 Task: Find a guest house in La Romana, Dominican Republic for 6 guests from September 6 to September 15, with a price range of ₹6000 to ₹12000, 6 bedrooms, 6 beds, 6 bathrooms, and amenities including Wifi, Free parking, TV, Gym, and Breakfast.
Action: Mouse moved to (467, 62)
Screenshot: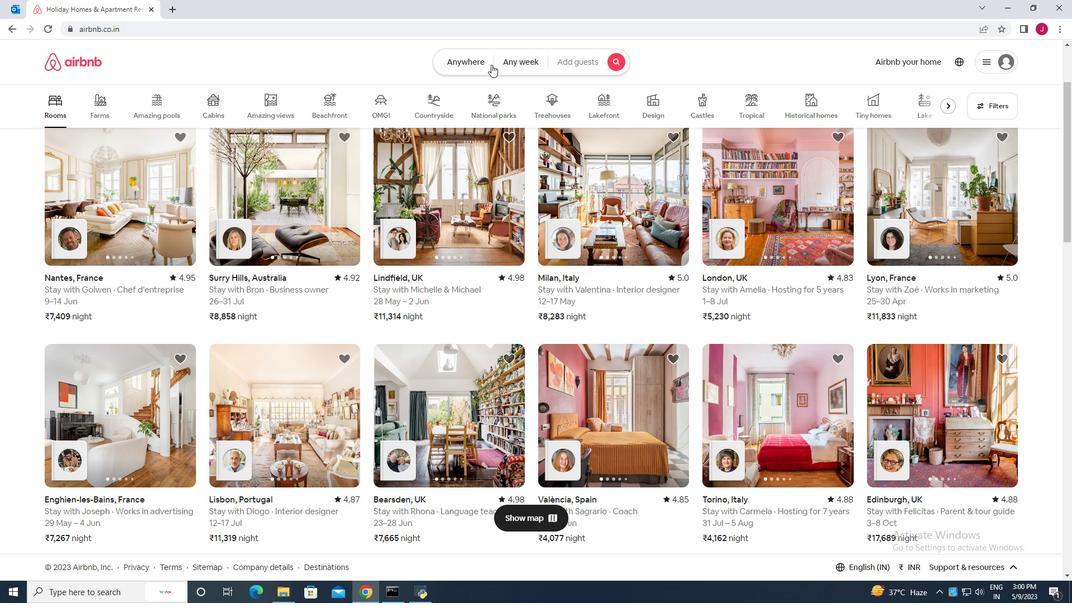 
Action: Mouse pressed left at (467, 62)
Screenshot: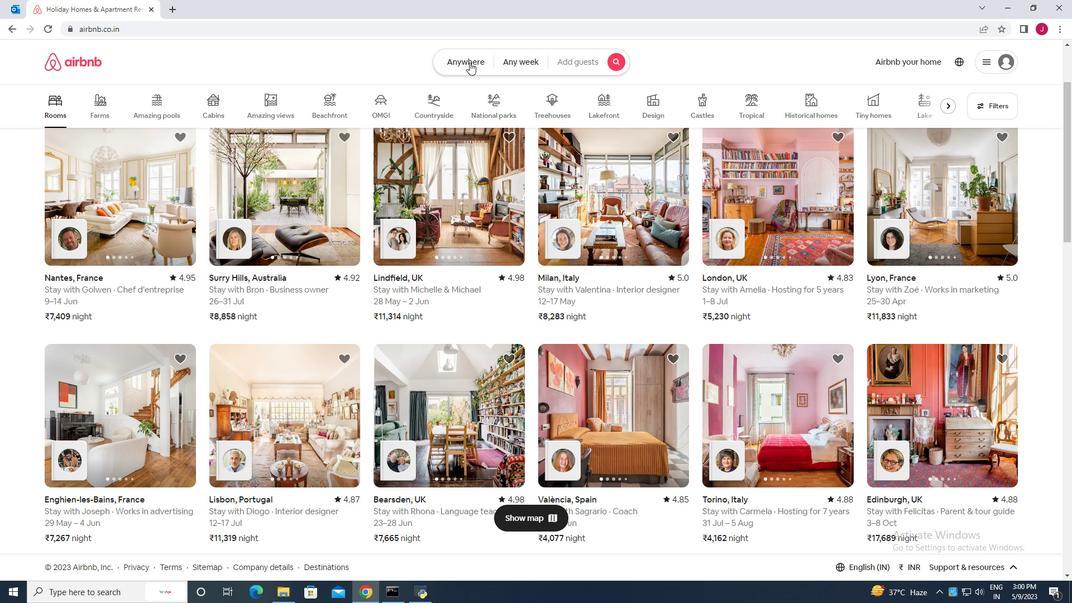 
Action: Mouse moved to (361, 108)
Screenshot: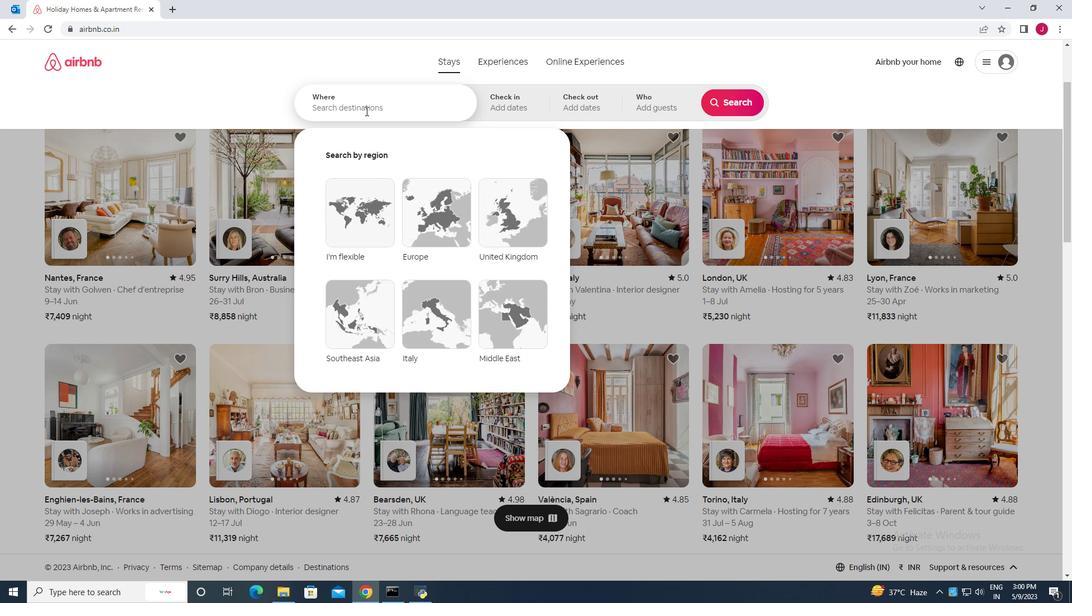 
Action: Mouse pressed left at (361, 108)
Screenshot: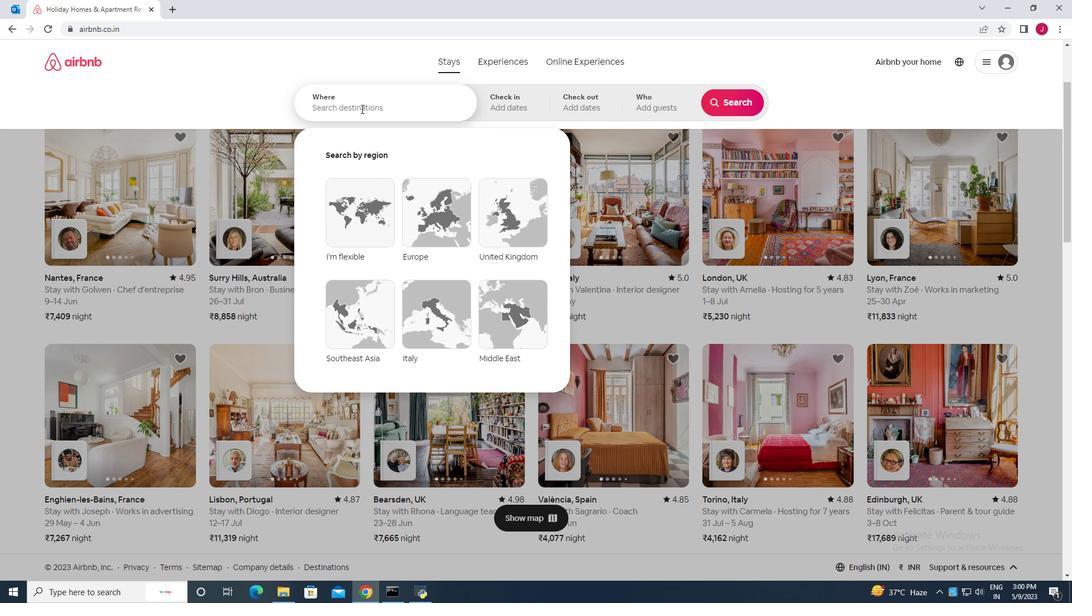 
Action: Key pressed la<Key.space>romana<Key.space>dominican<Key.space>
Screenshot: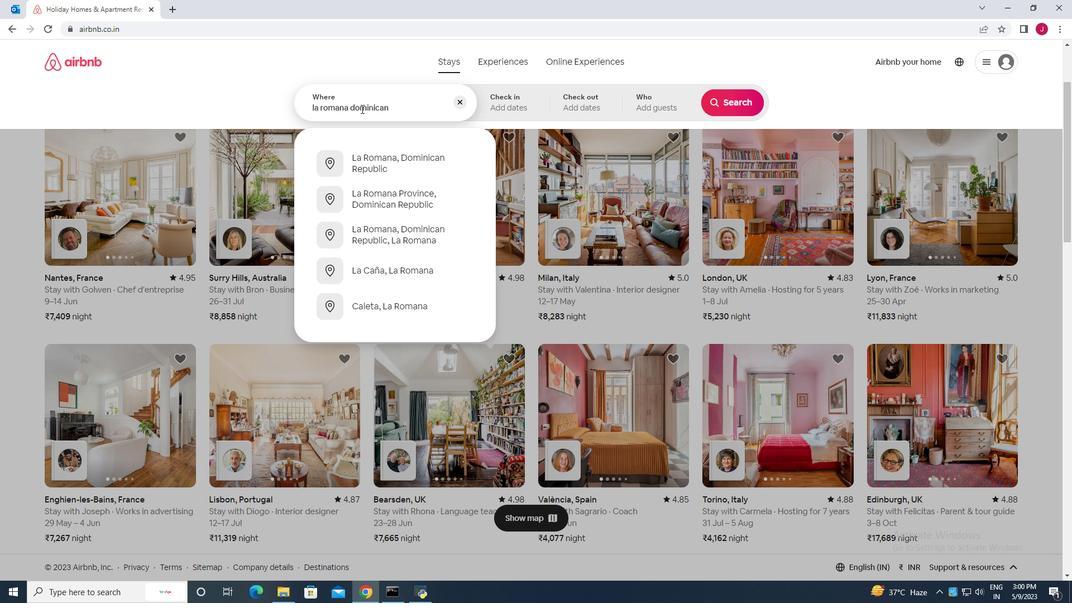 
Action: Mouse moved to (387, 166)
Screenshot: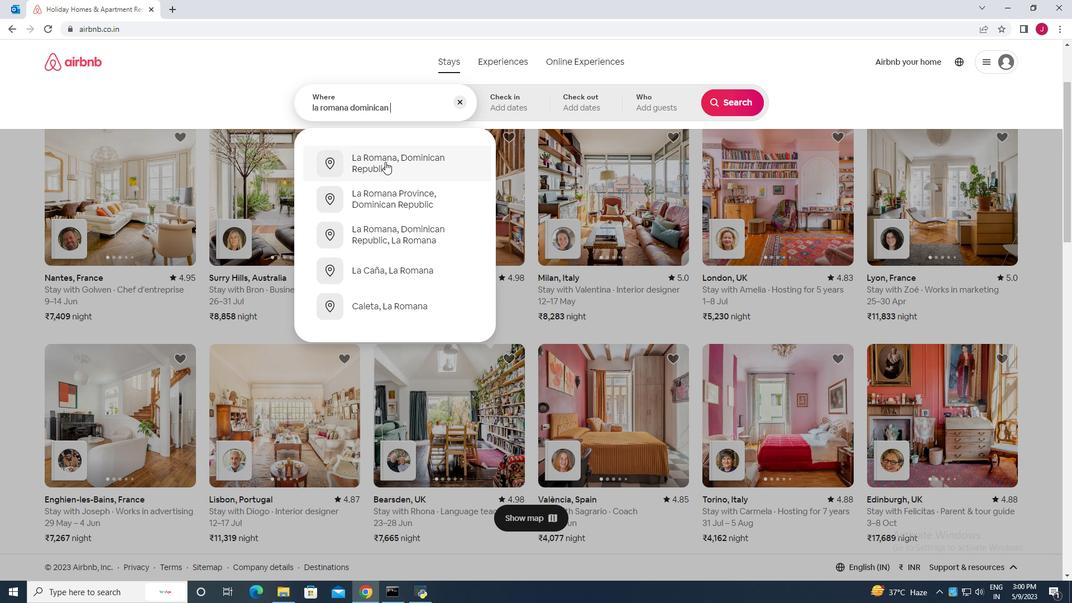 
Action: Mouse pressed left at (387, 166)
Screenshot: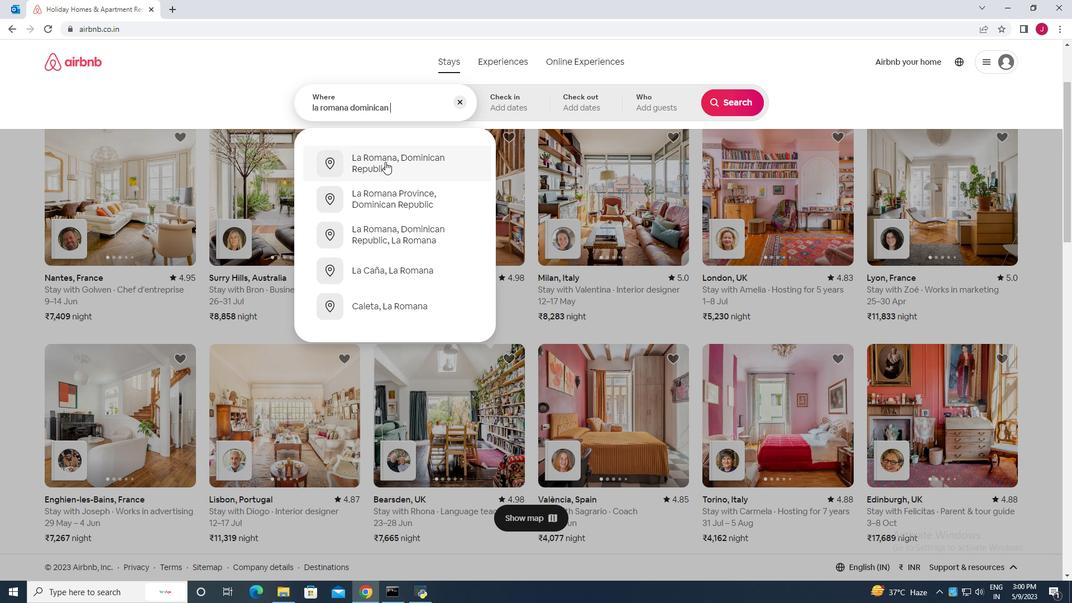 
Action: Mouse moved to (731, 192)
Screenshot: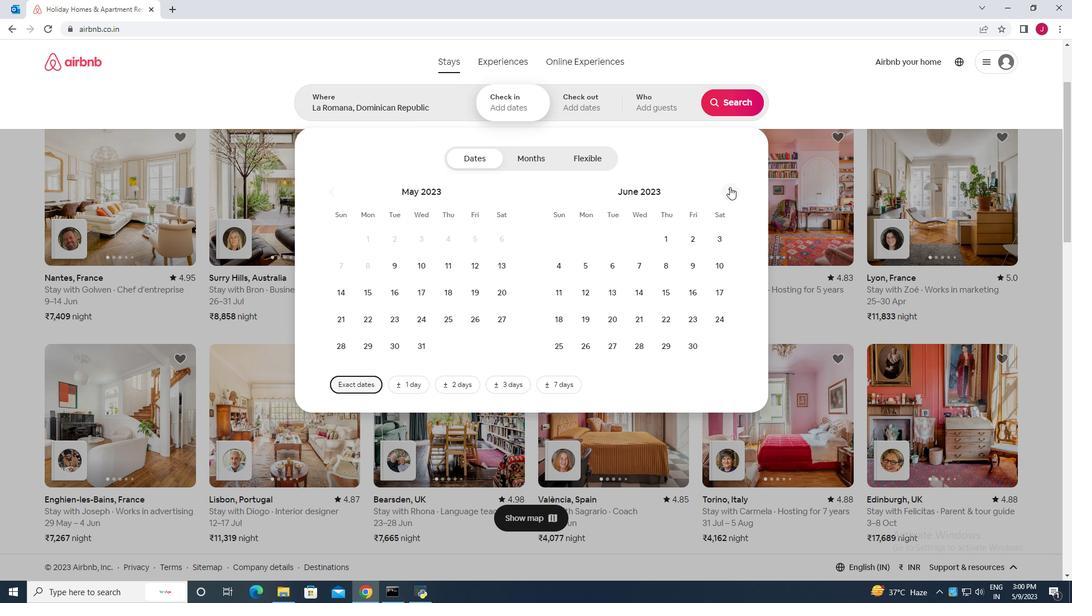 
Action: Mouse pressed left at (731, 192)
Screenshot: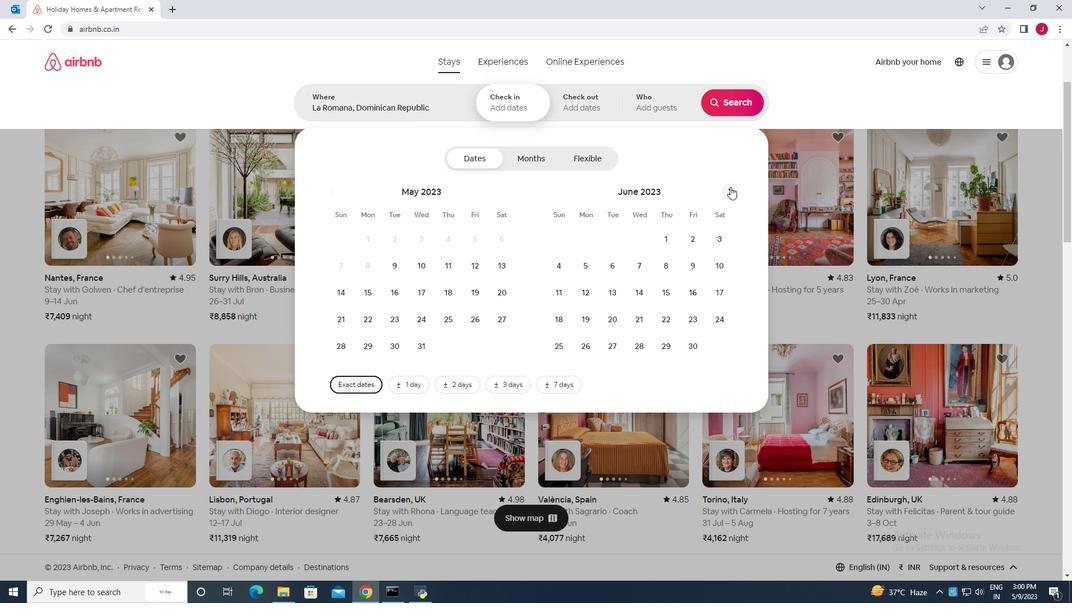 
Action: Mouse pressed left at (731, 192)
Screenshot: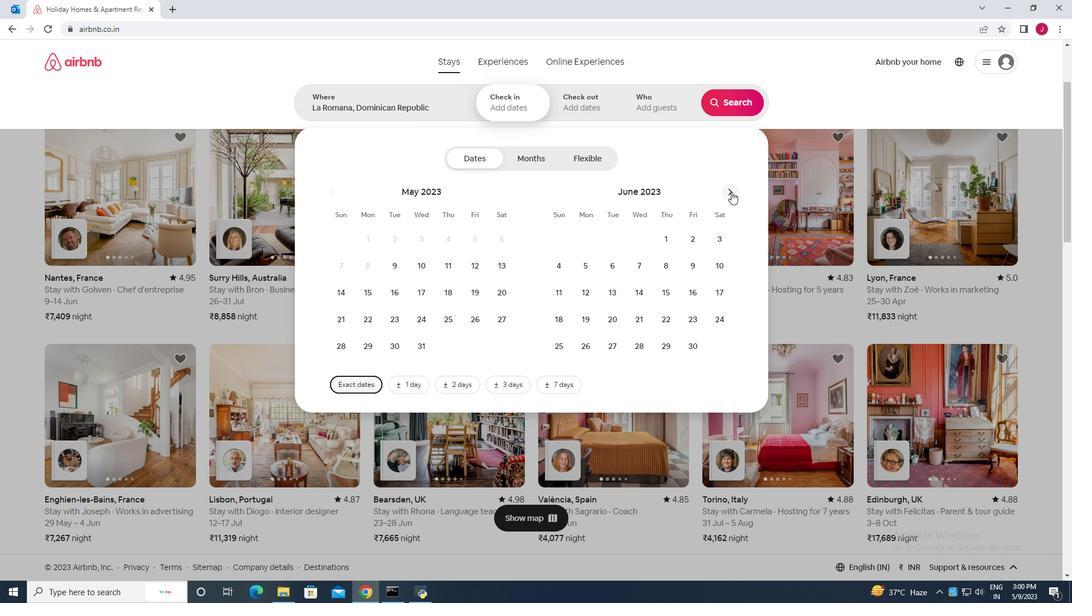 
Action: Mouse pressed left at (731, 192)
Screenshot: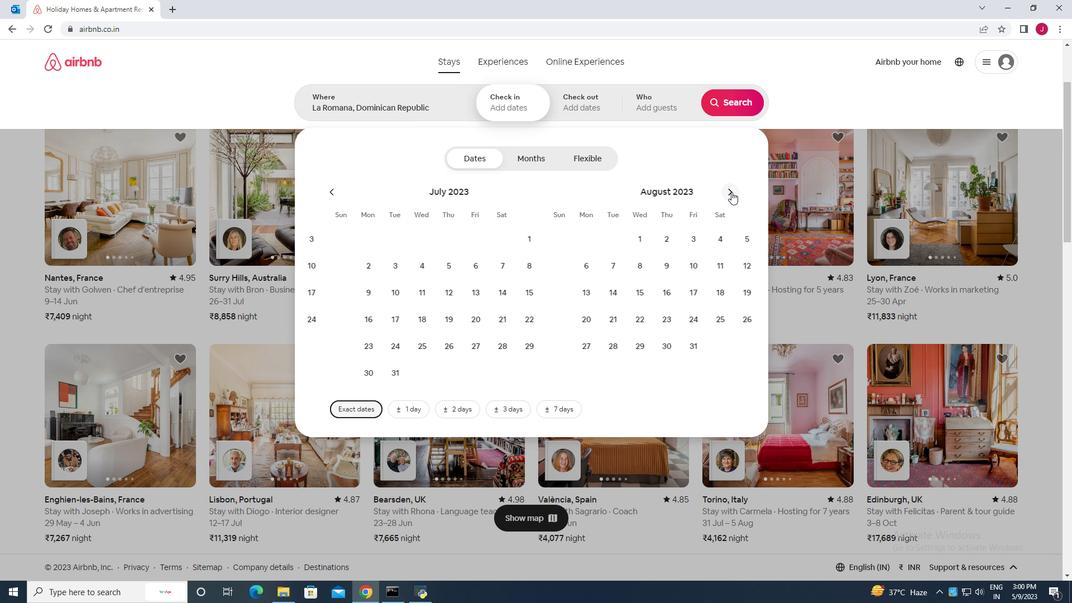 
Action: Mouse moved to (635, 267)
Screenshot: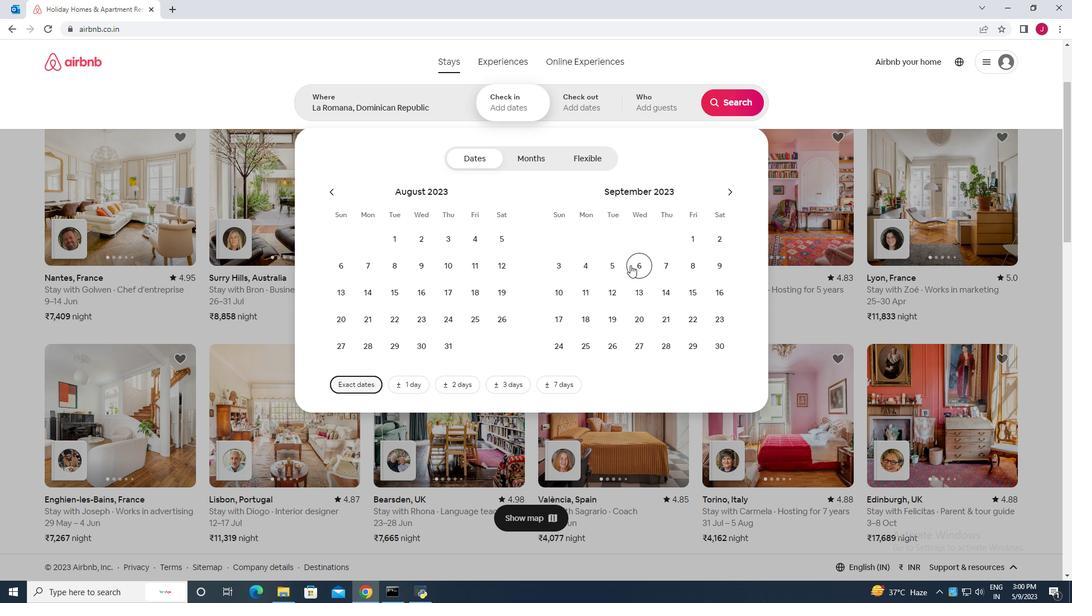 
Action: Mouse pressed left at (635, 267)
Screenshot: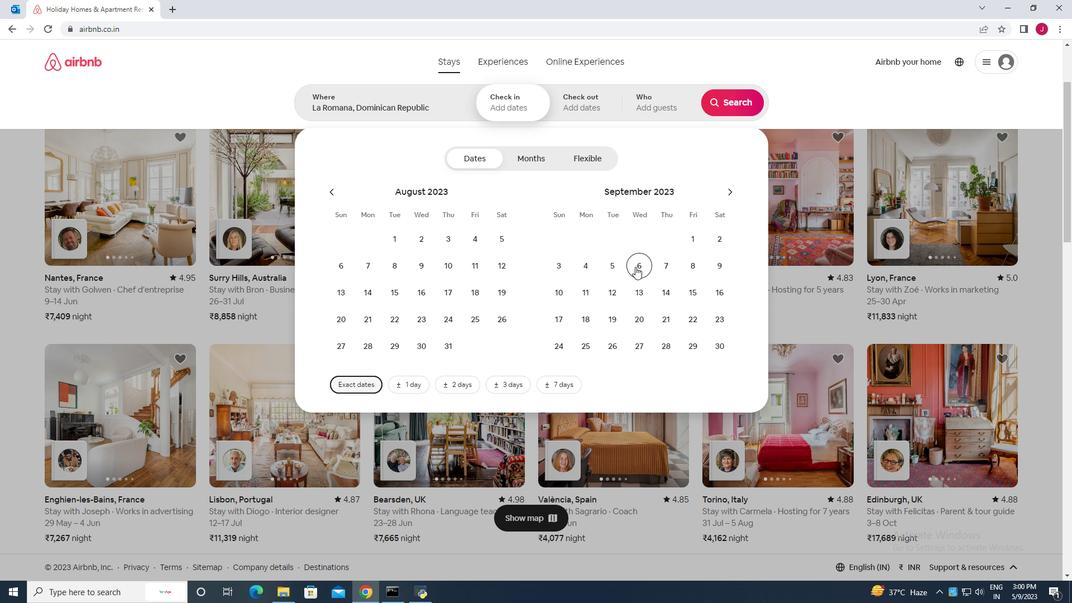 
Action: Mouse moved to (686, 289)
Screenshot: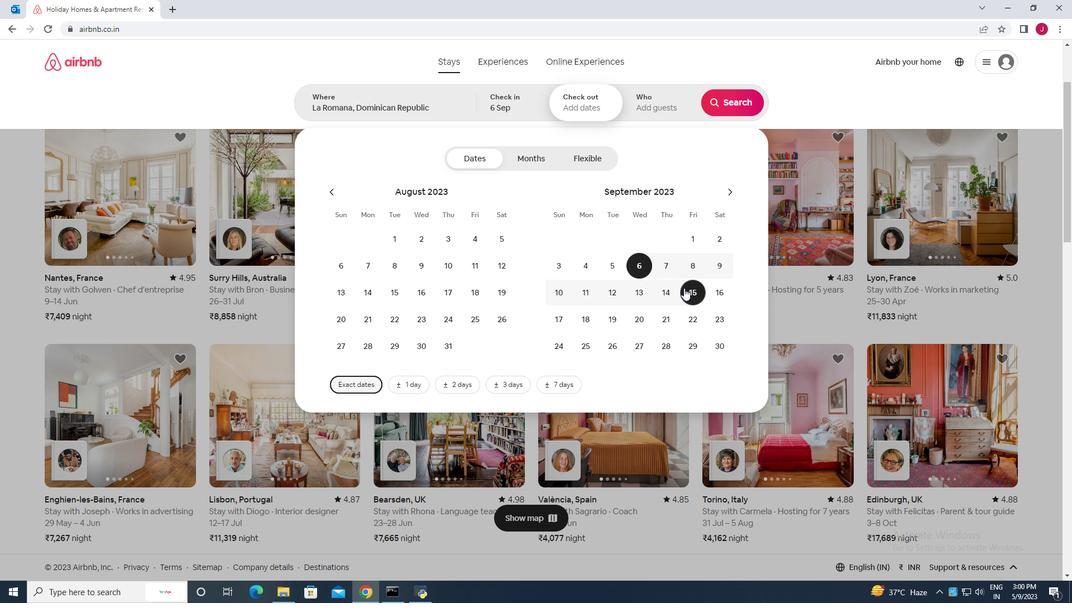 
Action: Mouse pressed left at (686, 289)
Screenshot: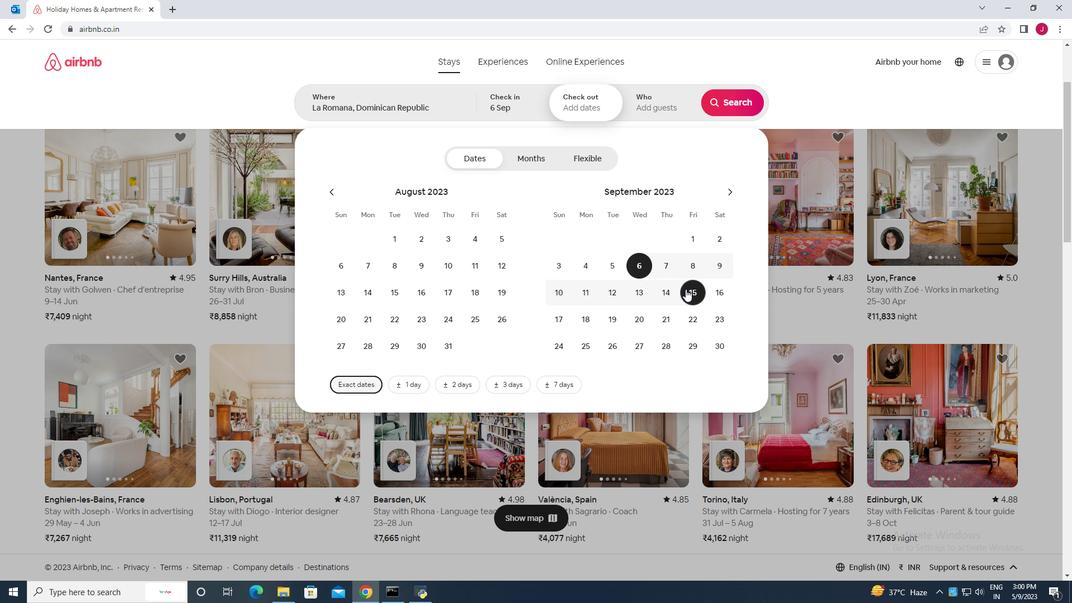 
Action: Mouse moved to (663, 106)
Screenshot: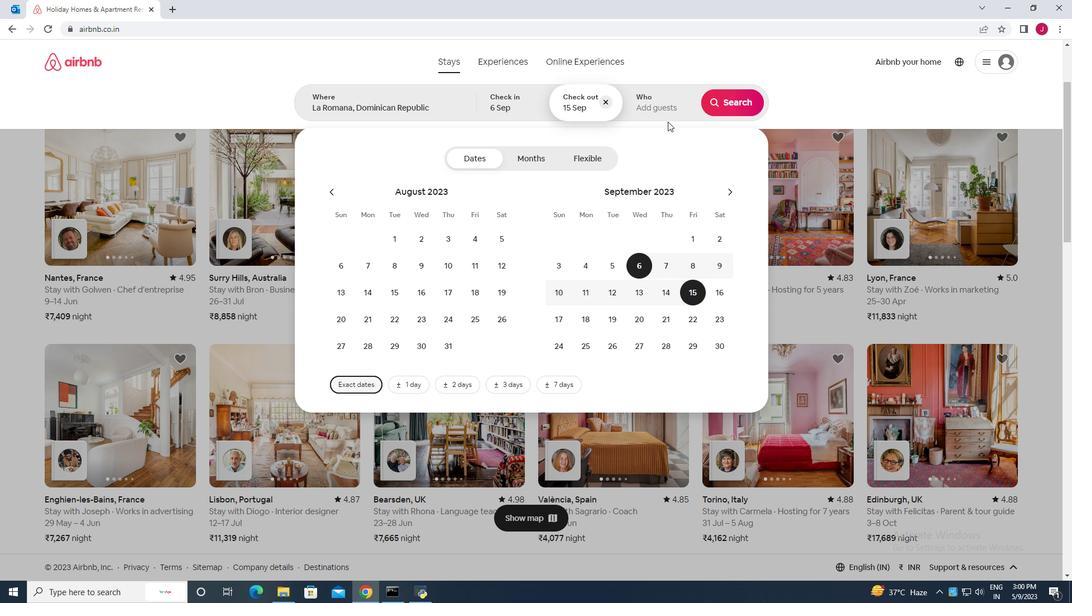 
Action: Mouse pressed left at (663, 106)
Screenshot: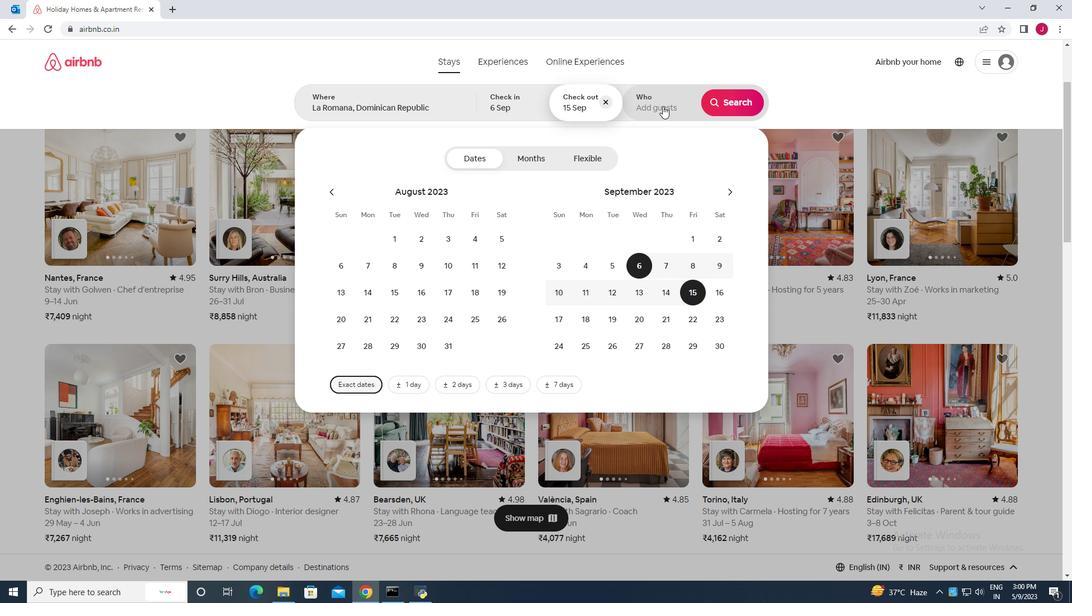 
Action: Mouse moved to (734, 160)
Screenshot: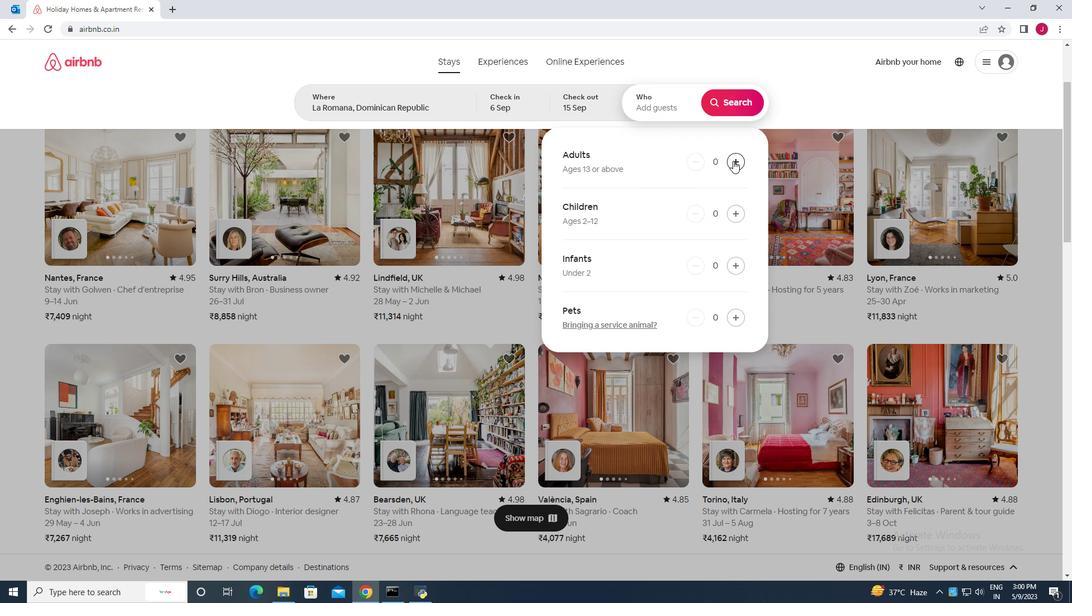 
Action: Mouse pressed left at (734, 160)
Screenshot: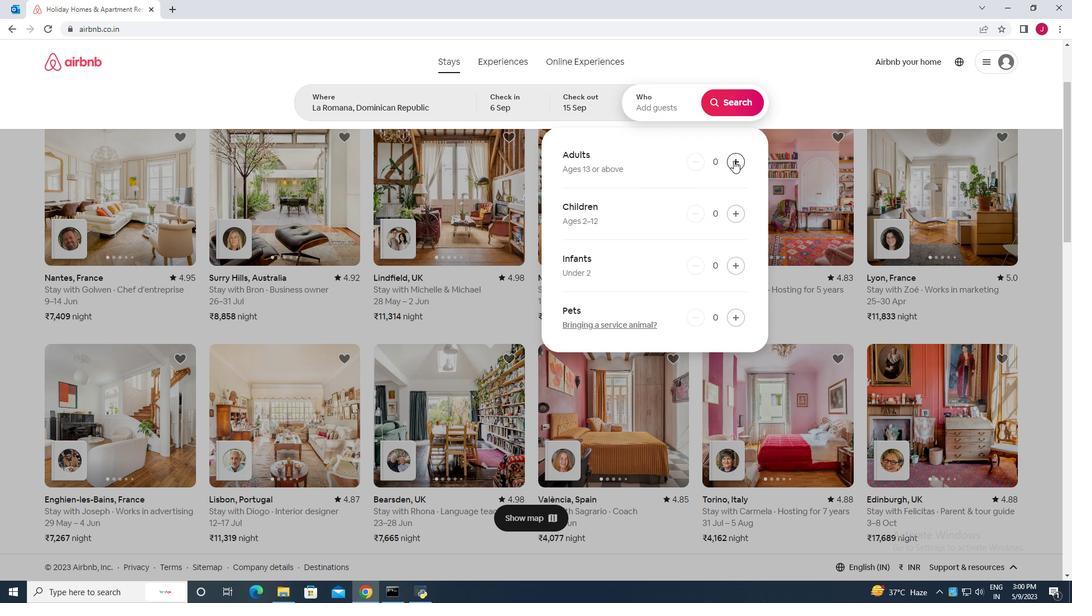 
Action: Mouse pressed left at (734, 160)
Screenshot: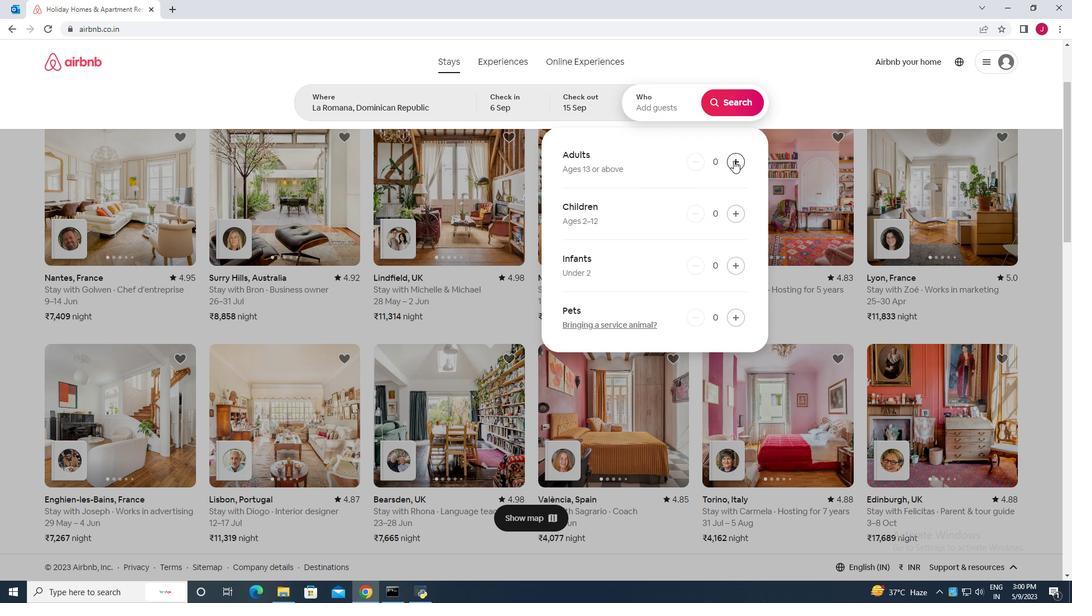 
Action: Mouse pressed left at (734, 160)
Screenshot: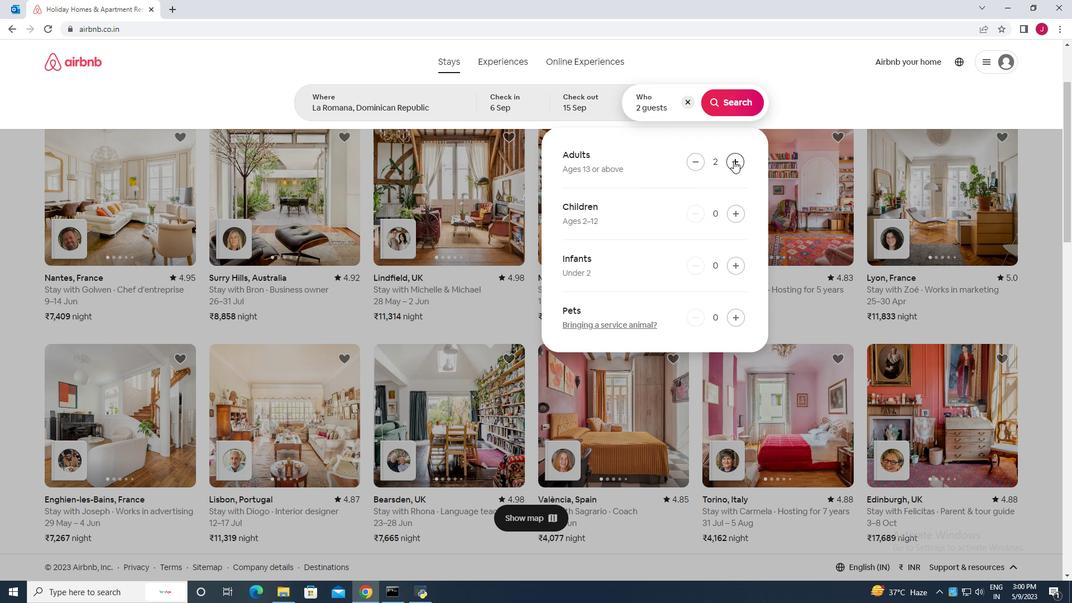 
Action: Mouse pressed left at (734, 160)
Screenshot: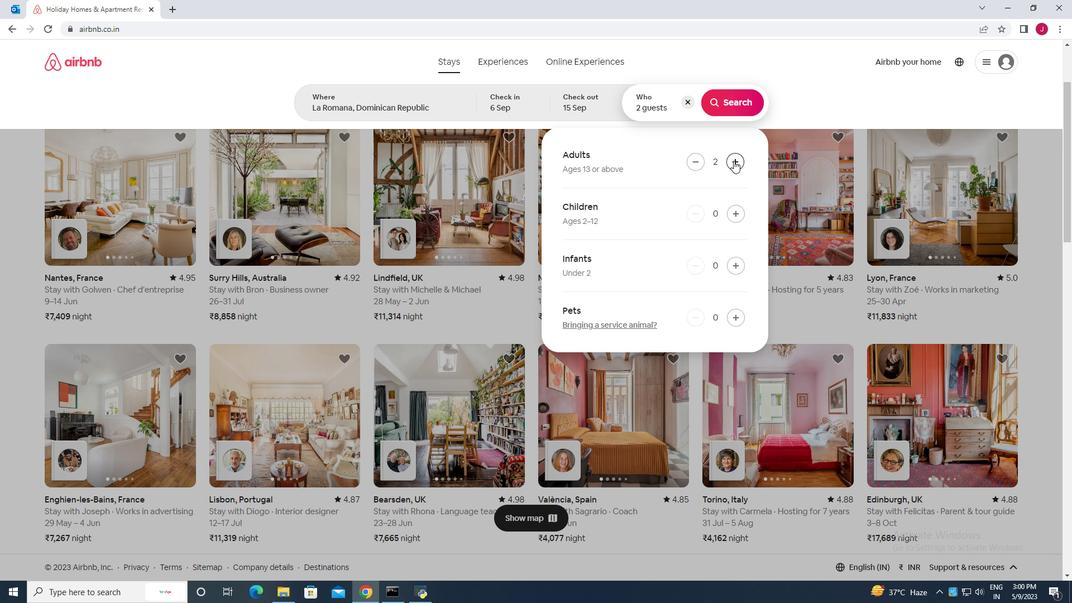 
Action: Mouse pressed left at (734, 160)
Screenshot: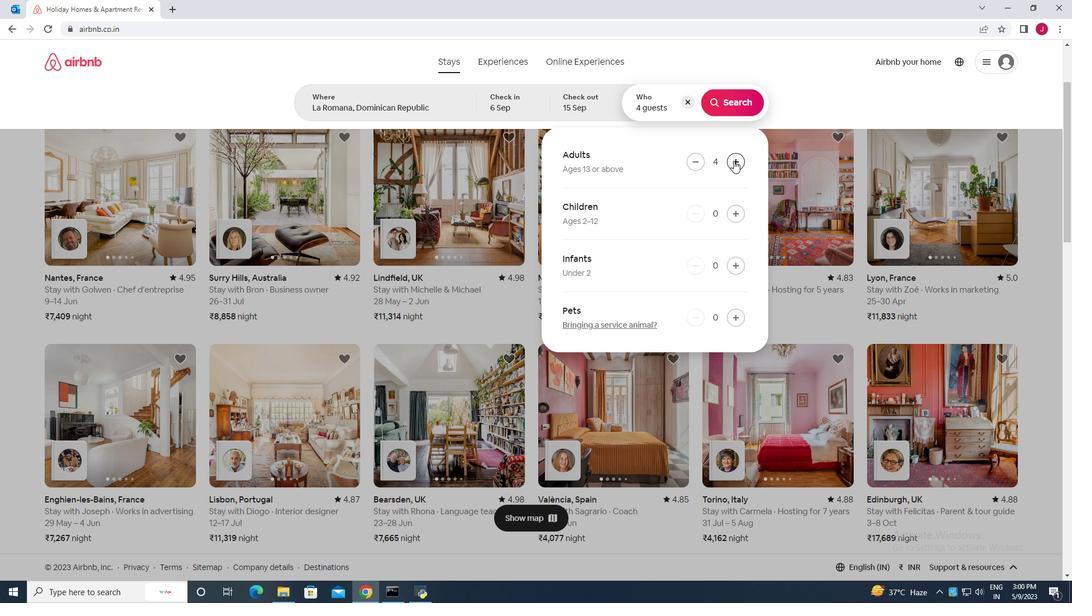 
Action: Mouse pressed left at (734, 160)
Screenshot: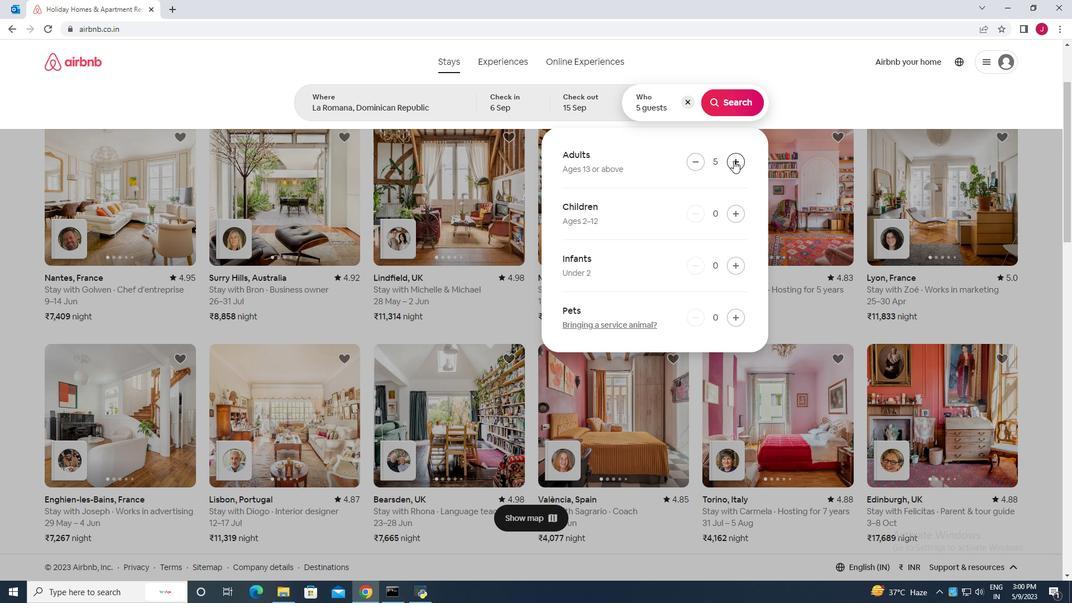 
Action: Mouse moved to (734, 104)
Screenshot: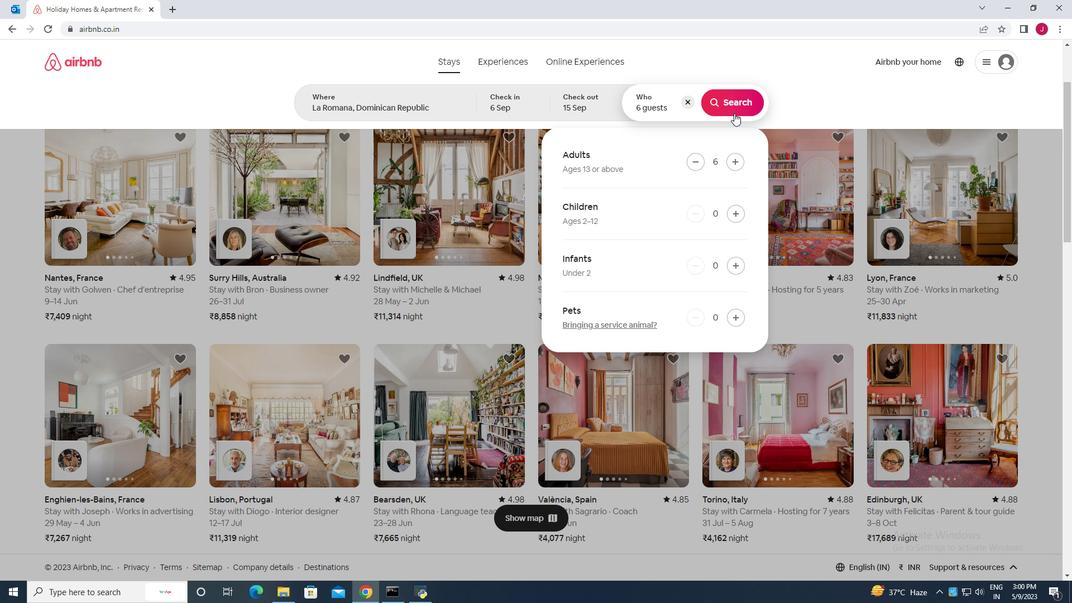 
Action: Mouse pressed left at (734, 104)
Screenshot: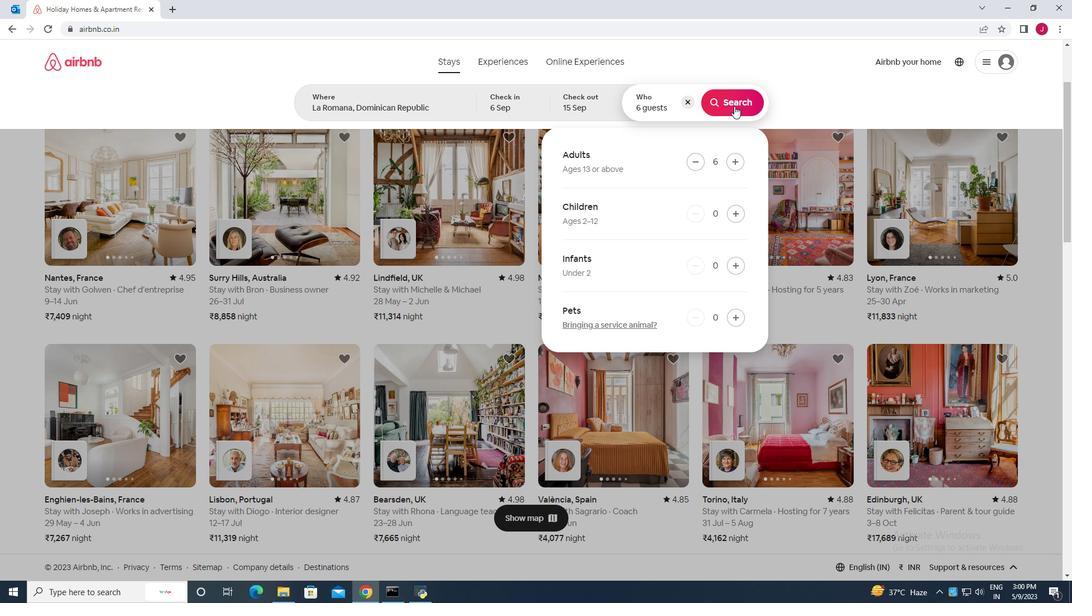 
Action: Mouse moved to (1039, 107)
Screenshot: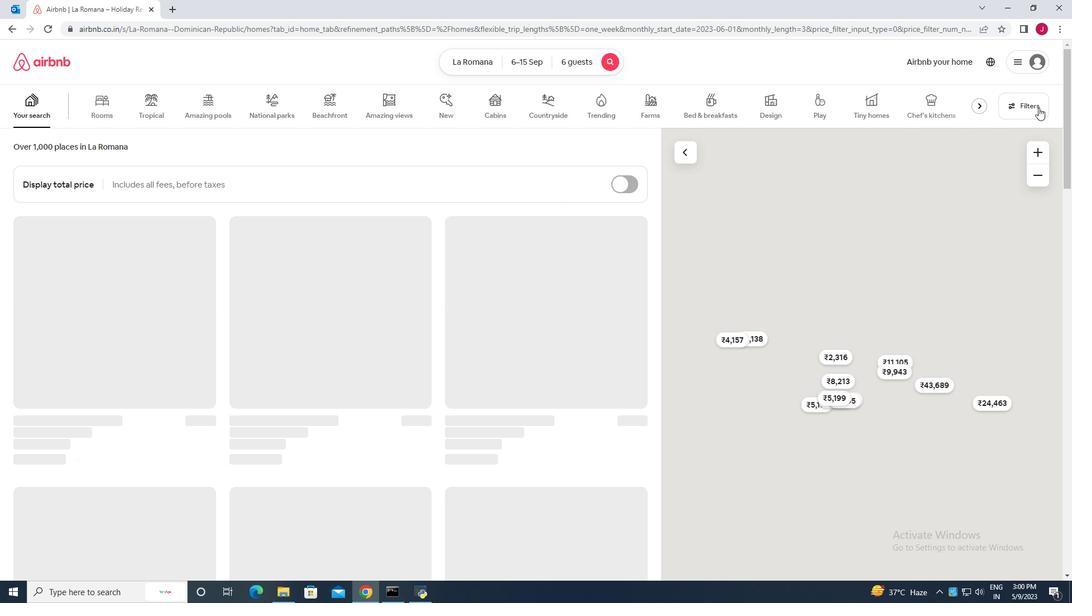 
Action: Mouse pressed left at (1039, 107)
Screenshot: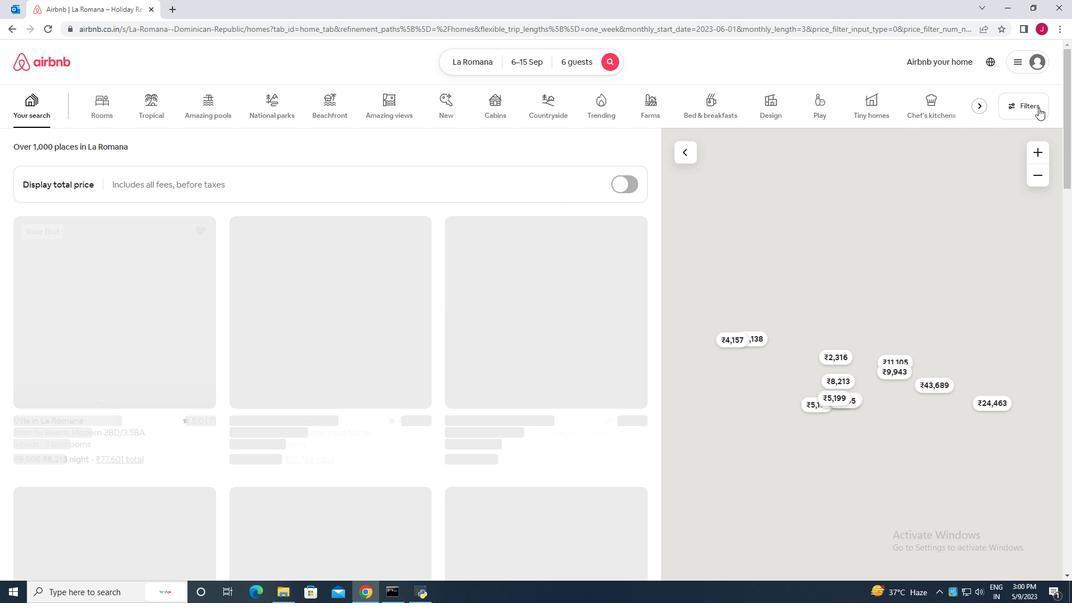 
Action: Mouse moved to (399, 384)
Screenshot: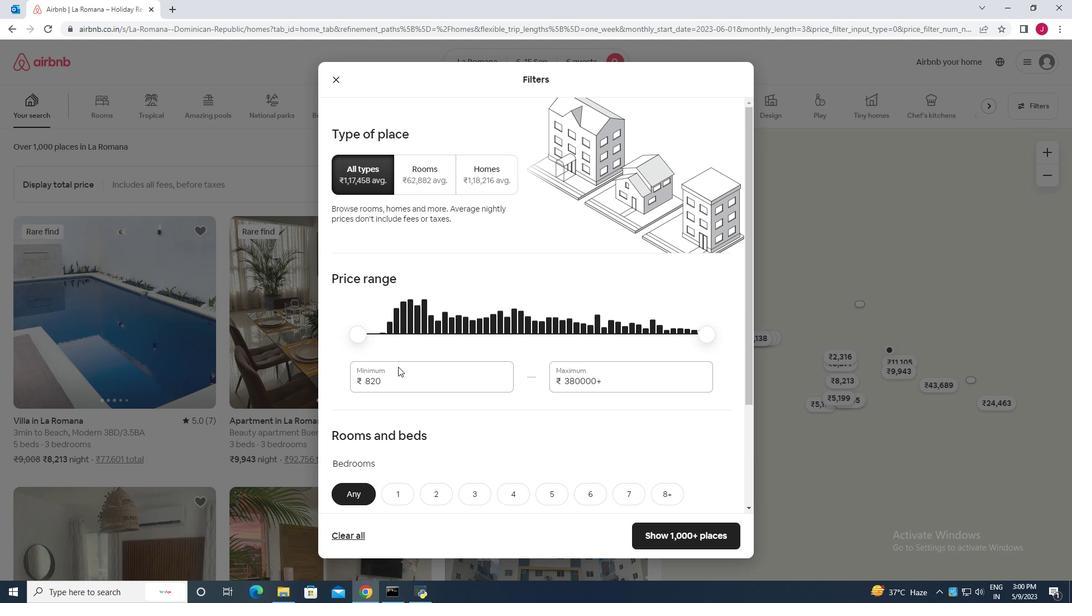 
Action: Mouse pressed left at (399, 384)
Screenshot: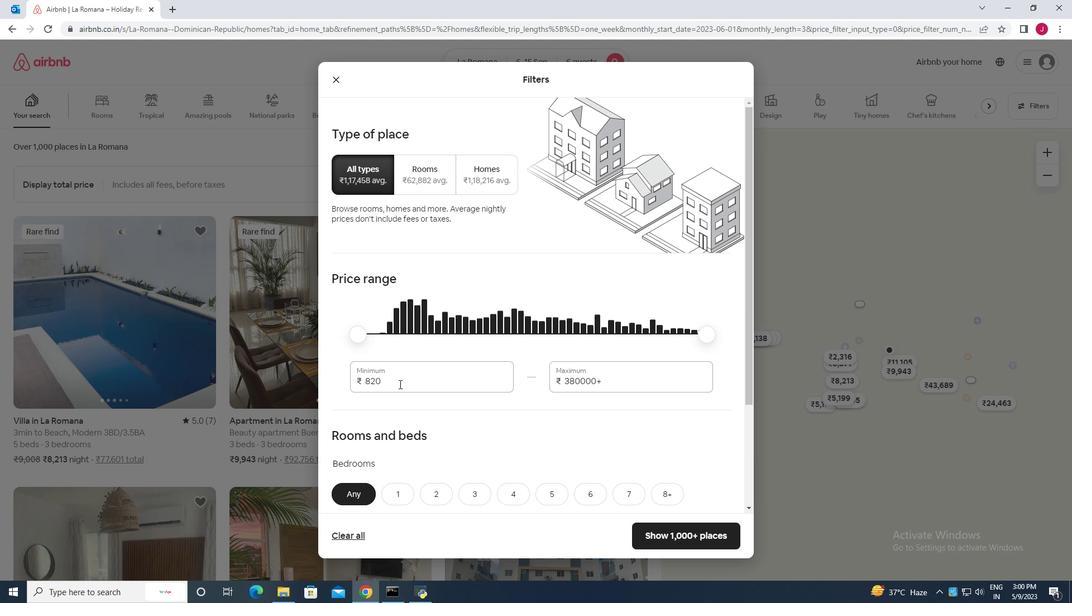 
Action: Mouse moved to (394, 384)
Screenshot: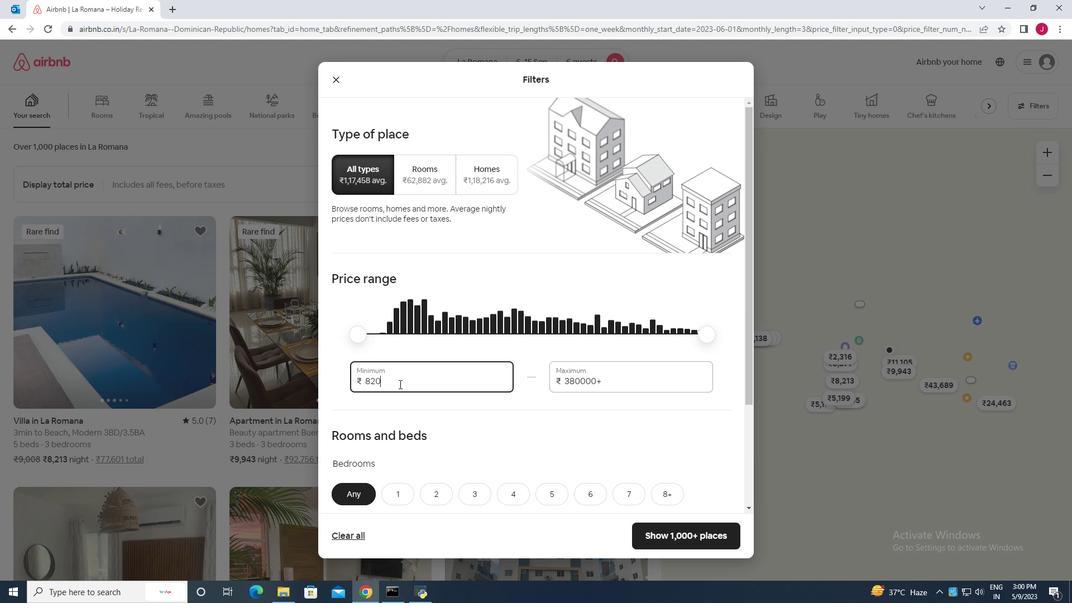 
Action: Key pressed <Key.backspace><Key.backspace><Key.backspace><Key.backspace>6000
Screenshot: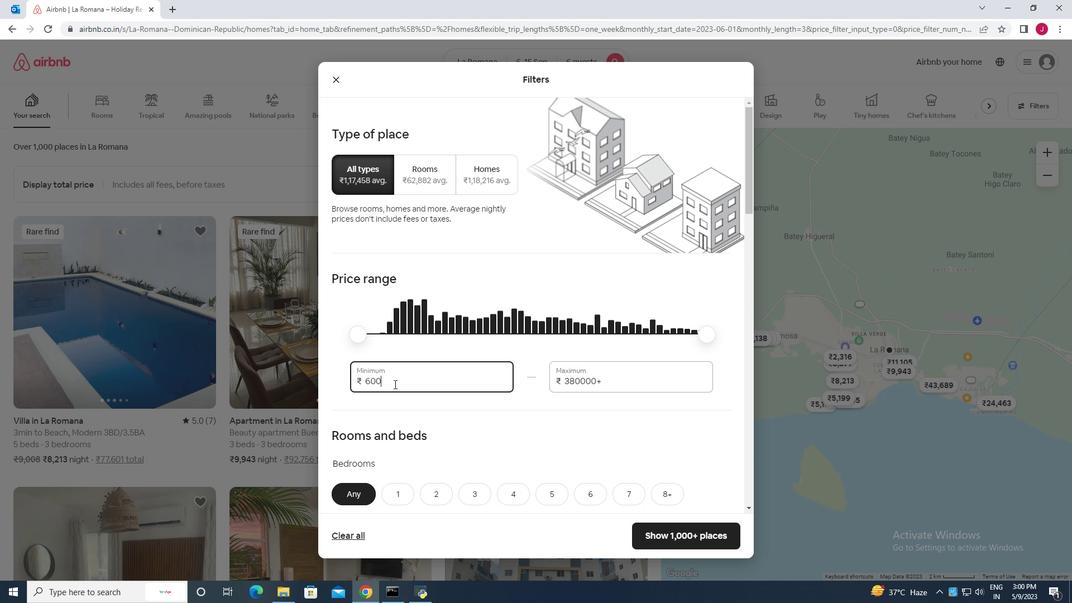 
Action: Mouse moved to (639, 382)
Screenshot: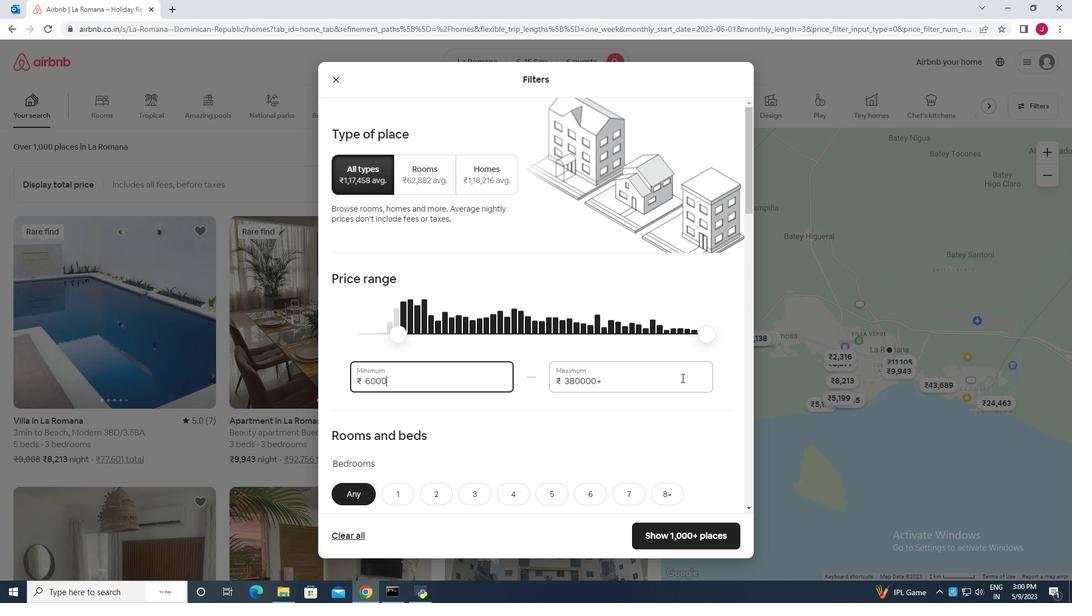 
Action: Mouse pressed left at (639, 382)
Screenshot: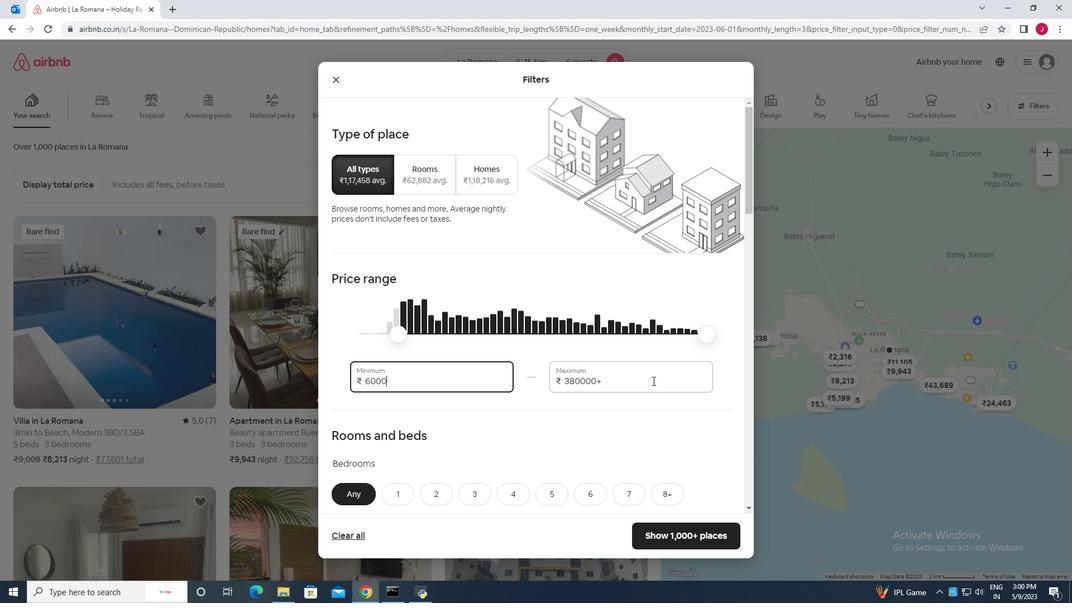 
Action: Mouse moved to (638, 382)
Screenshot: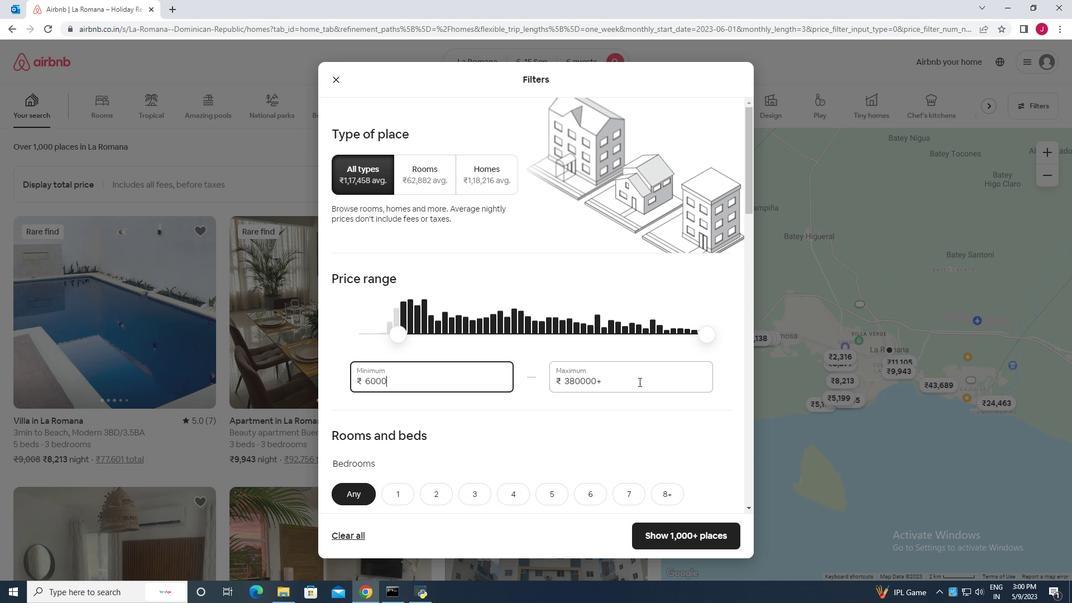 
Action: Key pressed <Key.backspace><Key.backspace><Key.backspace><Key.backspace><Key.backspace><Key.backspace><Key.backspace><Key.backspace><Key.backspace><Key.backspace><Key.backspace><Key.backspace><Key.backspace><Key.backspace><Key.backspace><Key.backspace><Key.backspace><Key.backspace>12000
Screenshot: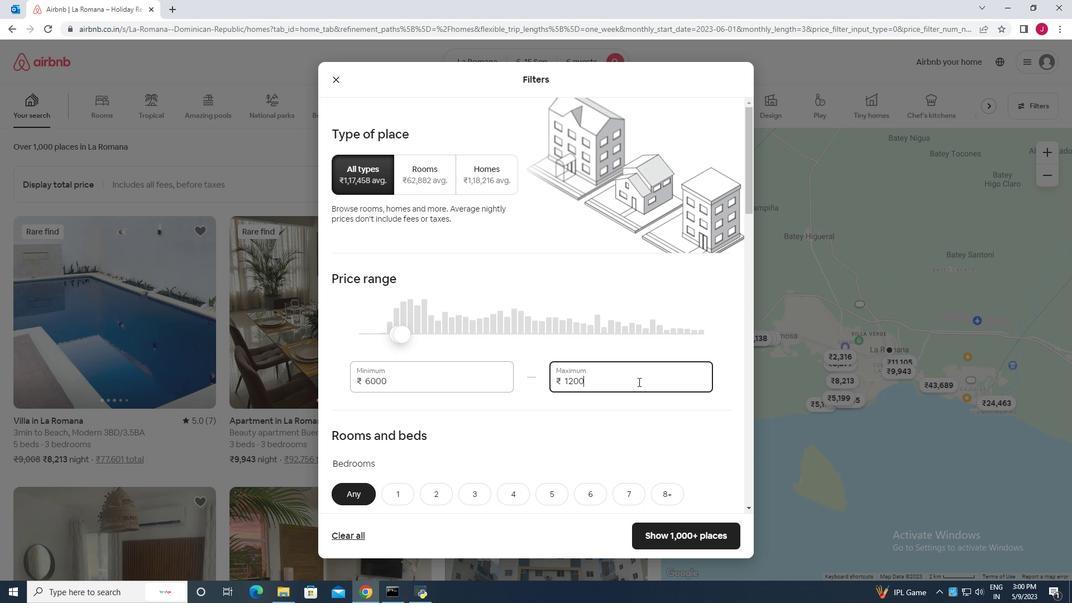 
Action: Mouse moved to (622, 384)
Screenshot: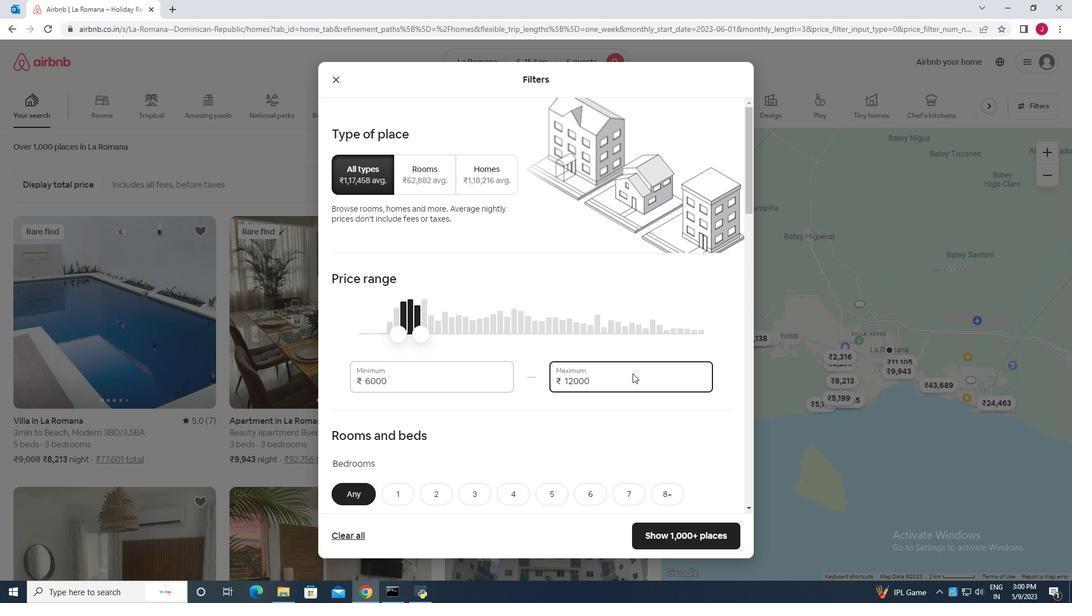 
Action: Mouse scrolled (622, 384) with delta (0, 0)
Screenshot: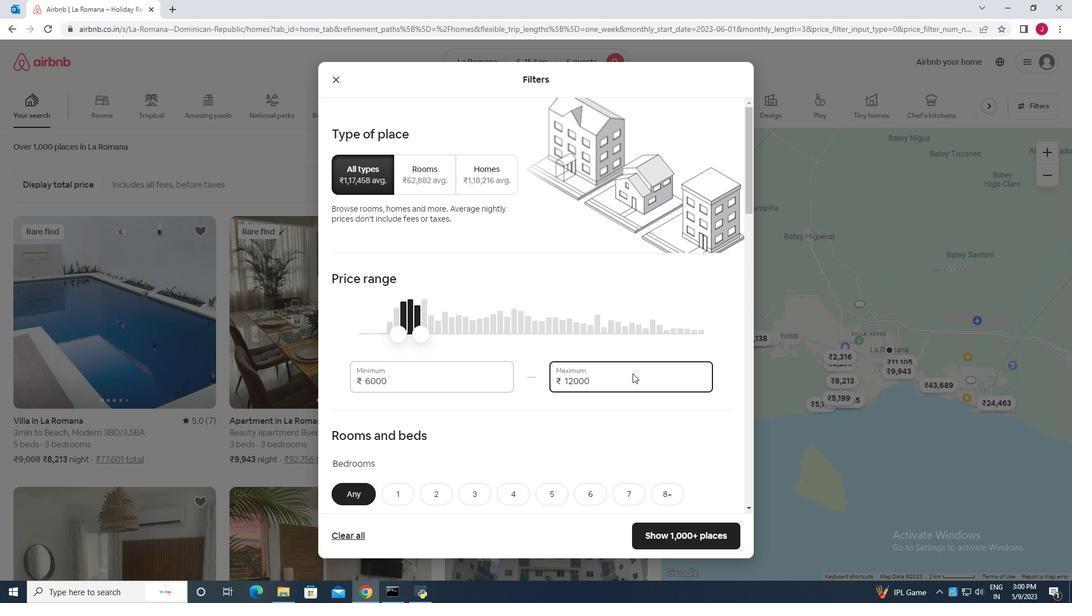 
Action: Mouse moved to (621, 384)
Screenshot: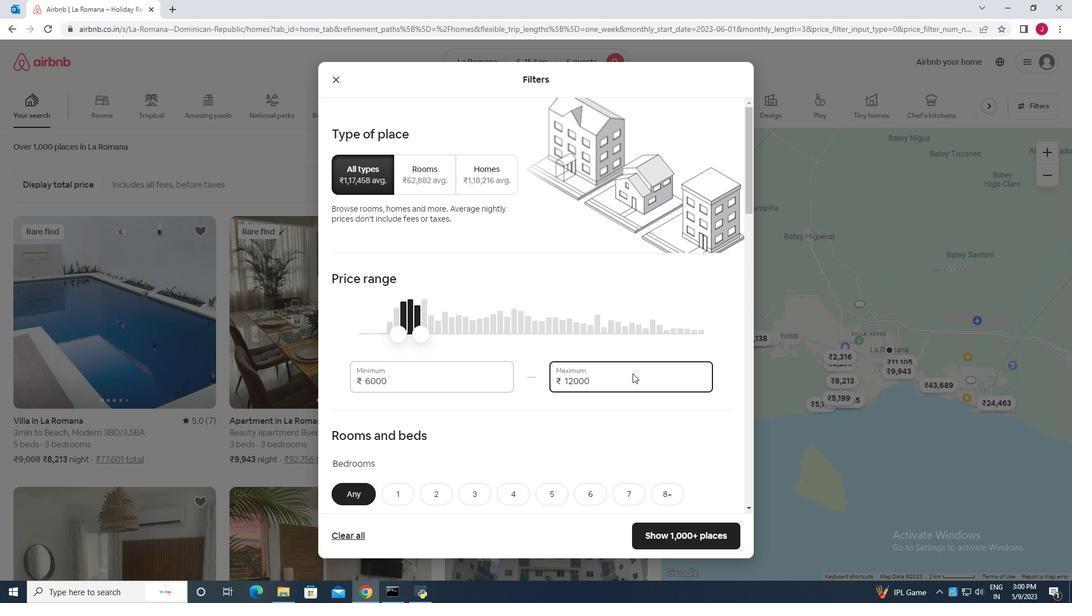 
Action: Mouse scrolled (621, 384) with delta (0, 0)
Screenshot: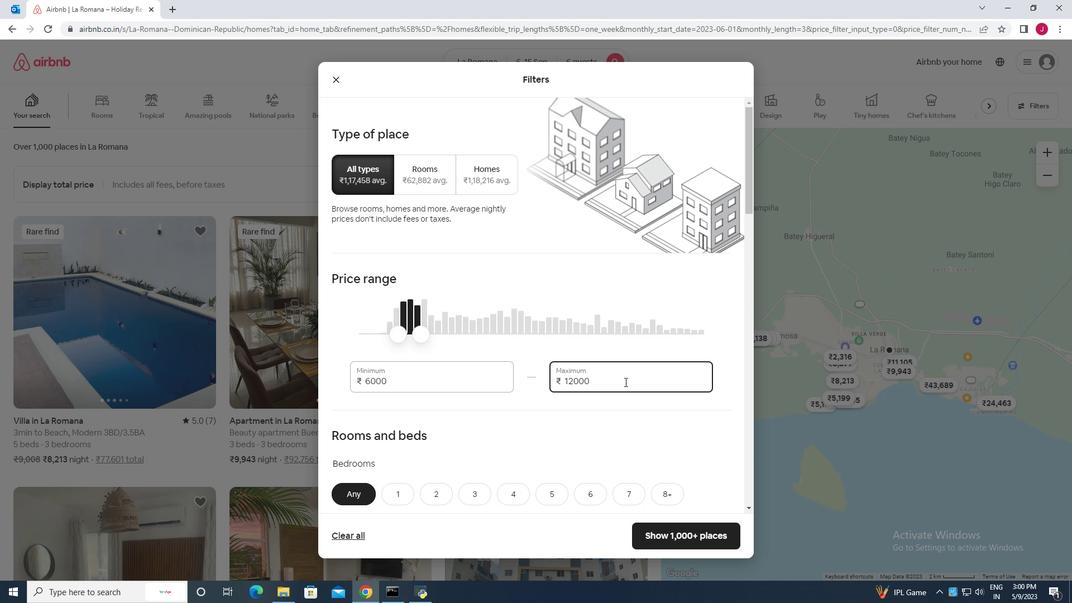 
Action: Mouse scrolled (621, 384) with delta (0, 0)
Screenshot: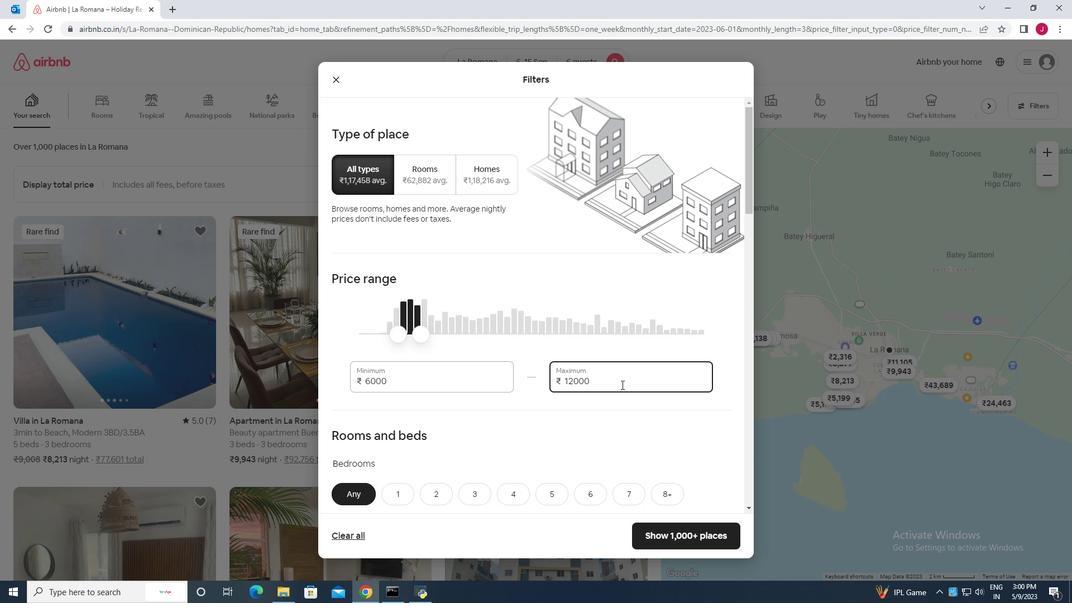 
Action: Mouse moved to (609, 382)
Screenshot: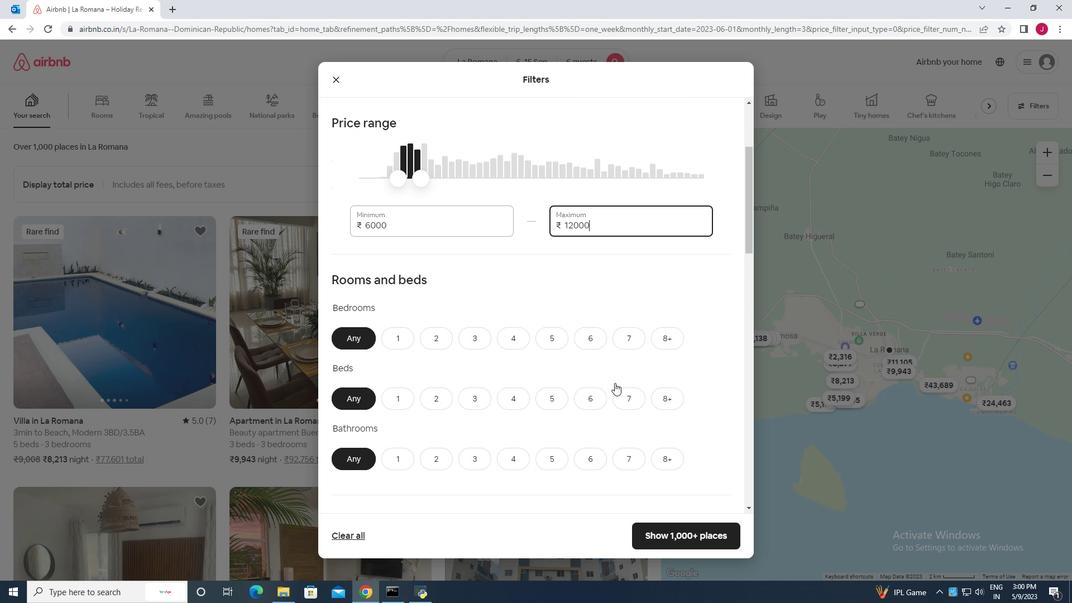 
Action: Mouse scrolled (609, 381) with delta (0, 0)
Screenshot: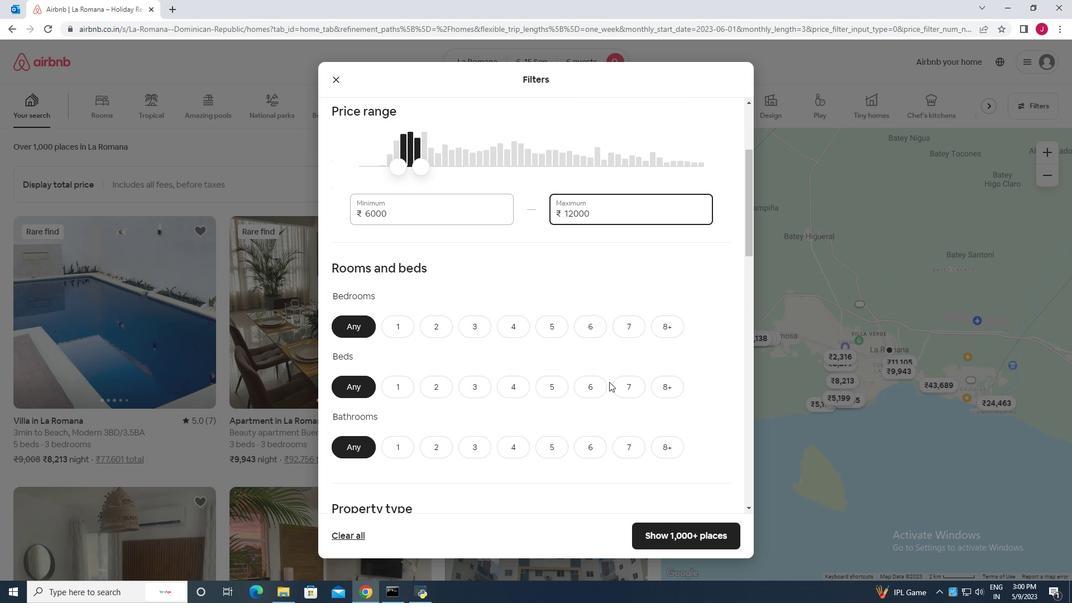 
Action: Mouse scrolled (609, 381) with delta (0, 0)
Screenshot: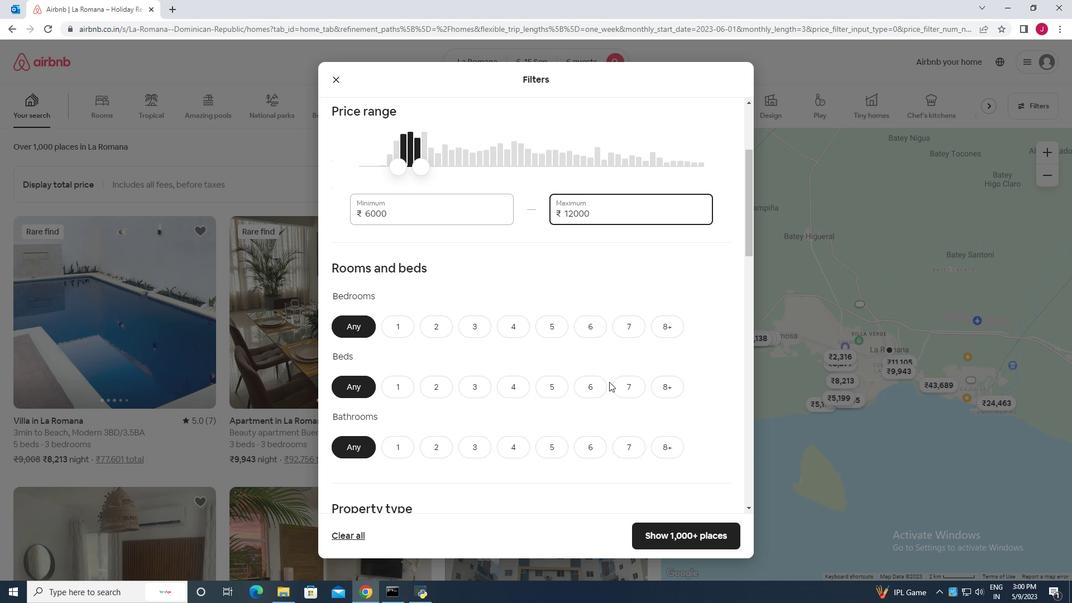 
Action: Mouse moved to (593, 214)
Screenshot: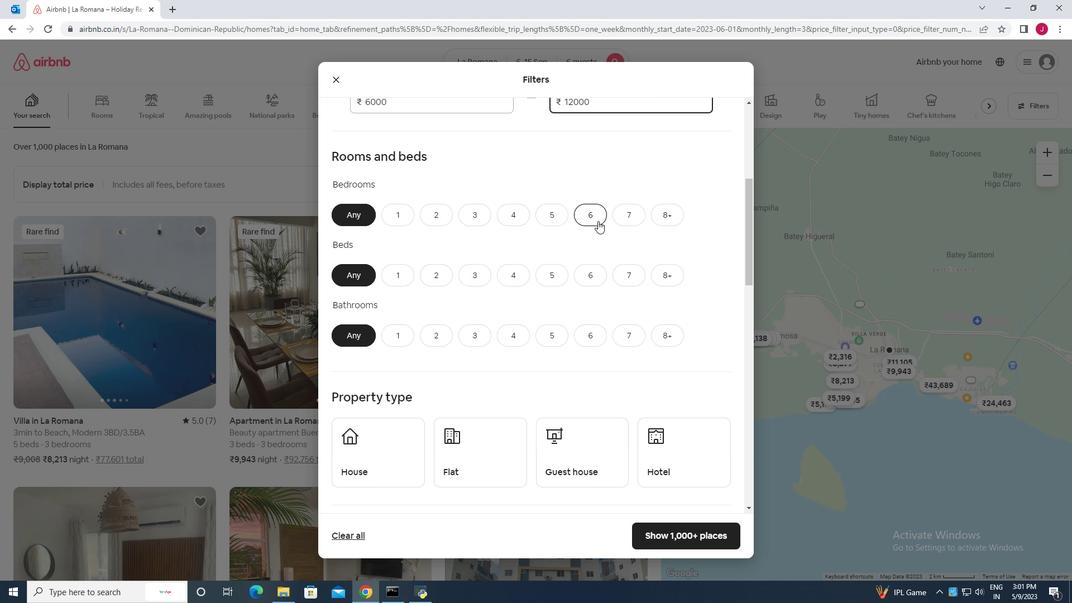 
Action: Mouse pressed left at (593, 214)
Screenshot: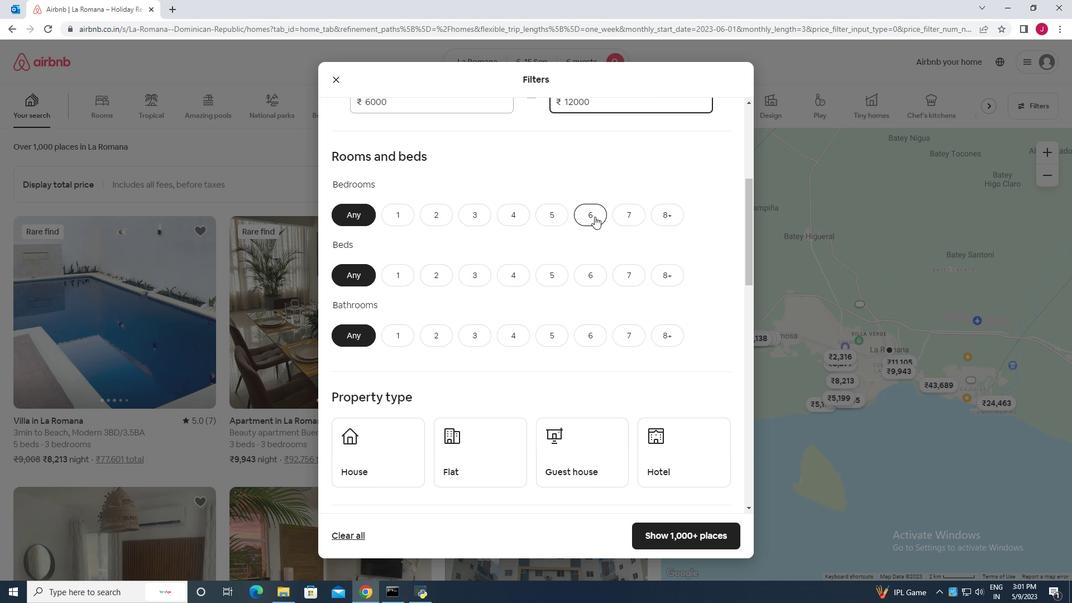 
Action: Mouse moved to (596, 273)
Screenshot: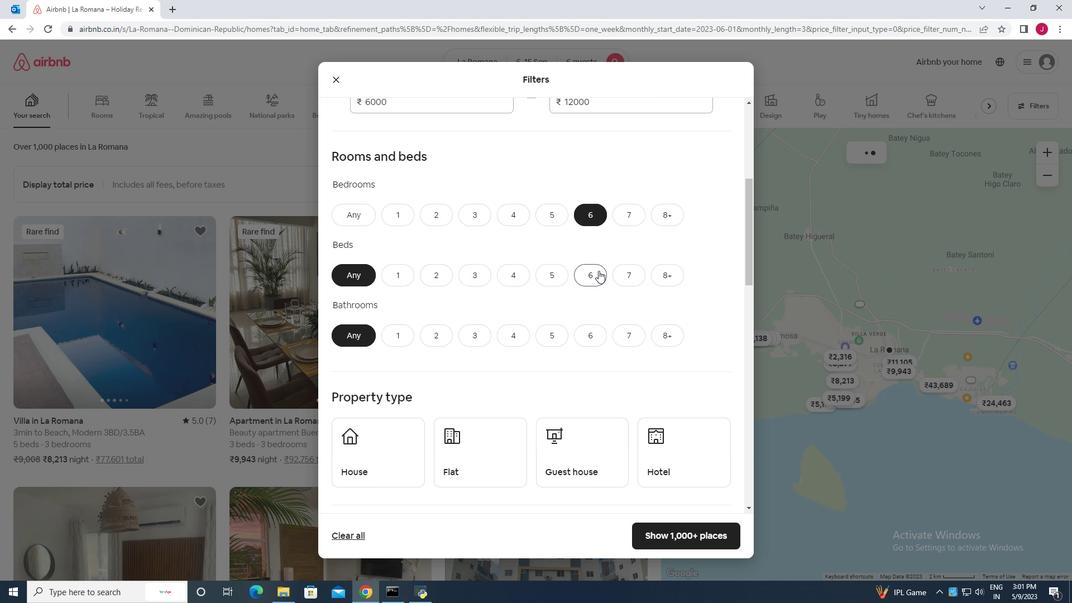 
Action: Mouse pressed left at (596, 273)
Screenshot: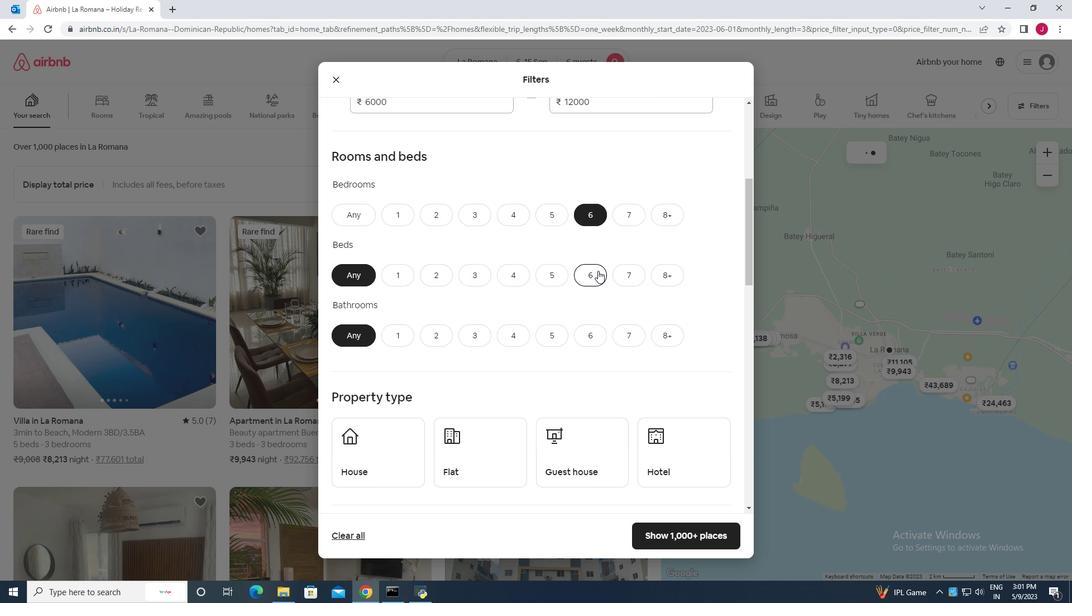 
Action: Mouse moved to (592, 340)
Screenshot: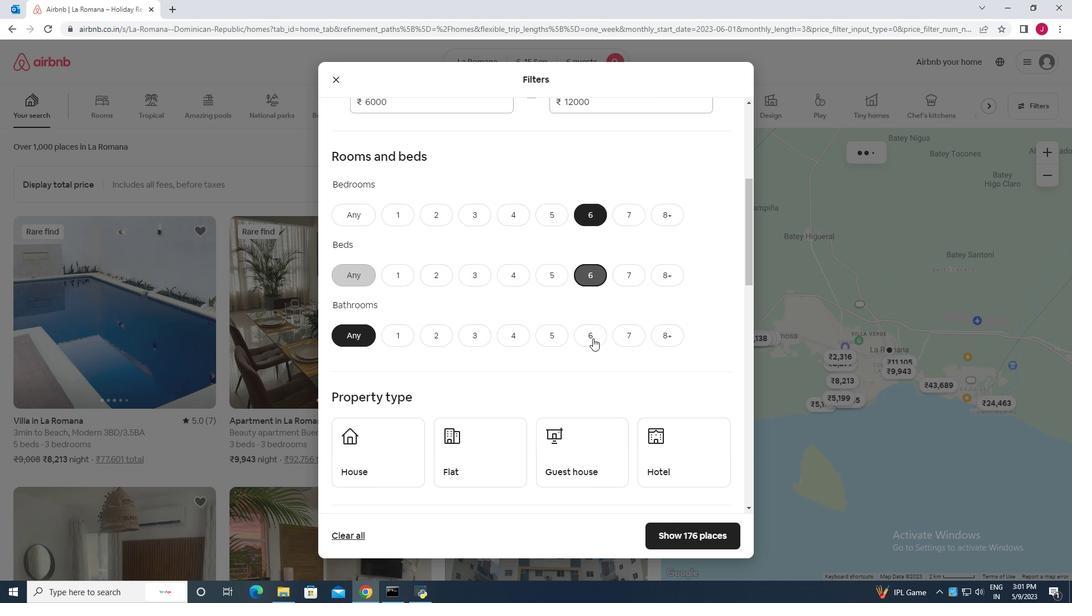 
Action: Mouse pressed left at (592, 340)
Screenshot: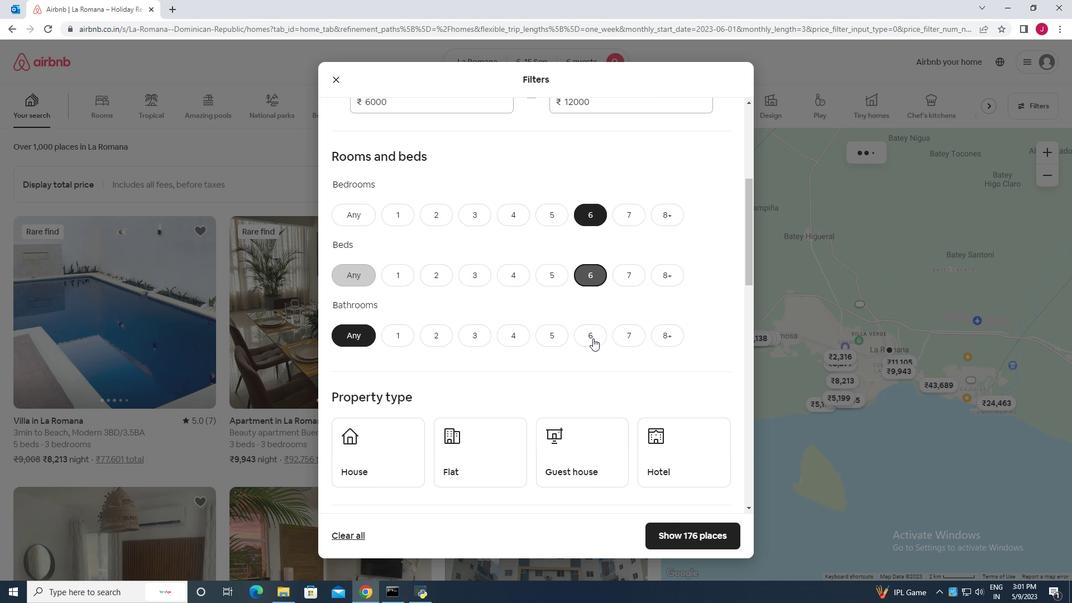 
Action: Mouse moved to (591, 340)
Screenshot: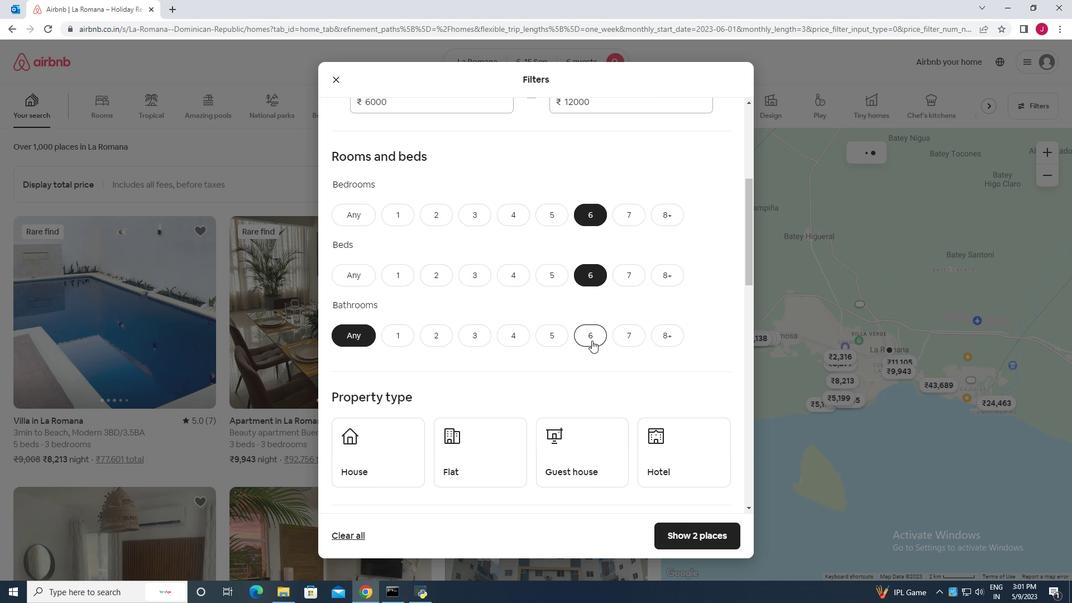 
Action: Mouse scrolled (591, 340) with delta (0, 0)
Screenshot: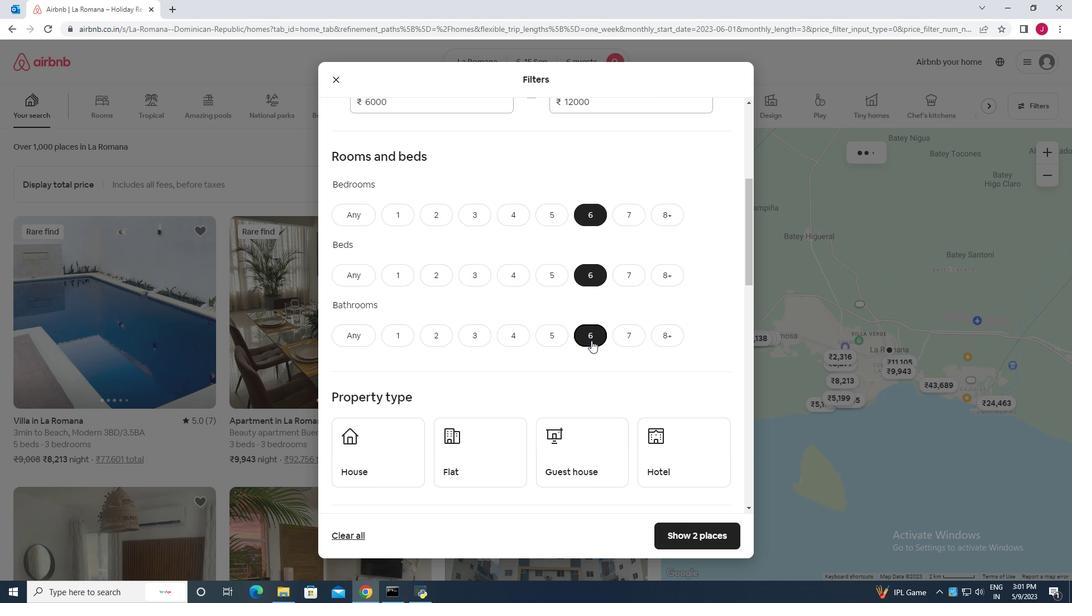 
Action: Mouse scrolled (591, 340) with delta (0, 0)
Screenshot: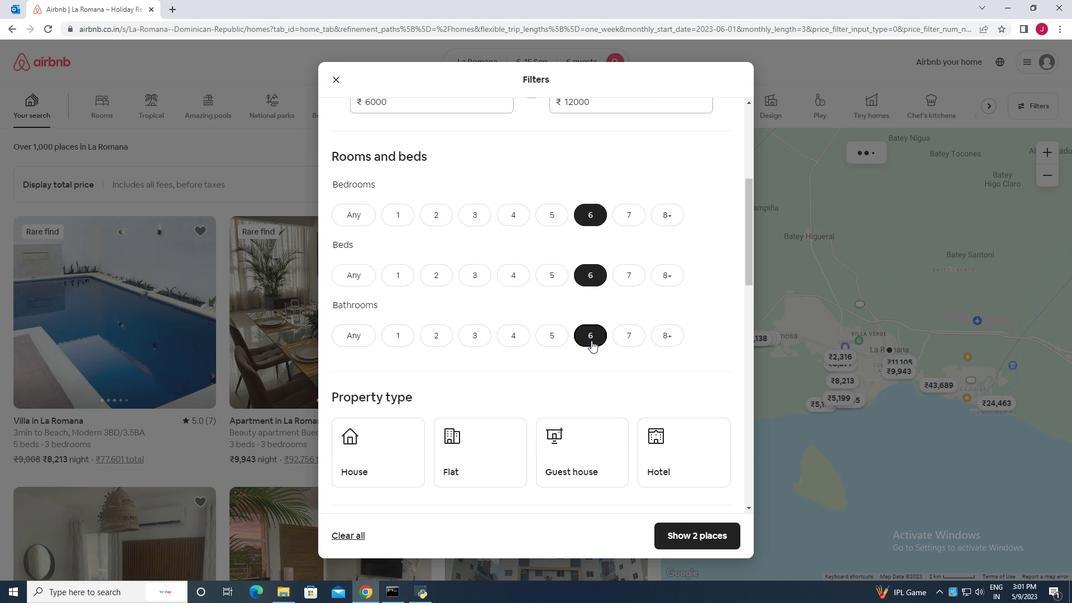
Action: Mouse moved to (521, 342)
Screenshot: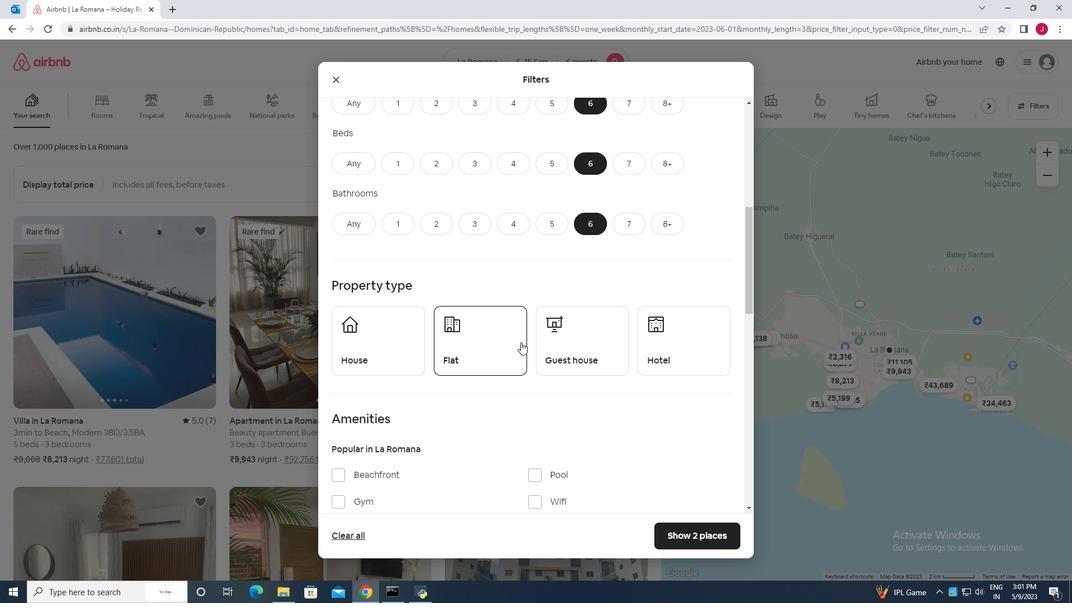 
Action: Mouse scrolled (521, 341) with delta (0, 0)
Screenshot: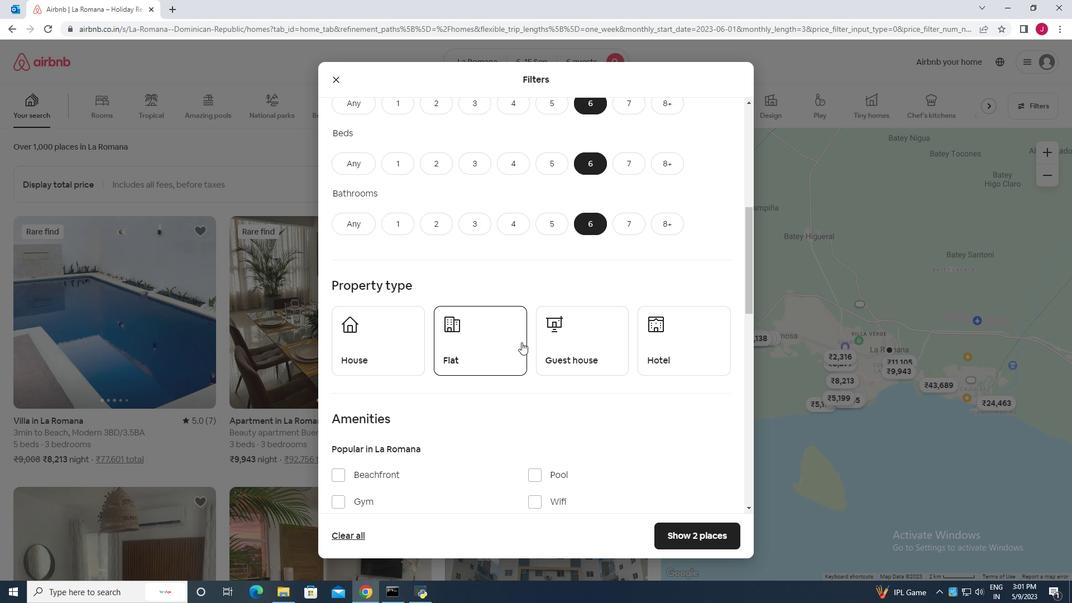 
Action: Mouse moved to (392, 302)
Screenshot: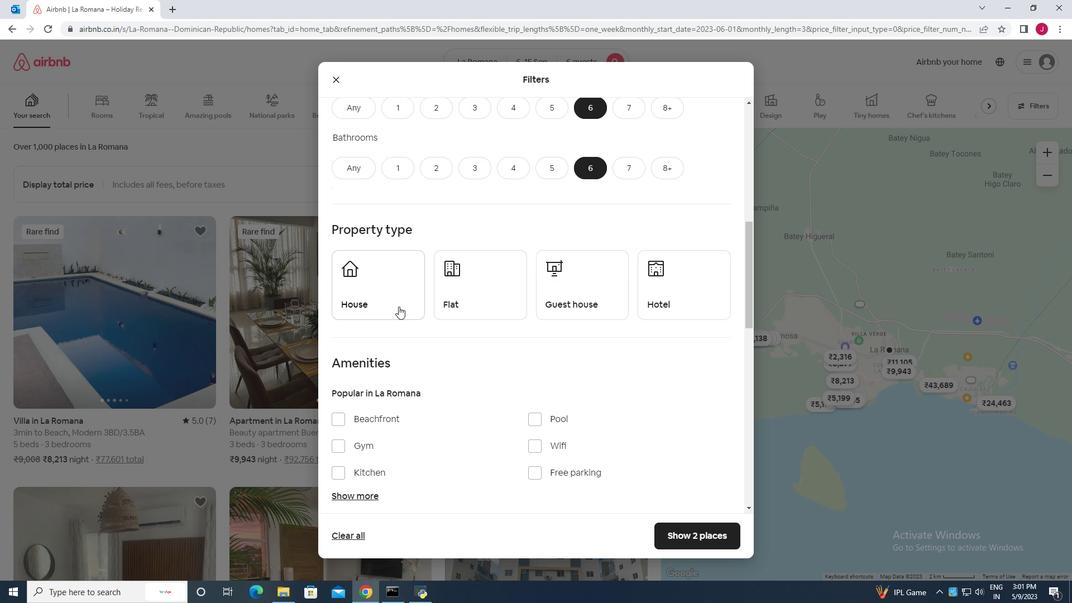 
Action: Mouse pressed left at (392, 302)
Screenshot: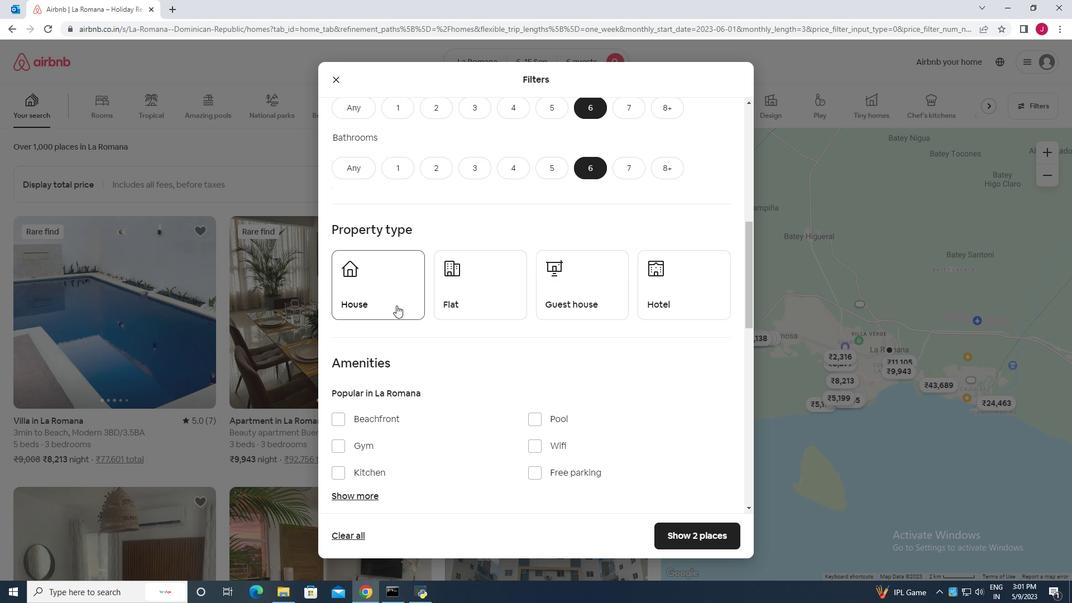
Action: Mouse moved to (459, 300)
Screenshot: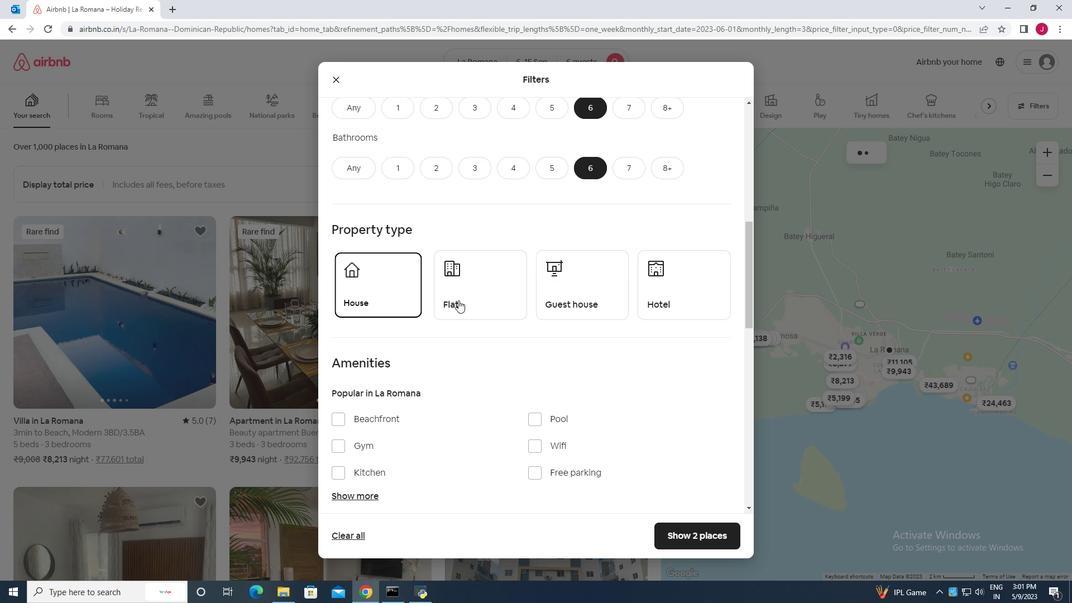 
Action: Mouse pressed left at (459, 300)
Screenshot: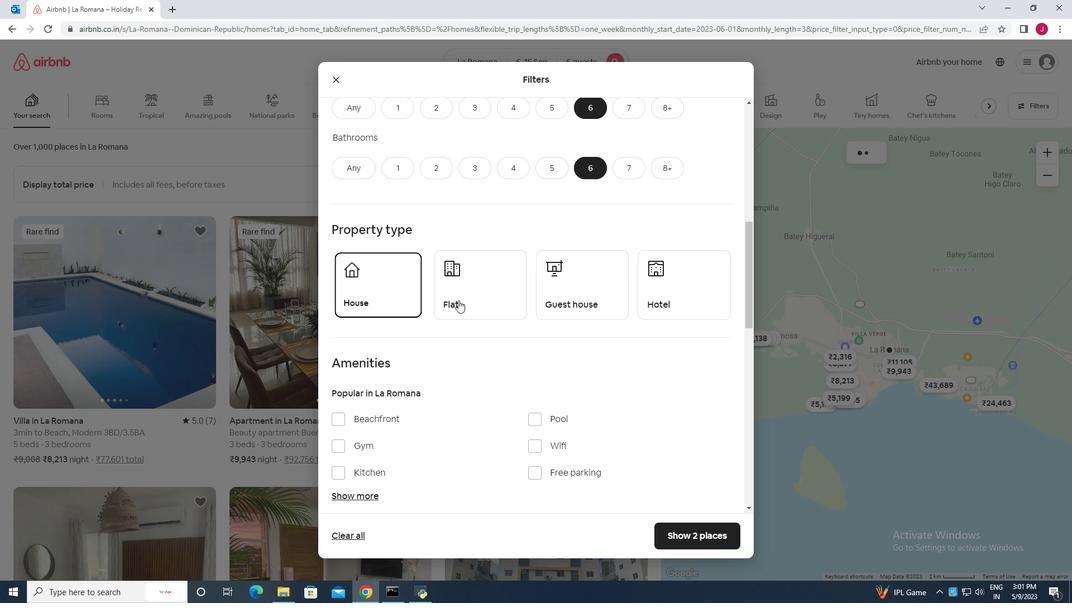 
Action: Mouse moved to (578, 297)
Screenshot: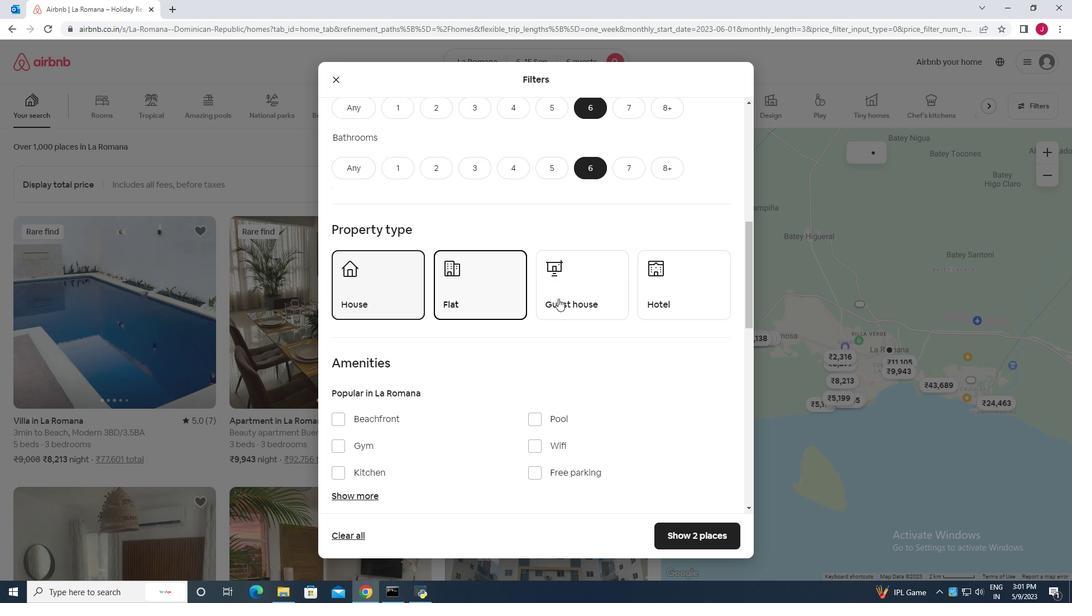 
Action: Mouse pressed left at (578, 297)
Screenshot: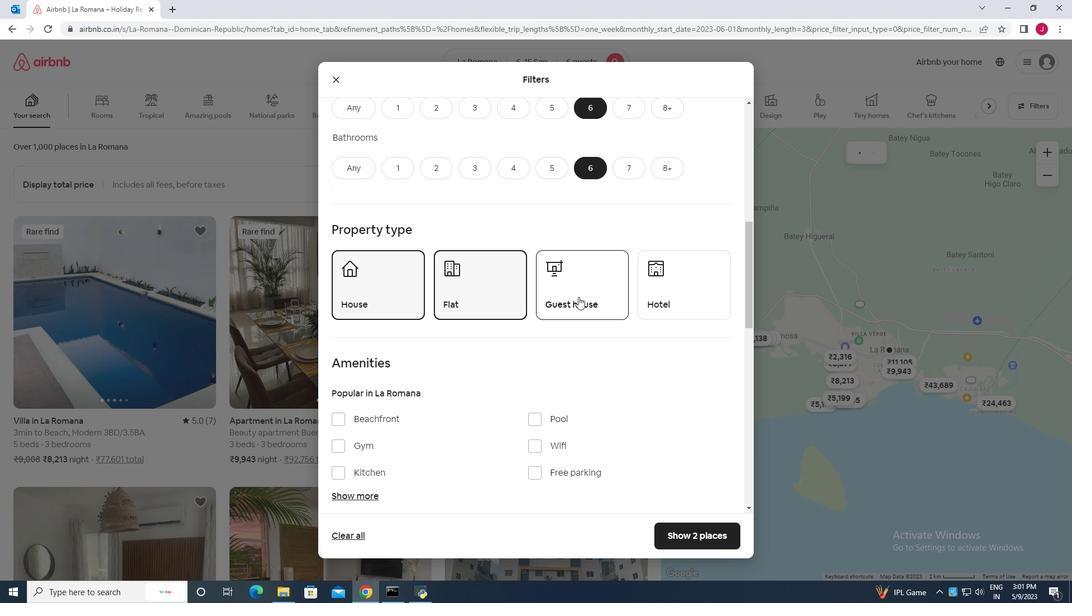 
Action: Mouse scrolled (578, 296) with delta (0, 0)
Screenshot: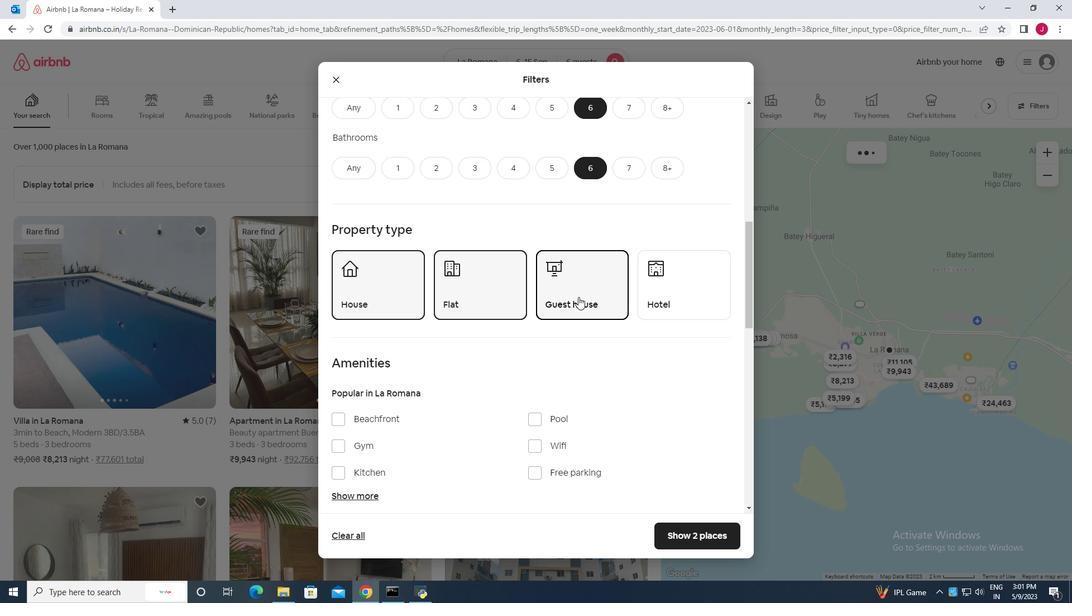 
Action: Mouse scrolled (578, 296) with delta (0, 0)
Screenshot: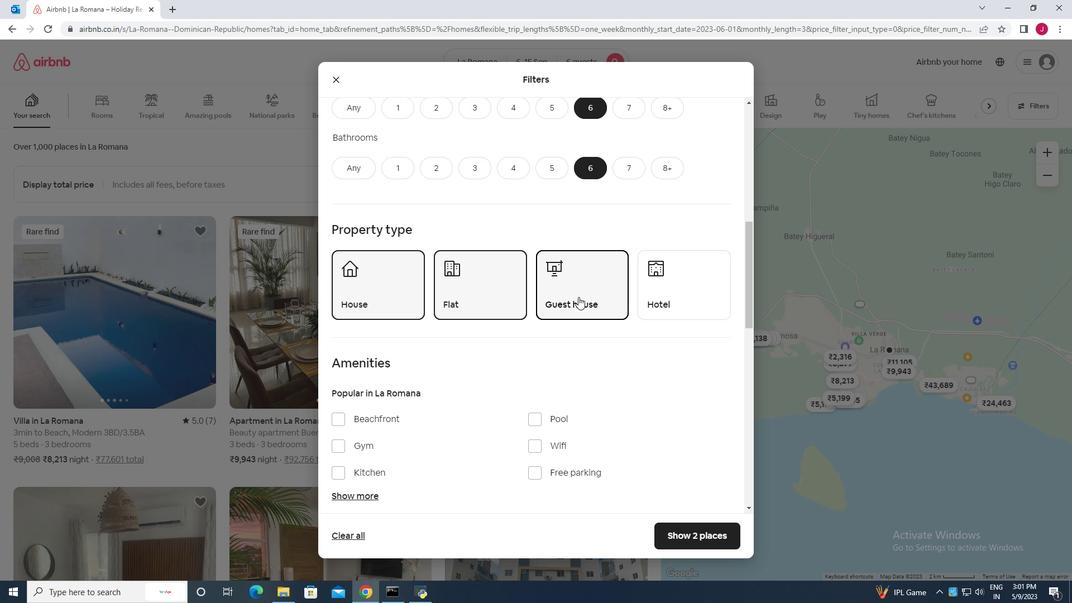 
Action: Mouse moved to (356, 387)
Screenshot: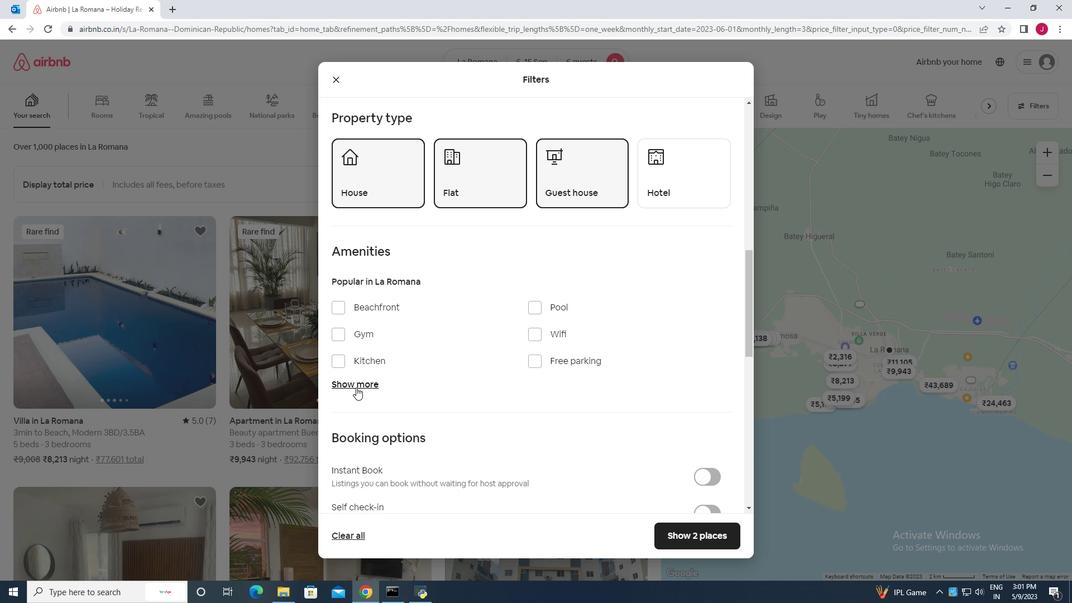 
Action: Mouse pressed left at (356, 387)
Screenshot: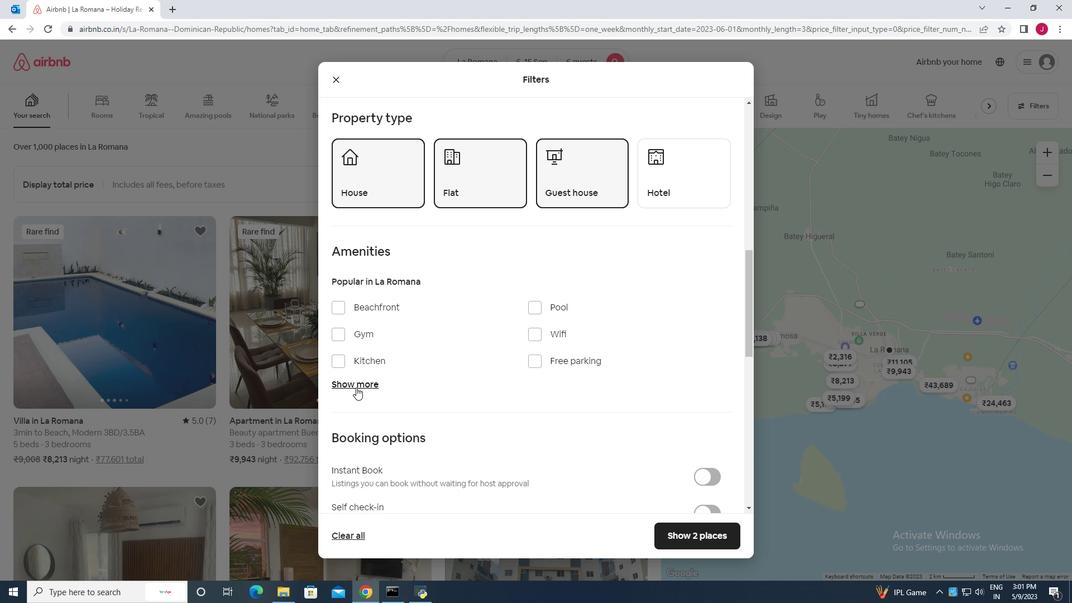 
Action: Mouse moved to (535, 334)
Screenshot: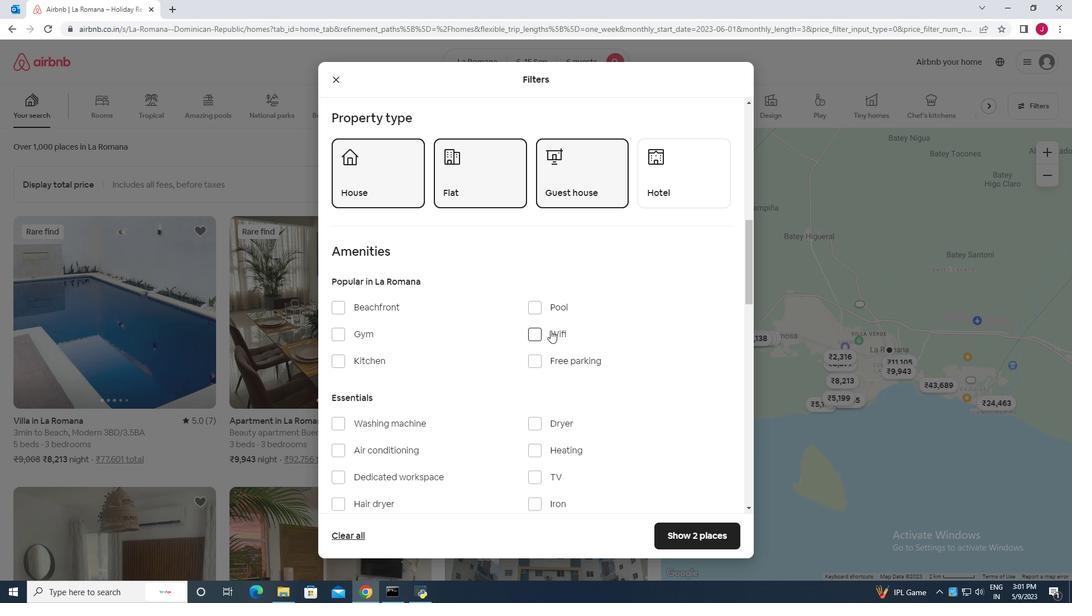
Action: Mouse pressed left at (535, 334)
Screenshot: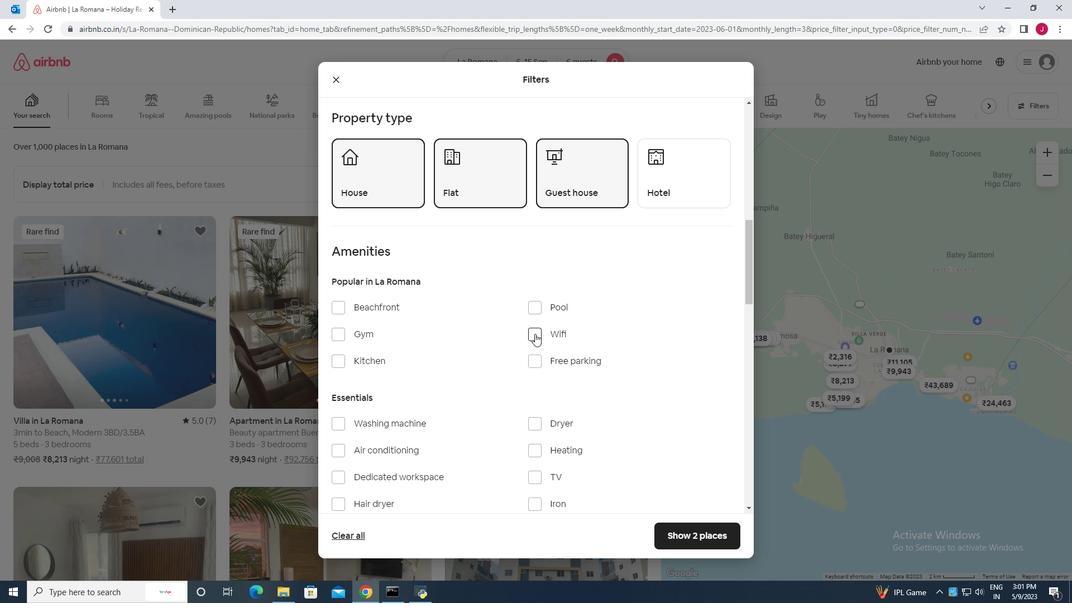 
Action: Mouse moved to (510, 332)
Screenshot: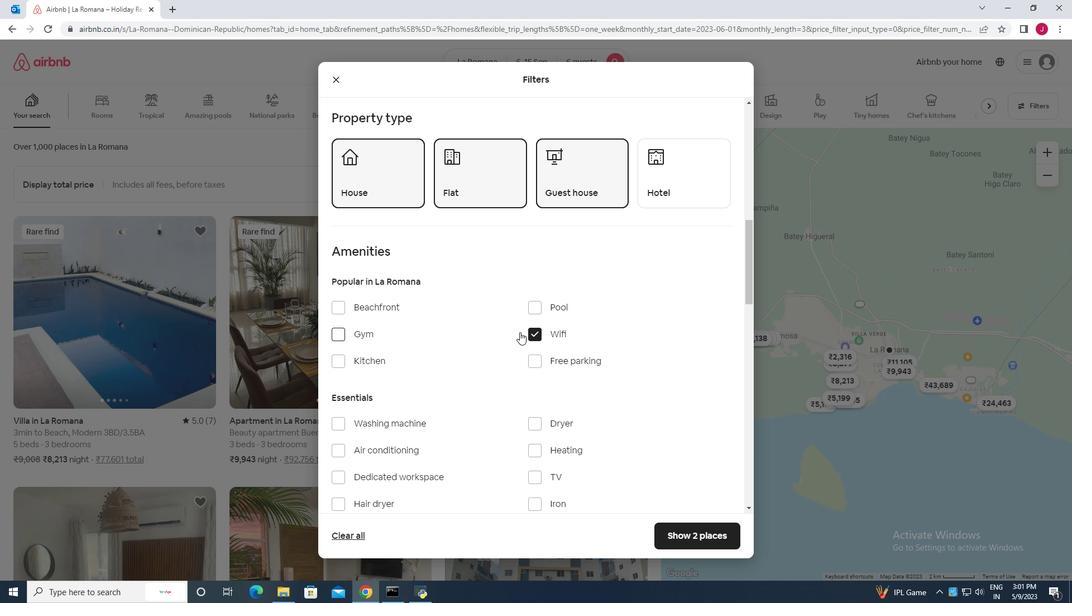 
Action: Mouse scrolled (510, 331) with delta (0, 0)
Screenshot: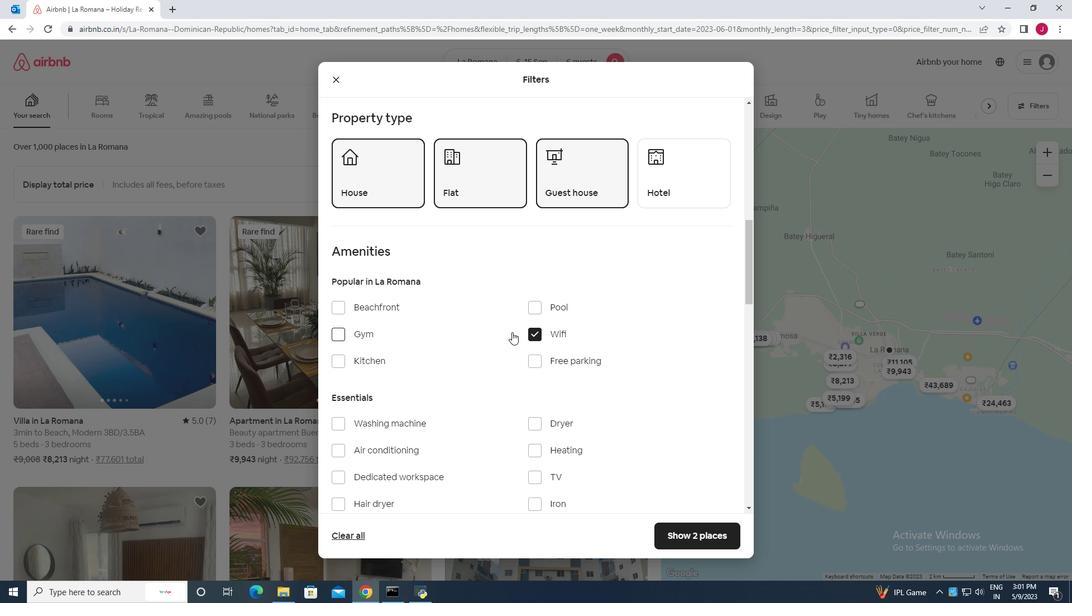 
Action: Mouse scrolled (510, 331) with delta (0, 0)
Screenshot: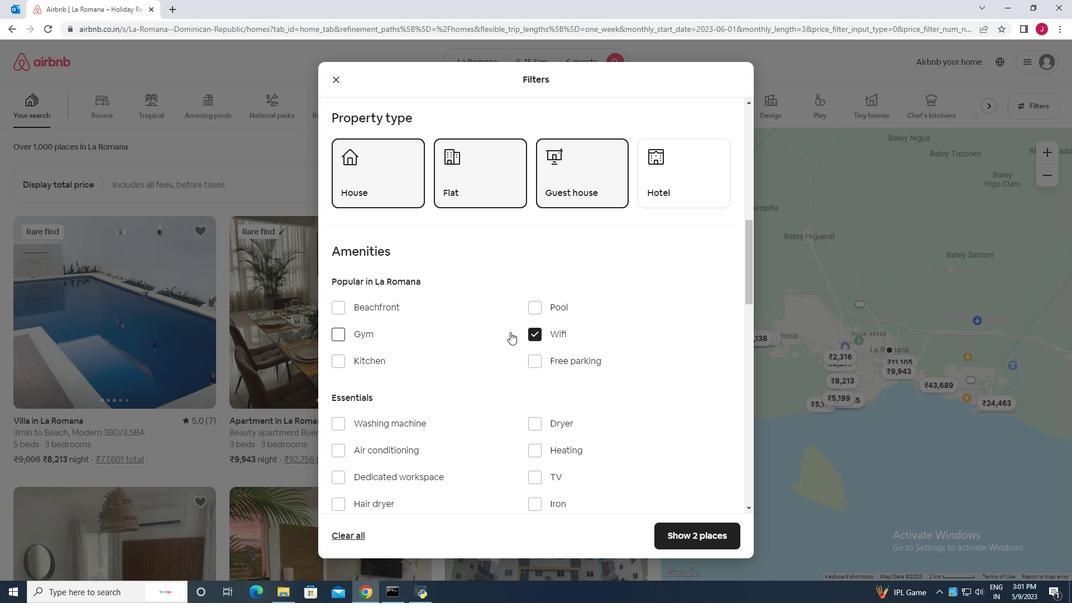 
Action: Mouse moved to (535, 368)
Screenshot: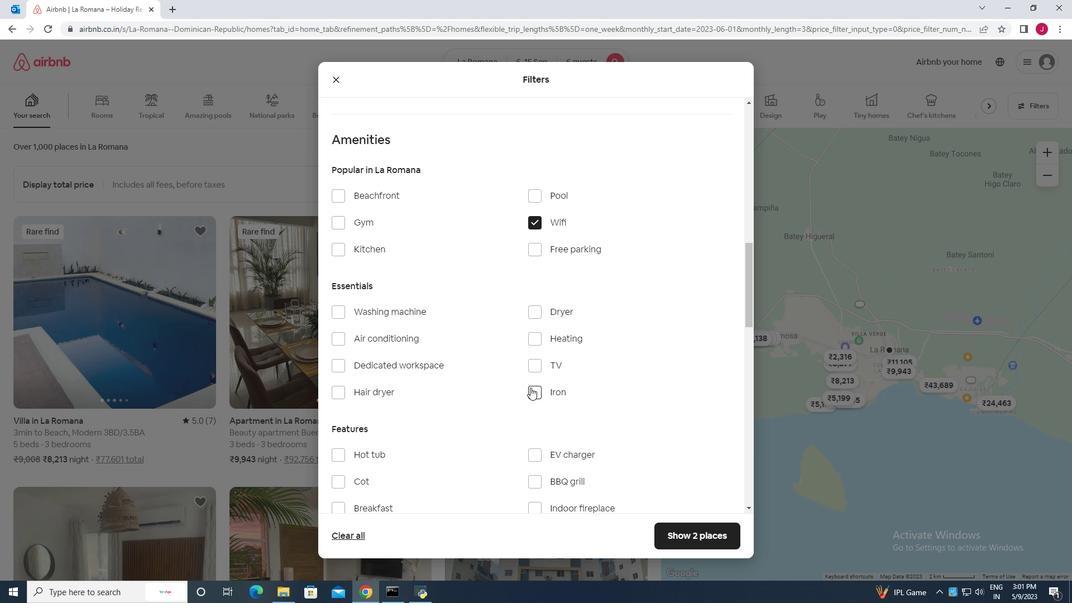 
Action: Mouse pressed left at (535, 368)
Screenshot: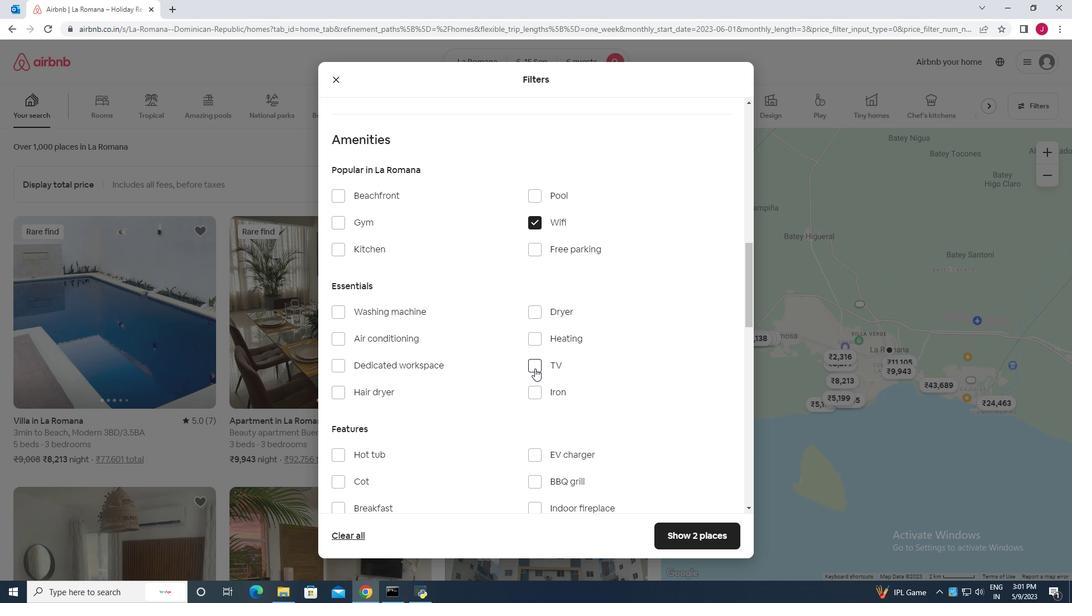 
Action: Mouse moved to (538, 251)
Screenshot: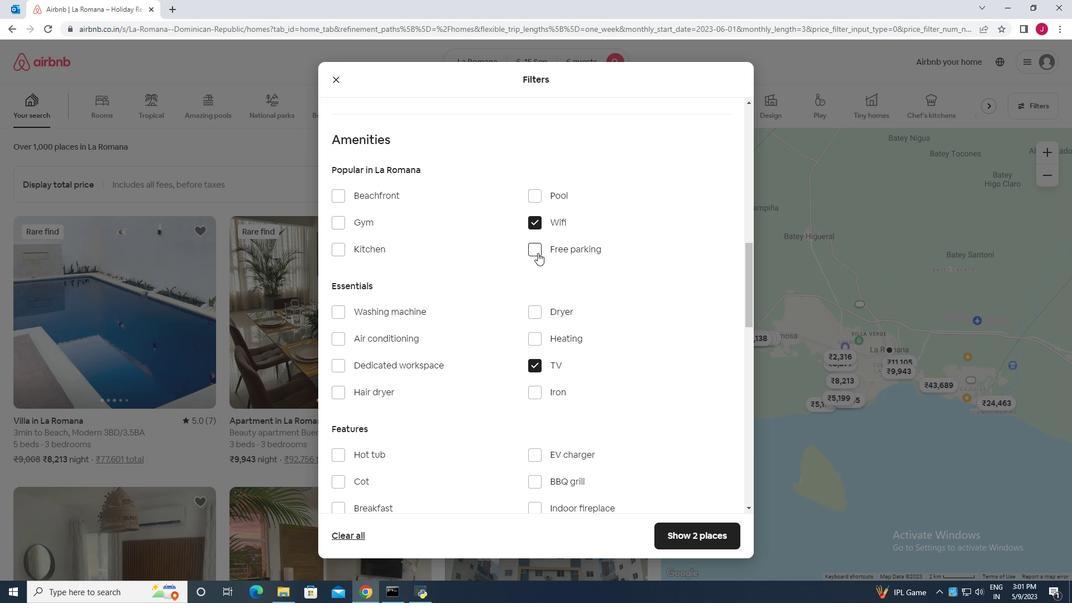 
Action: Mouse pressed left at (538, 251)
Screenshot: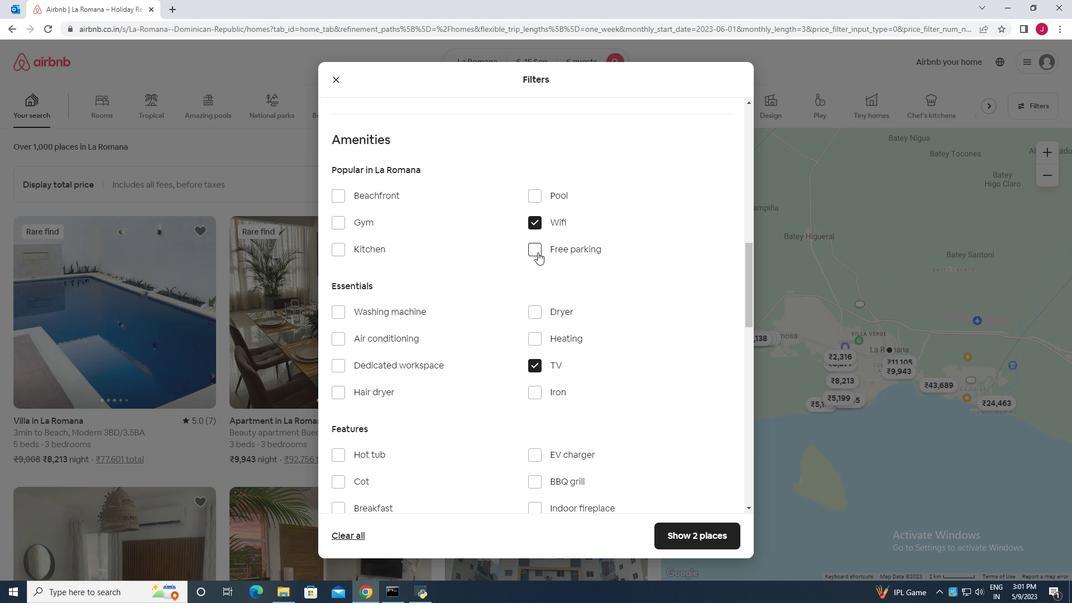 
Action: Mouse moved to (341, 192)
Screenshot: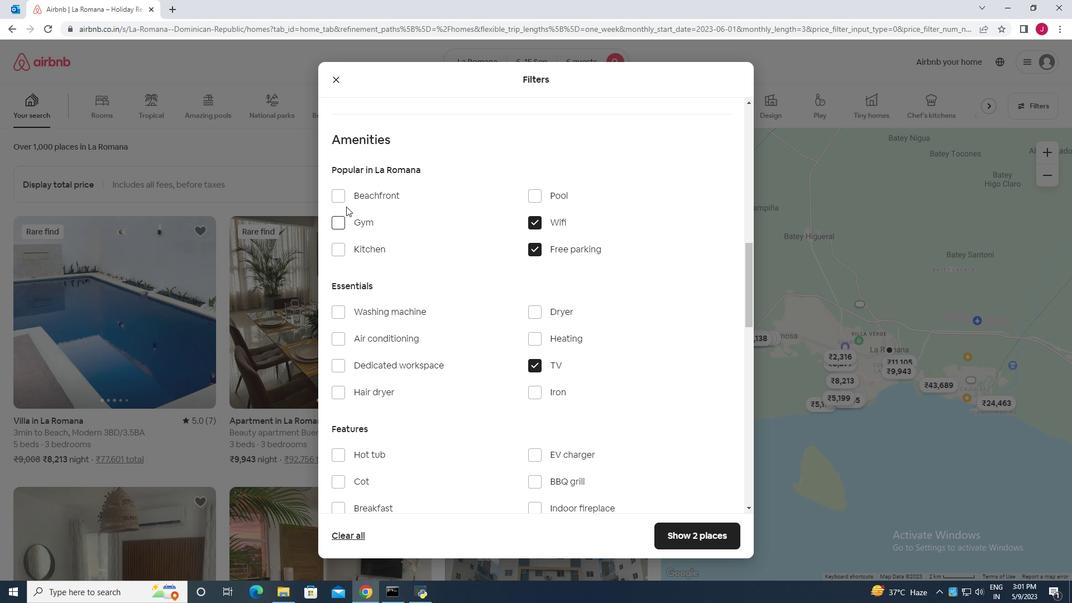 
Action: Mouse pressed left at (341, 192)
Screenshot: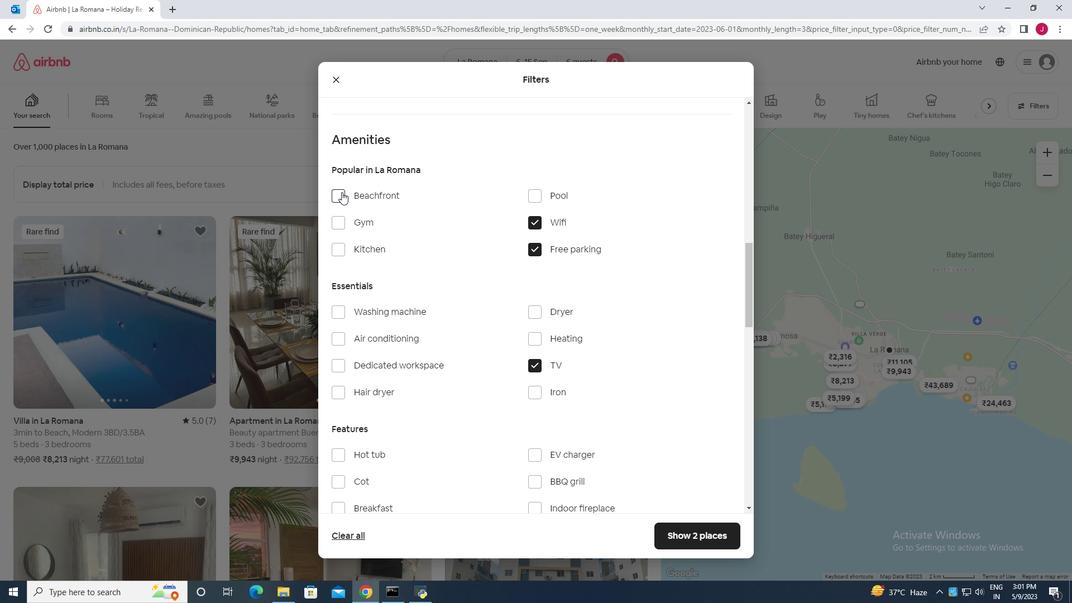
Action: Mouse moved to (339, 221)
Screenshot: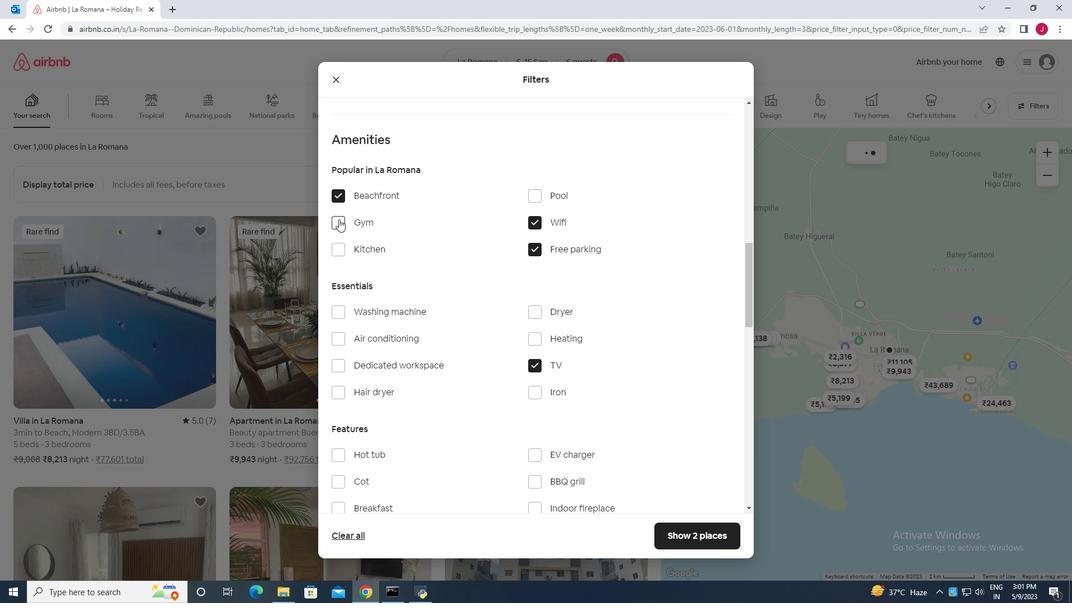 
Action: Mouse pressed left at (339, 221)
Screenshot: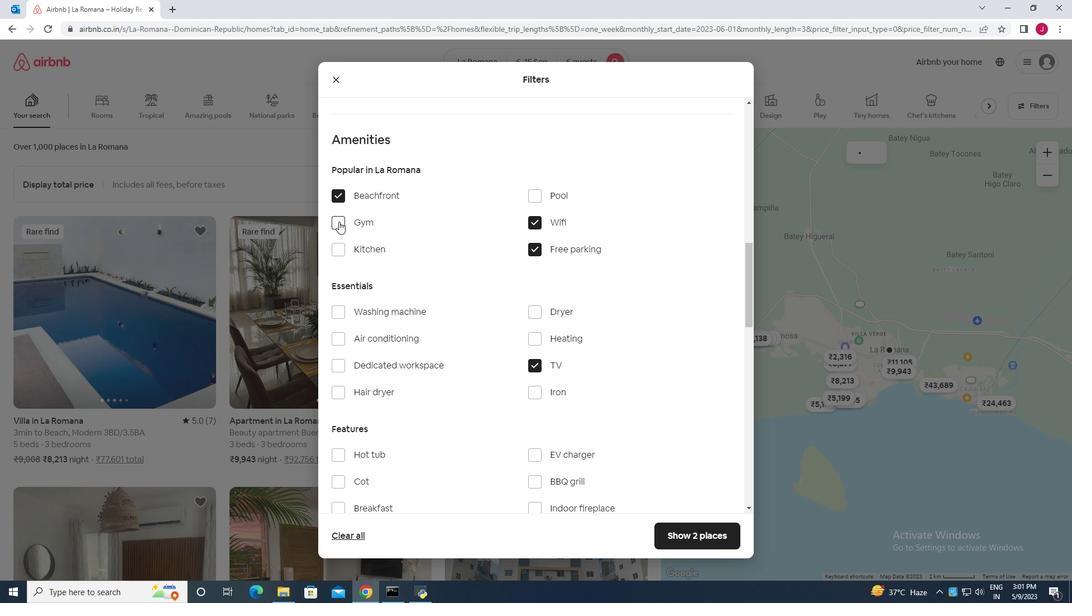 
Action: Mouse moved to (339, 200)
Screenshot: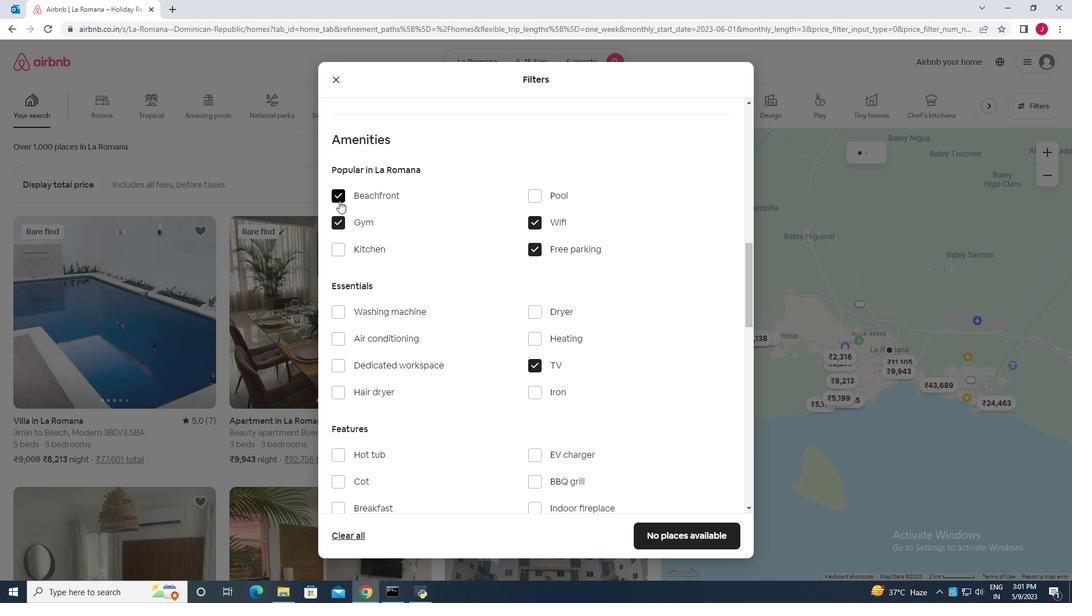 
Action: Mouse pressed left at (339, 200)
Screenshot: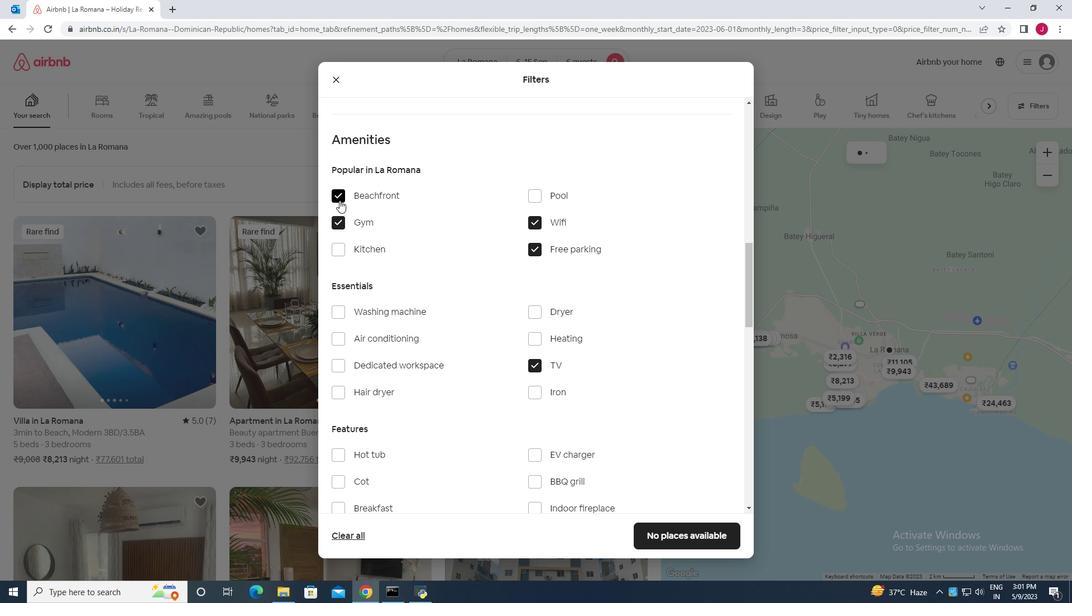 
Action: Mouse moved to (441, 280)
Screenshot: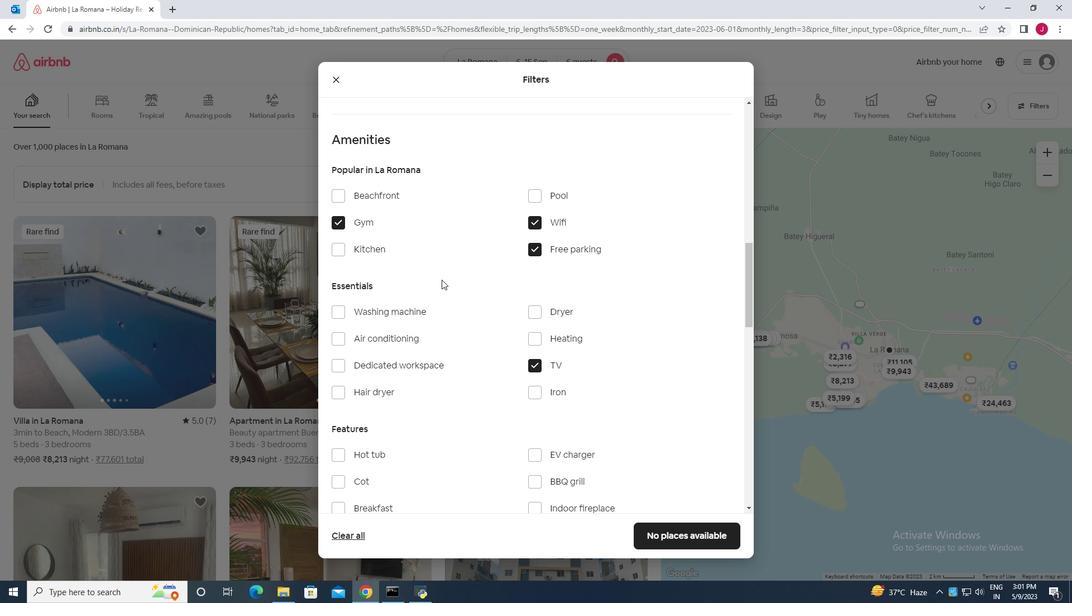 
Action: Mouse scrolled (441, 279) with delta (0, 0)
Screenshot: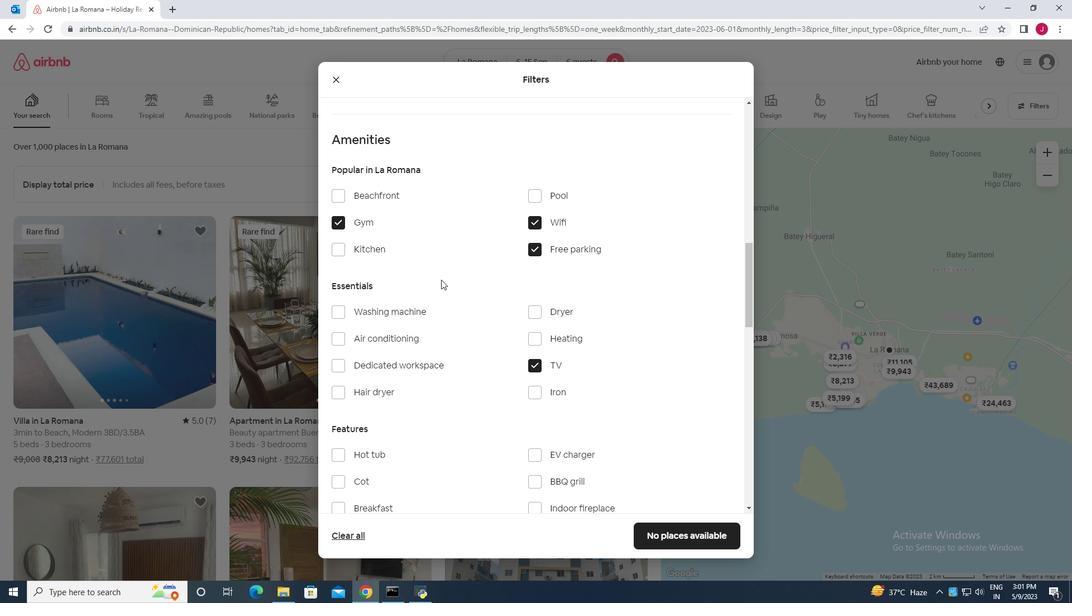 
Action: Mouse scrolled (441, 279) with delta (0, 0)
Screenshot: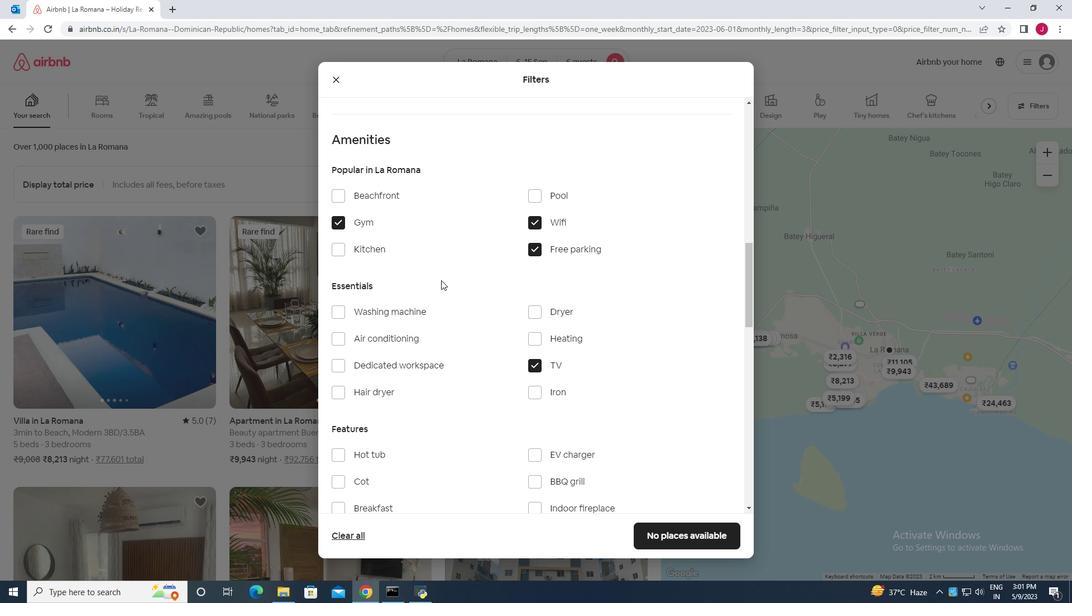 
Action: Mouse moved to (339, 401)
Screenshot: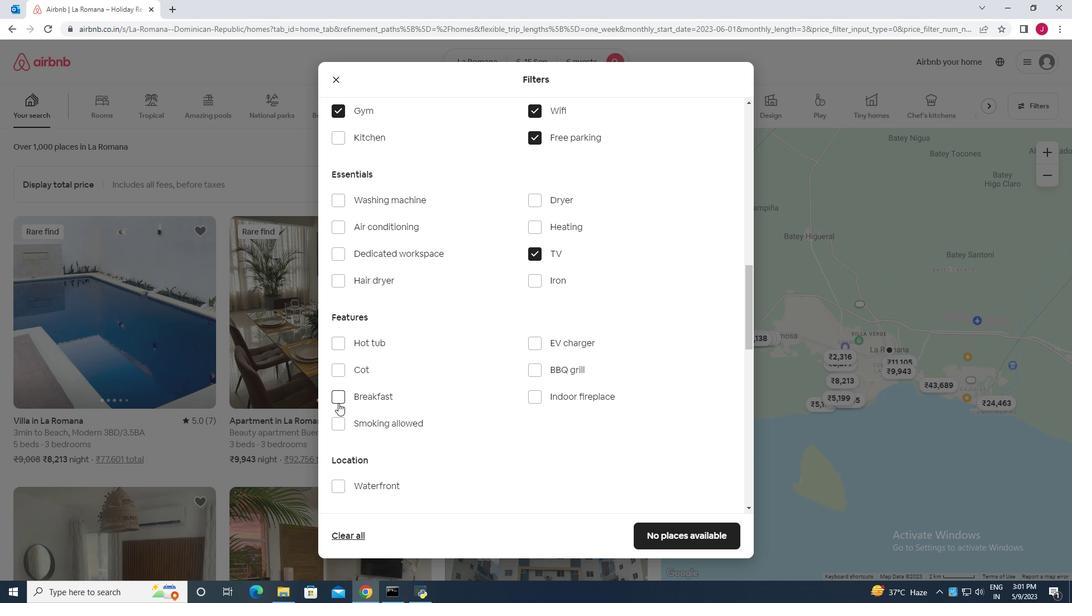 
Action: Mouse pressed left at (339, 401)
Screenshot: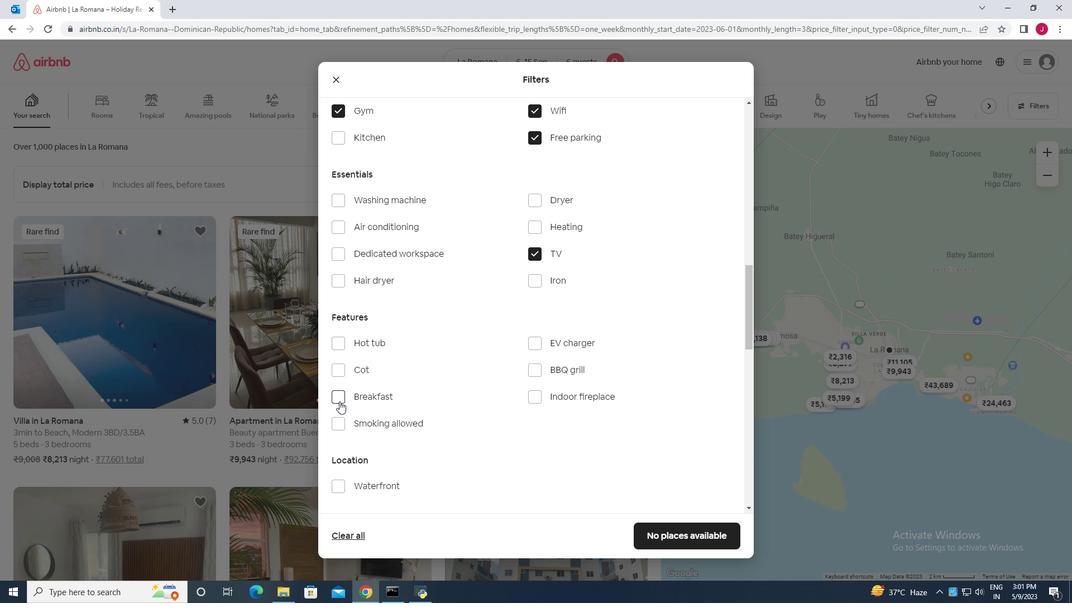
Action: Mouse moved to (483, 335)
Screenshot: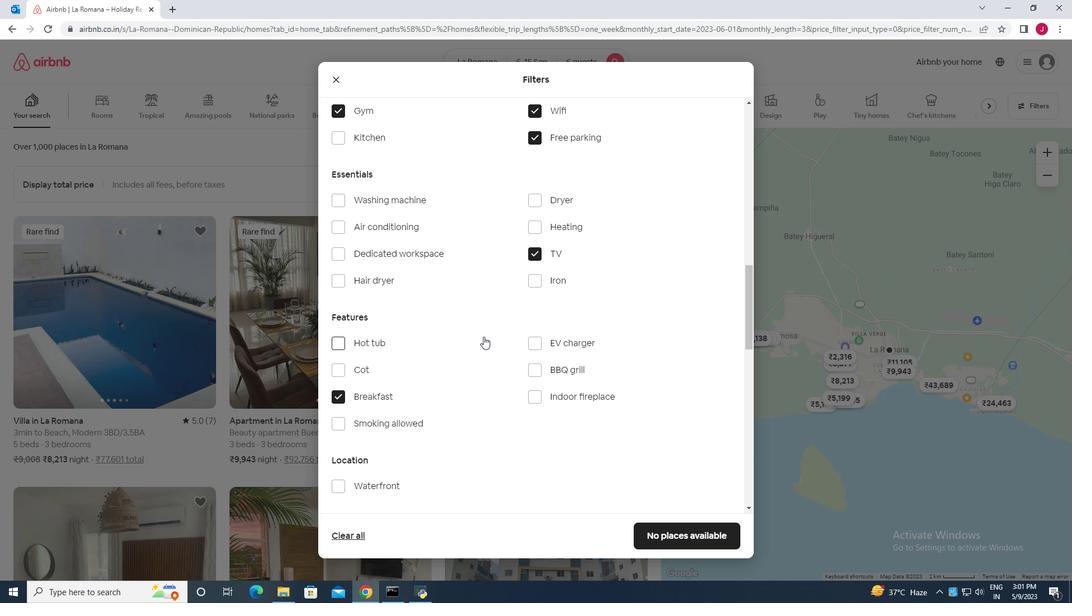 
Action: Mouse scrolled (483, 334) with delta (0, 0)
Screenshot: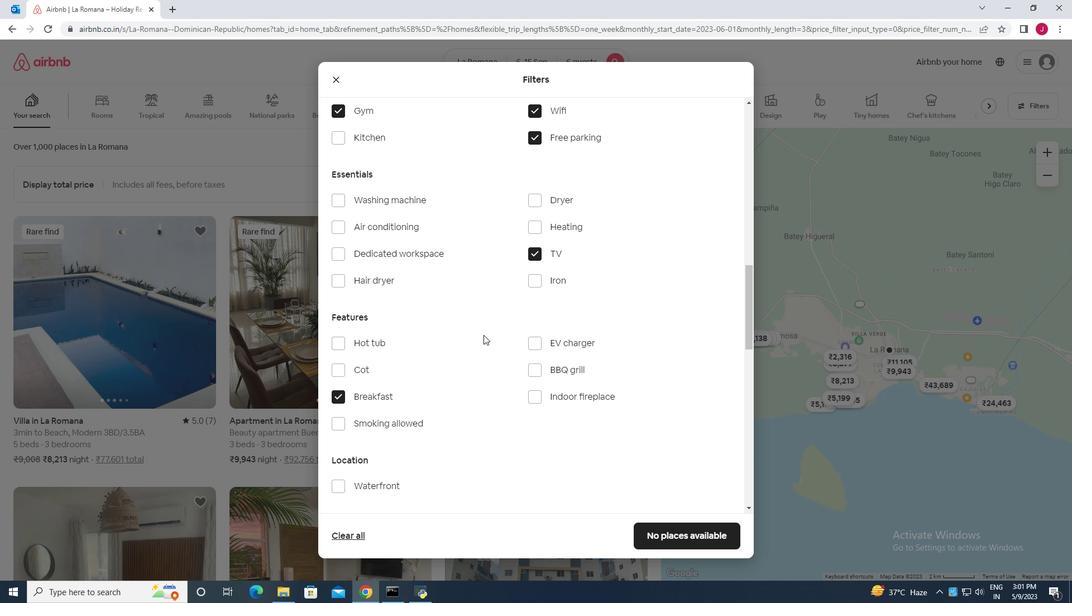 
Action: Mouse scrolled (483, 334) with delta (0, 0)
Screenshot: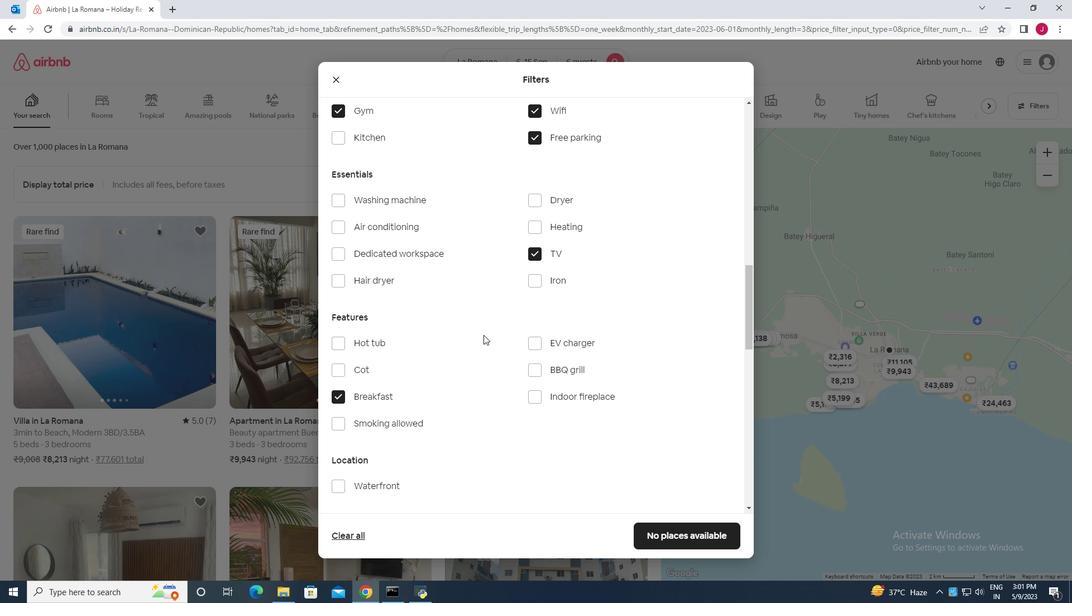 
Action: Mouse scrolled (483, 334) with delta (0, 0)
Screenshot: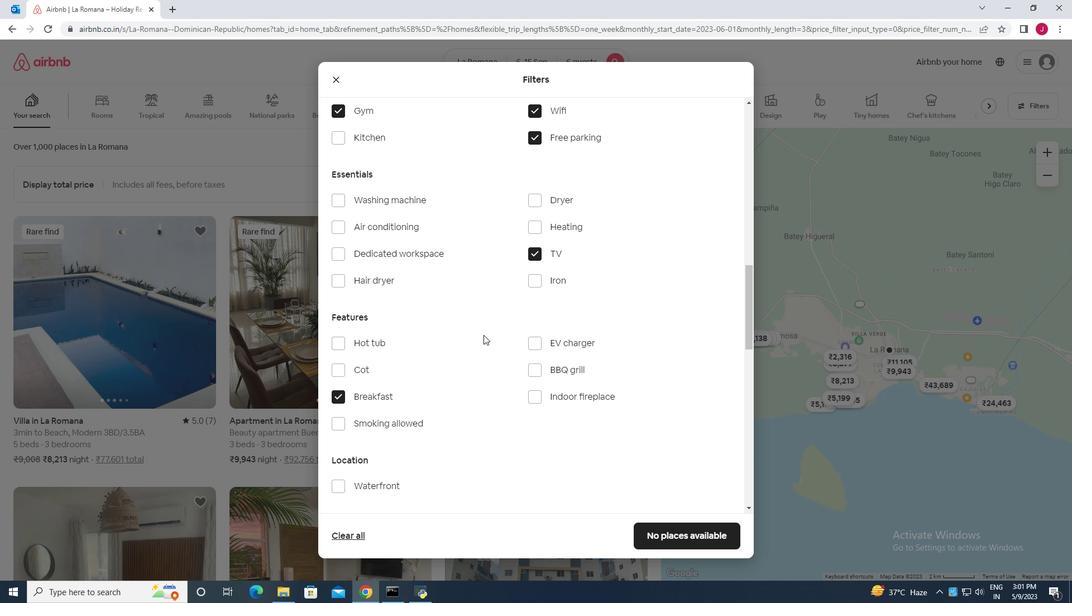 
Action: Mouse moved to (478, 334)
Screenshot: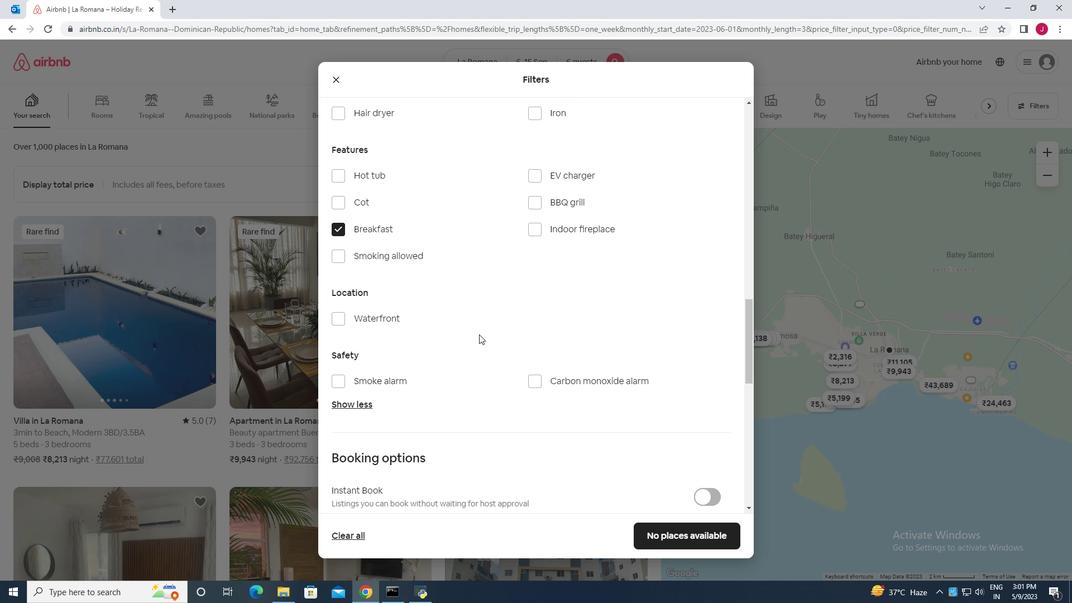 
Action: Mouse scrolled (478, 335) with delta (0, 0)
Screenshot: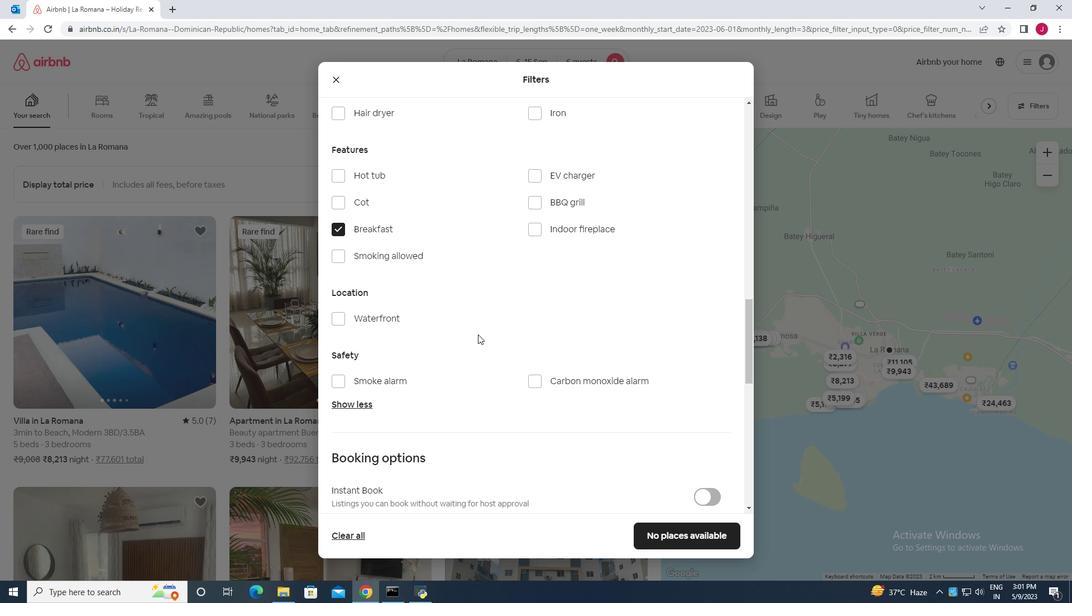 
Action: Mouse scrolled (478, 335) with delta (0, 0)
Screenshot: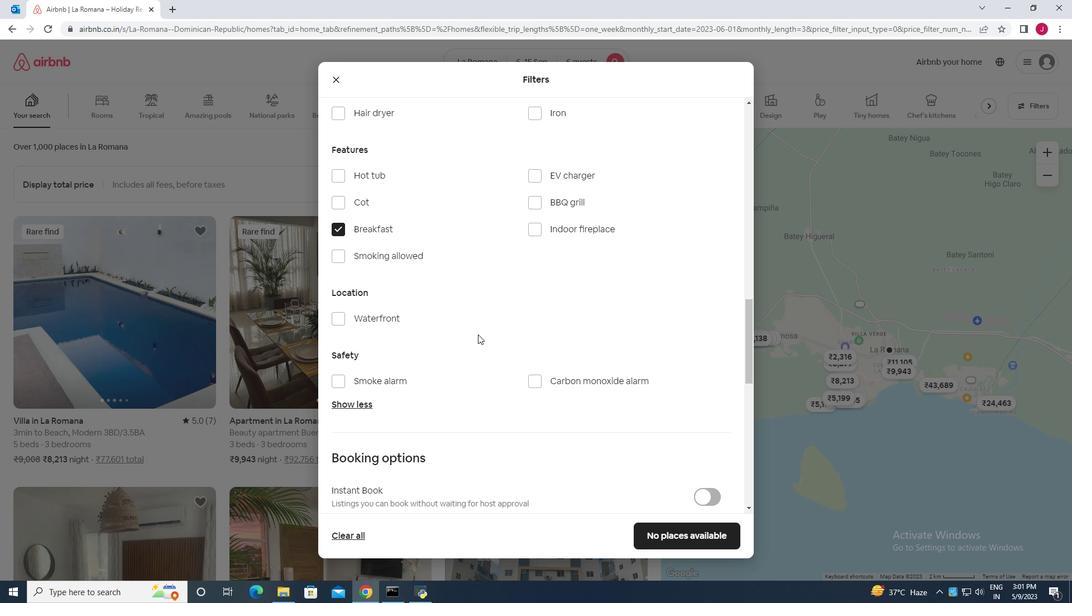 
Action: Mouse scrolled (478, 335) with delta (0, 0)
Screenshot: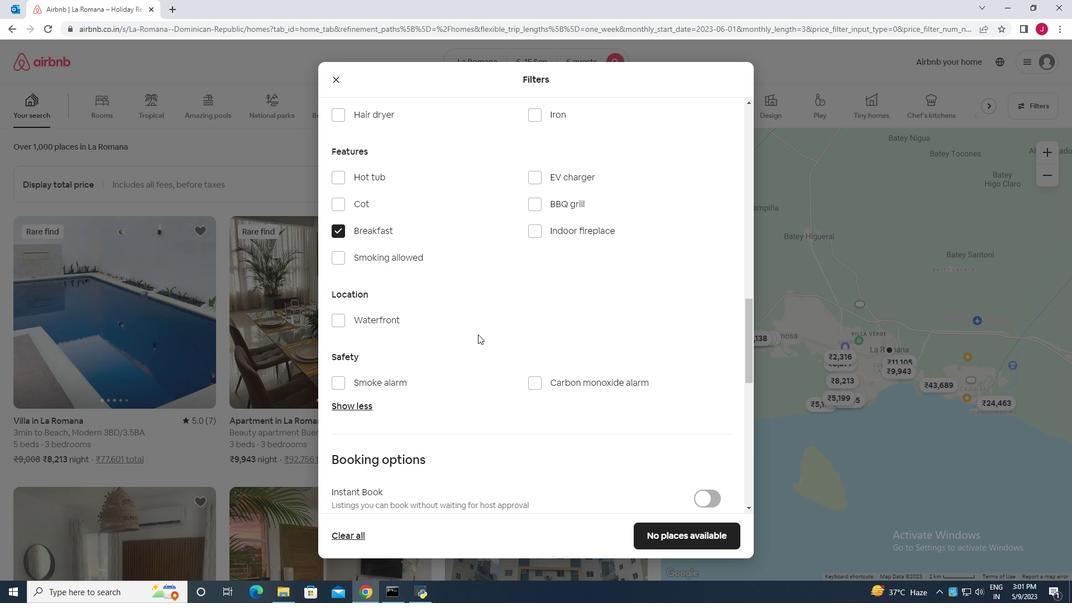 
Action: Mouse moved to (477, 334)
Screenshot: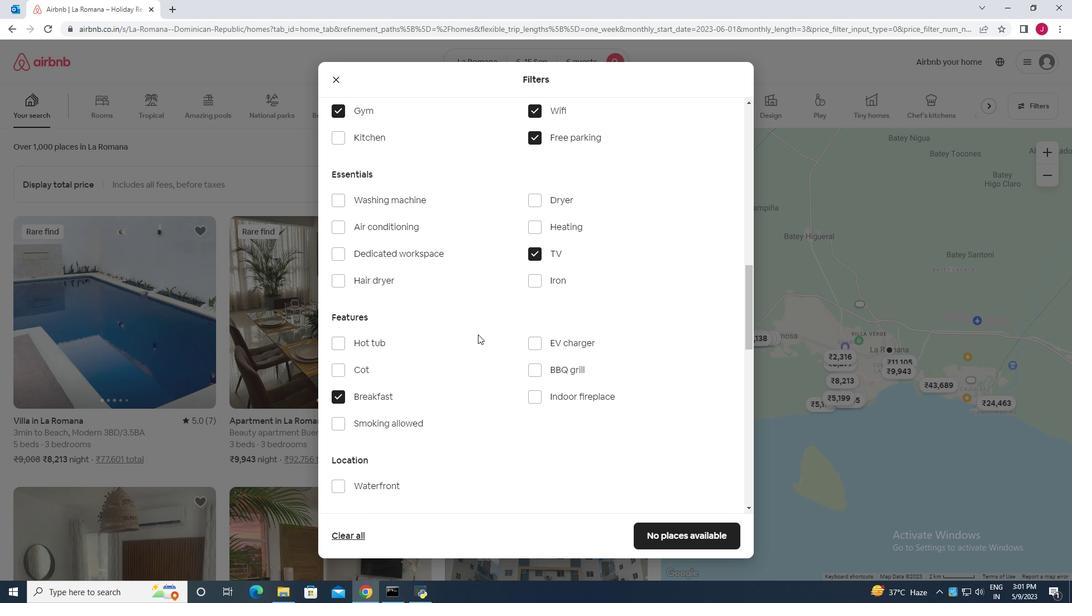 
Action: Mouse scrolled (477, 335) with delta (0, 0)
Screenshot: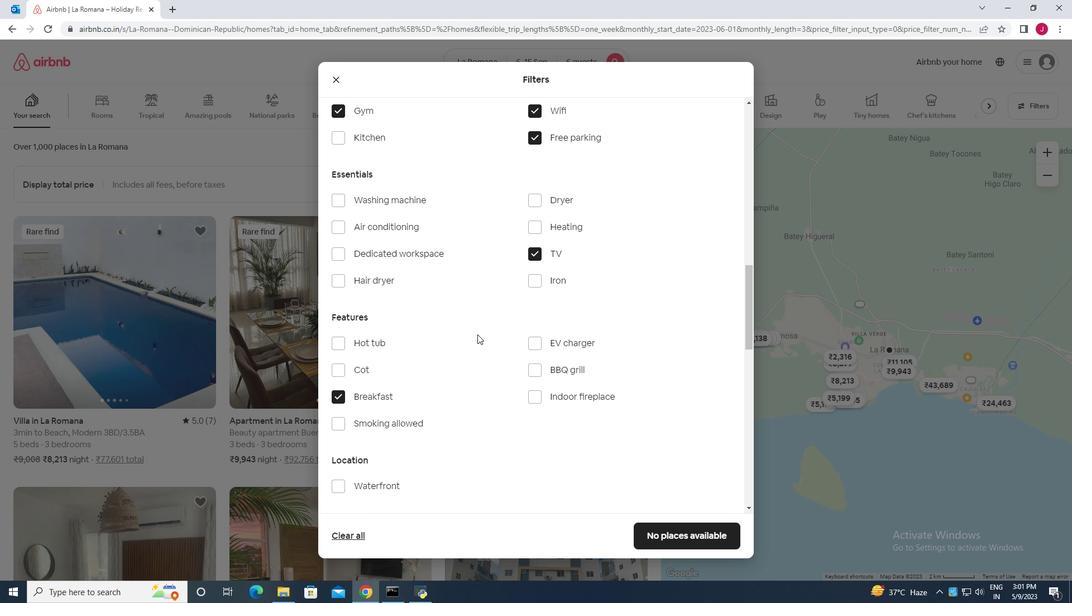 
Action: Mouse moved to (466, 331)
Screenshot: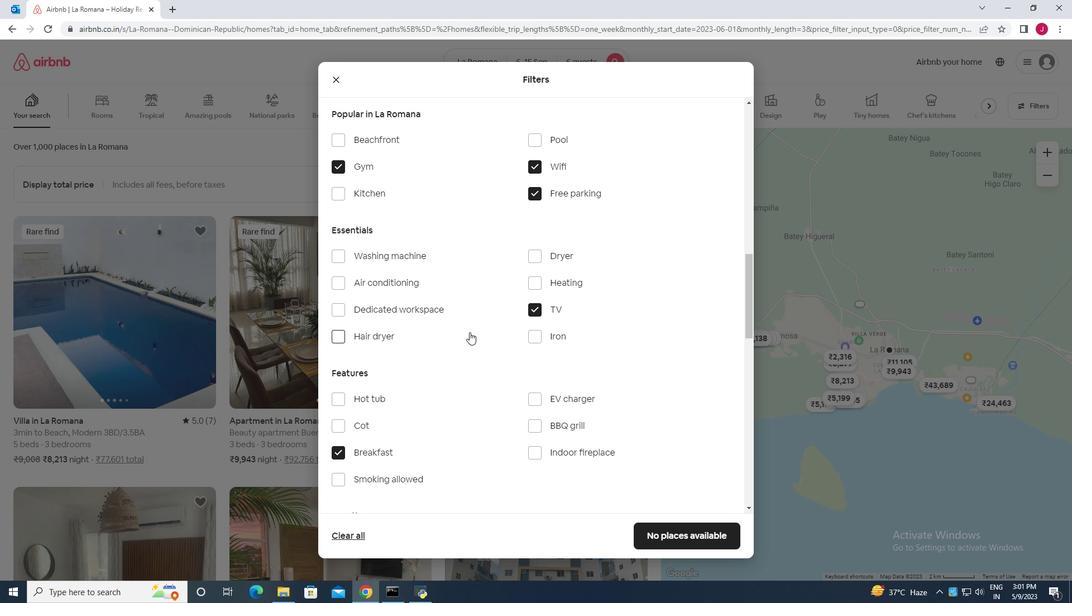 
Action: Mouse scrolled (466, 331) with delta (0, 0)
Screenshot: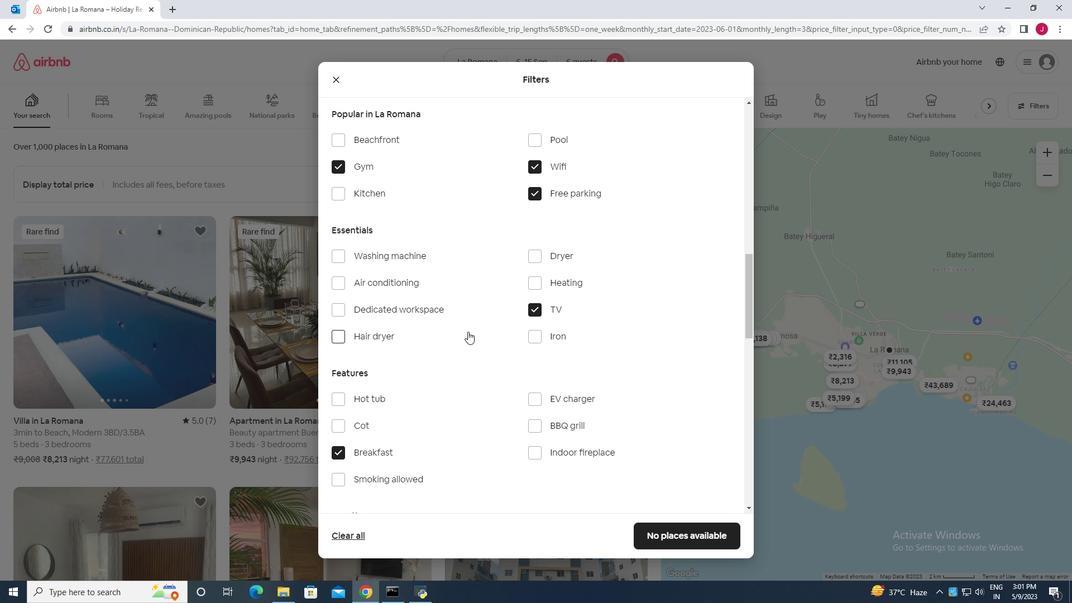 
Action: Mouse scrolled (466, 331) with delta (0, 0)
Screenshot: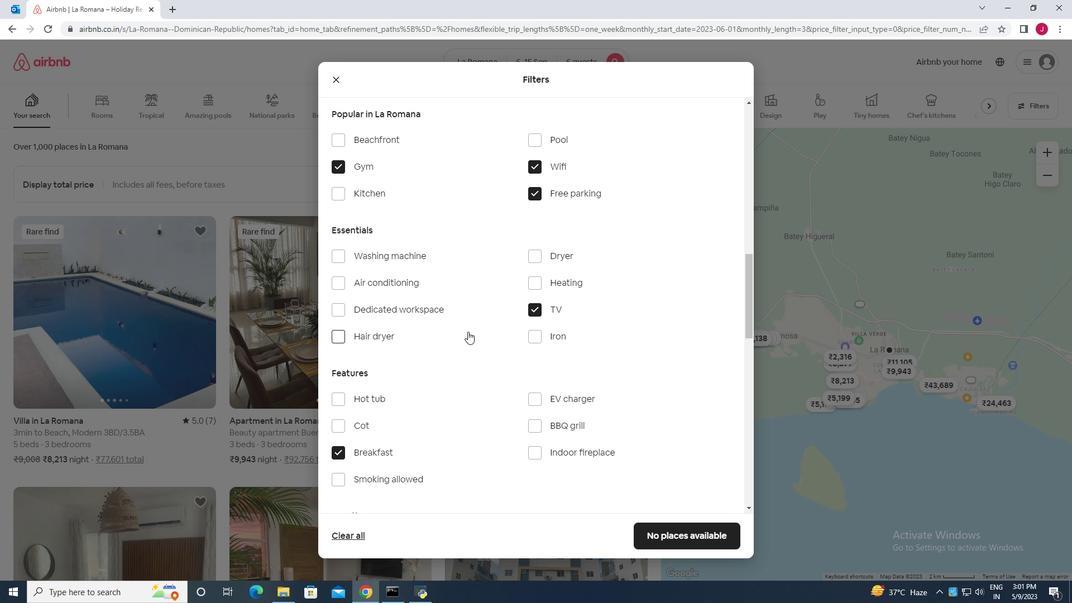 
Action: Mouse scrolled (466, 331) with delta (0, 0)
Screenshot: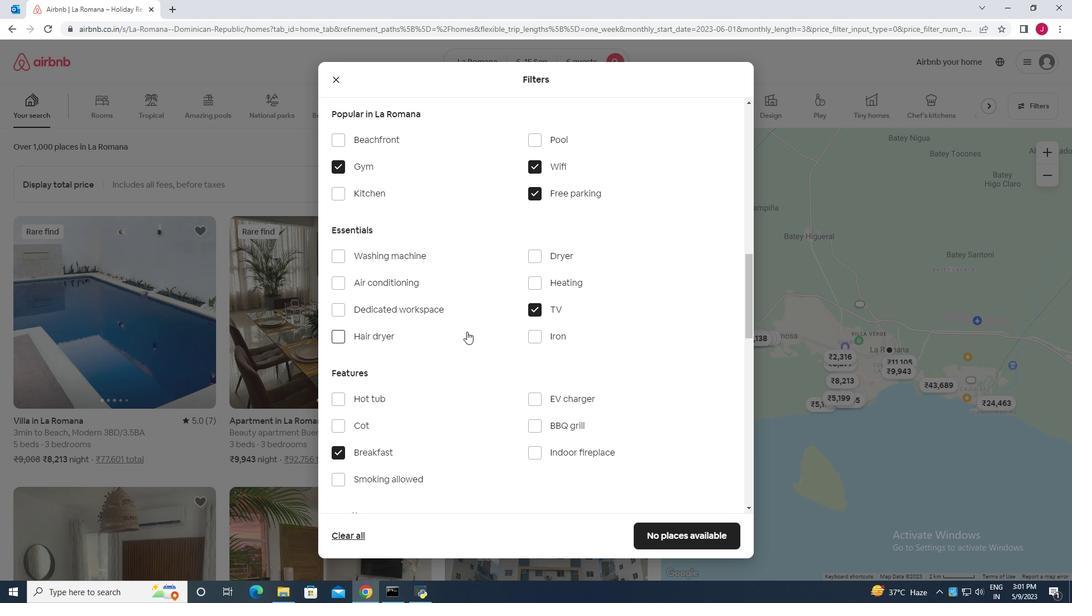 
Action: Mouse moved to (553, 421)
Screenshot: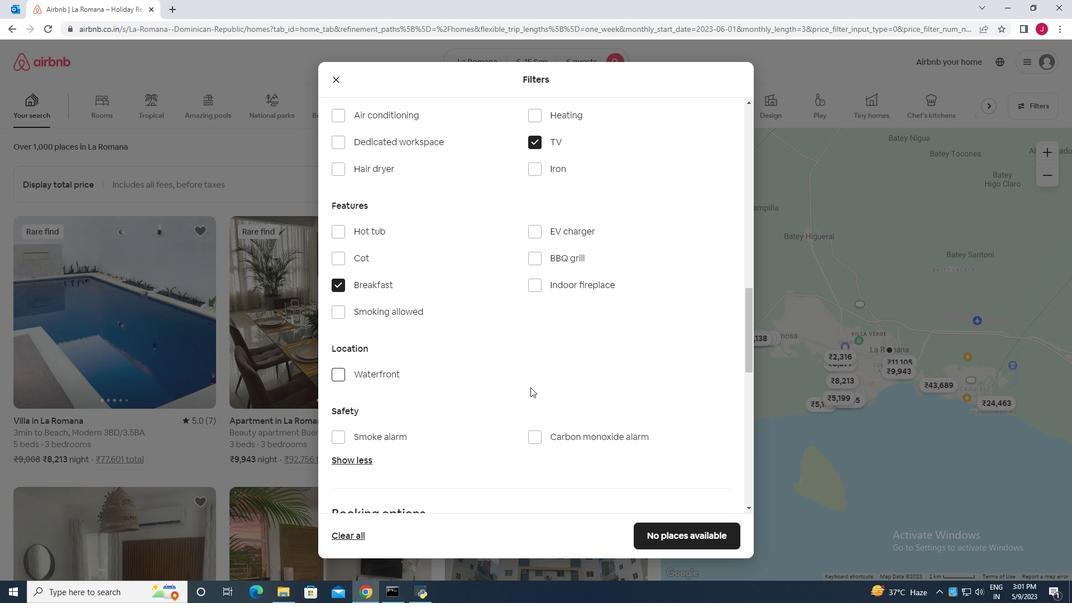 
Action: Mouse scrolled (553, 421) with delta (0, 0)
Screenshot: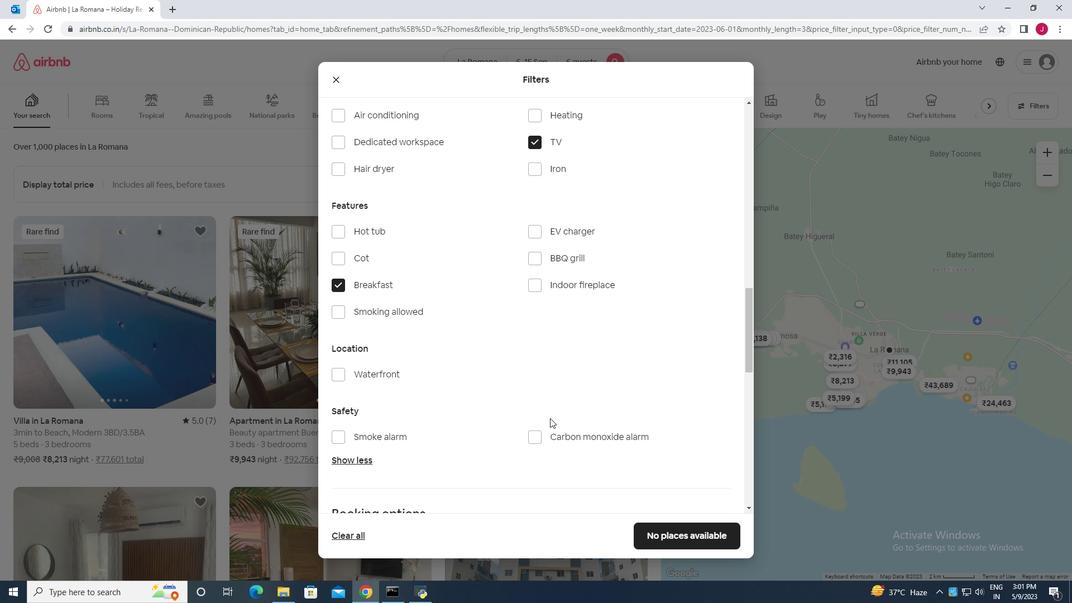 
Action: Mouse scrolled (553, 421) with delta (0, 0)
Screenshot: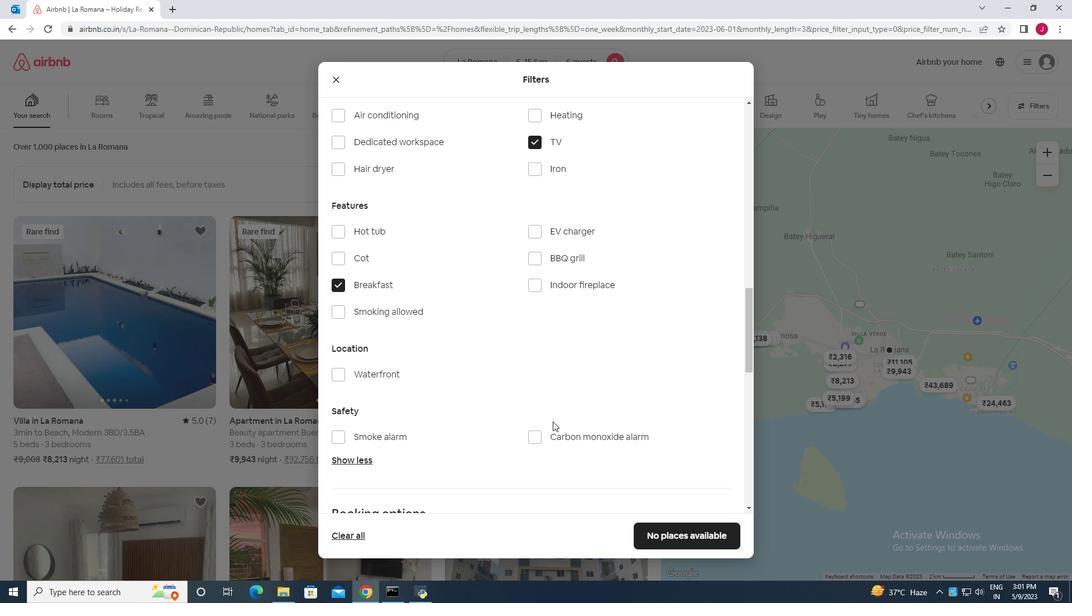 
Action: Mouse moved to (551, 421)
Screenshot: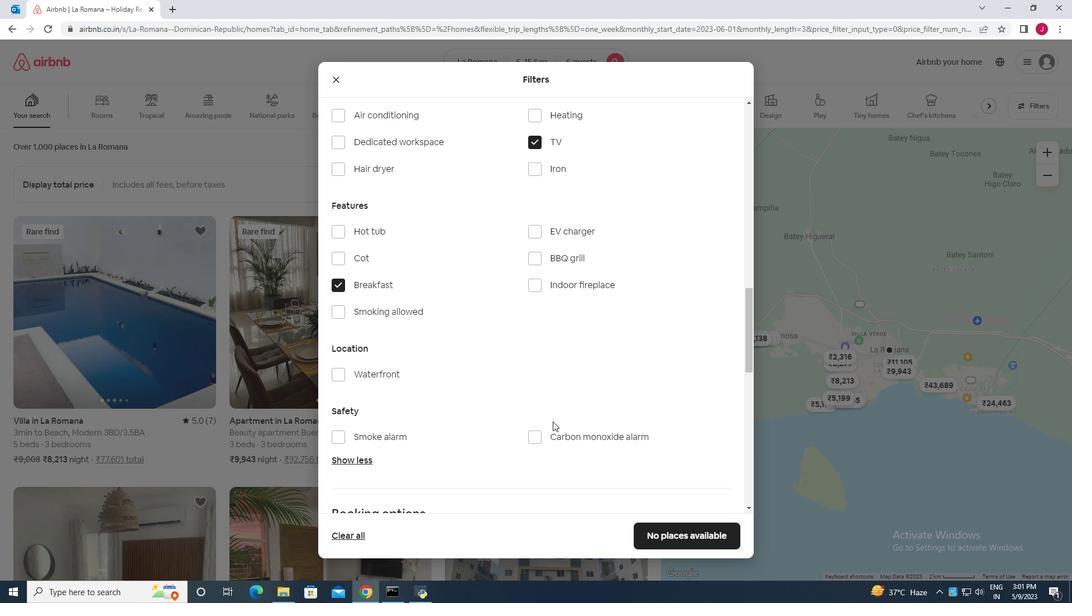 
Action: Mouse scrolled (551, 420) with delta (0, 0)
Screenshot: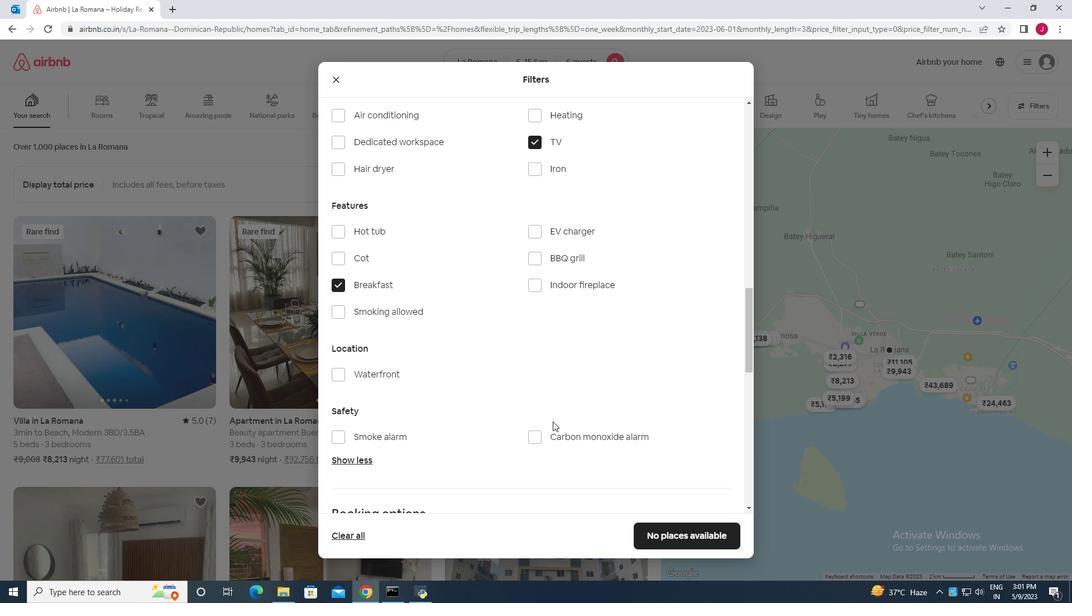 
Action: Mouse moved to (709, 420)
Screenshot: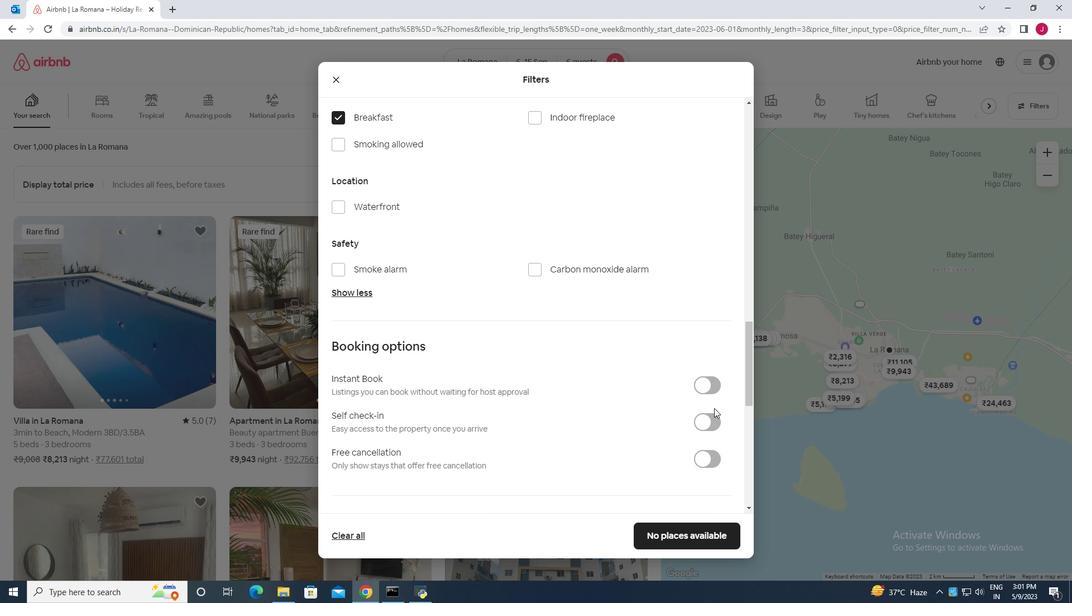 
Action: Mouse pressed left at (709, 420)
Screenshot: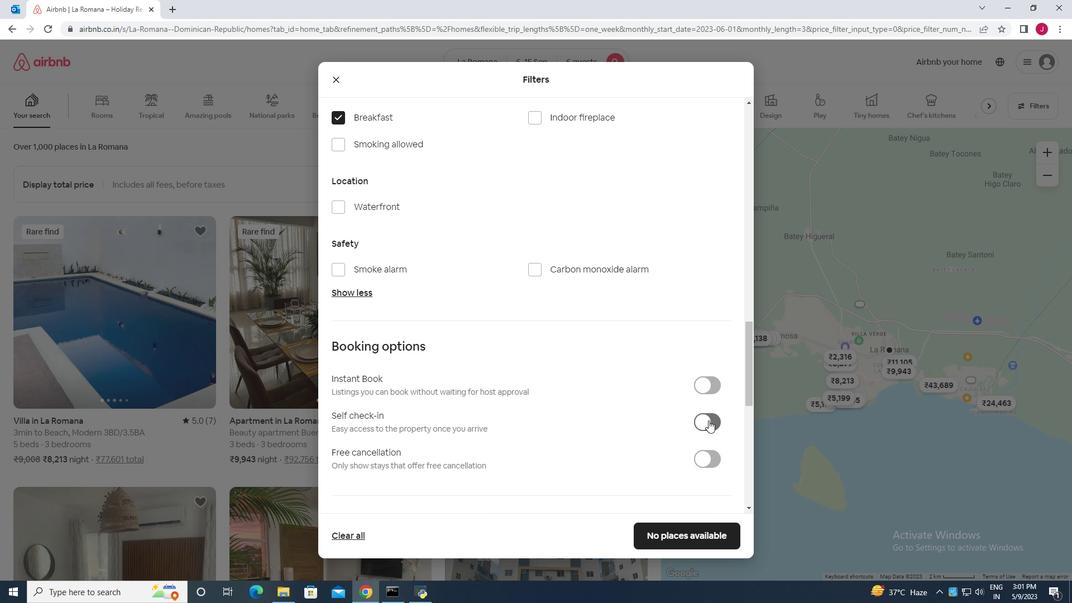 
Action: Mouse moved to (526, 365)
Screenshot: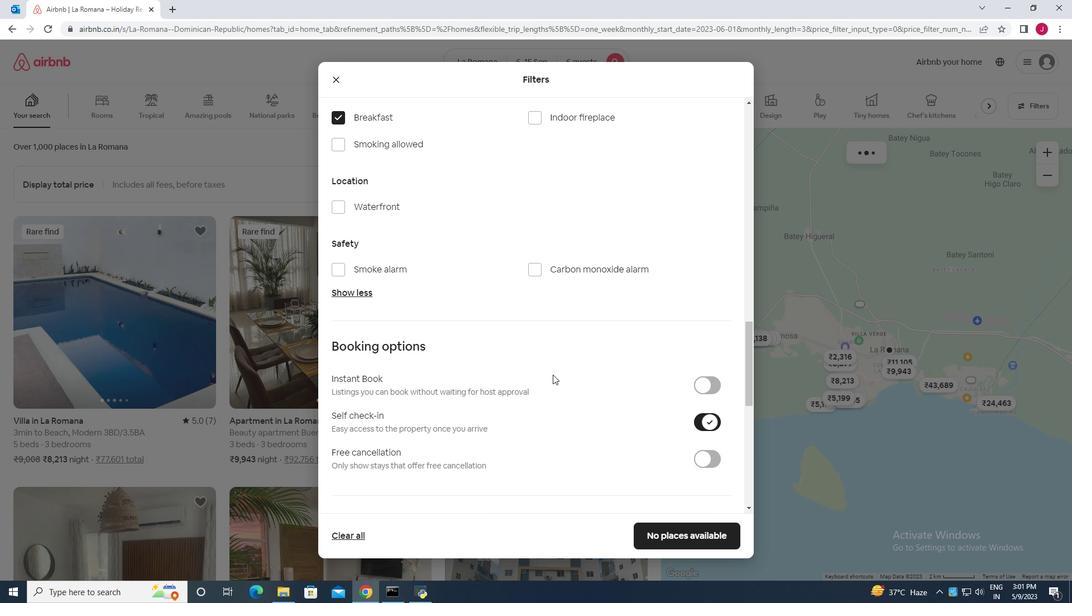 
Action: Mouse scrolled (526, 365) with delta (0, 0)
Screenshot: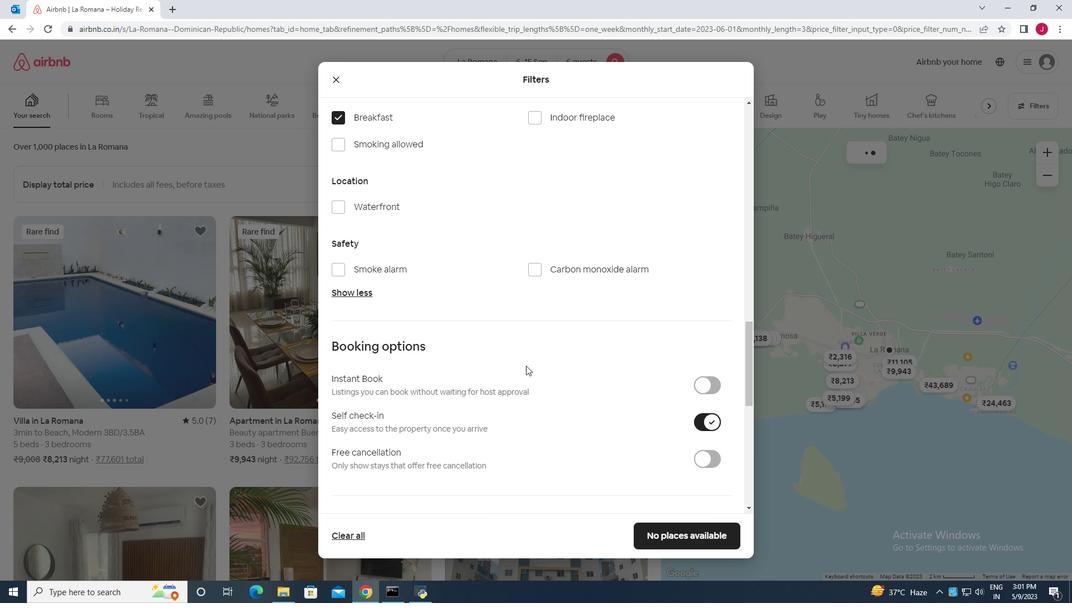 
Action: Mouse scrolled (526, 365) with delta (0, 0)
Screenshot: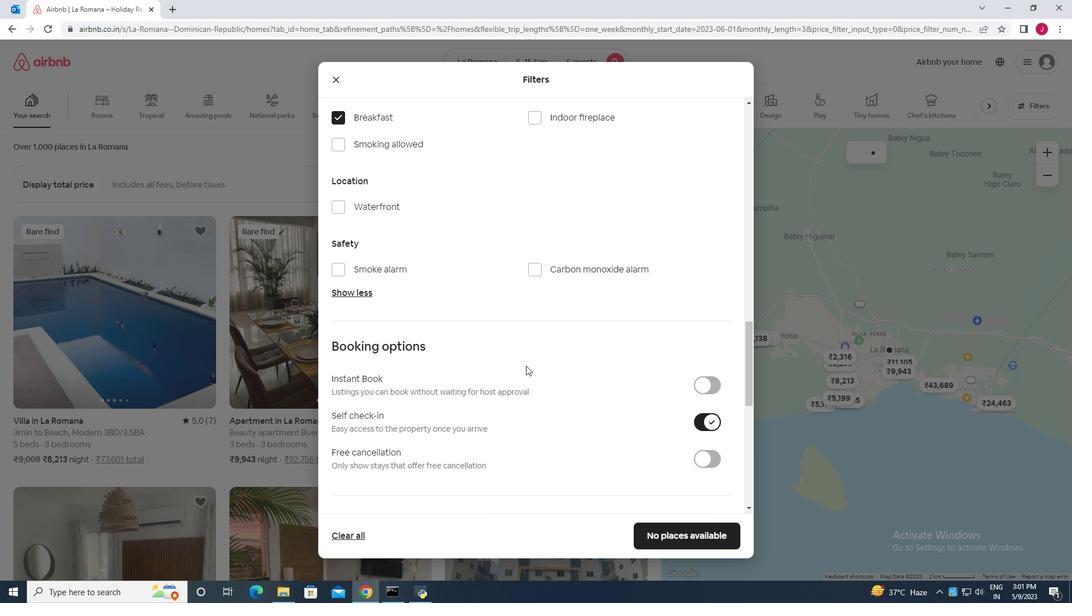 
Action: Mouse scrolled (526, 365) with delta (0, 0)
Screenshot: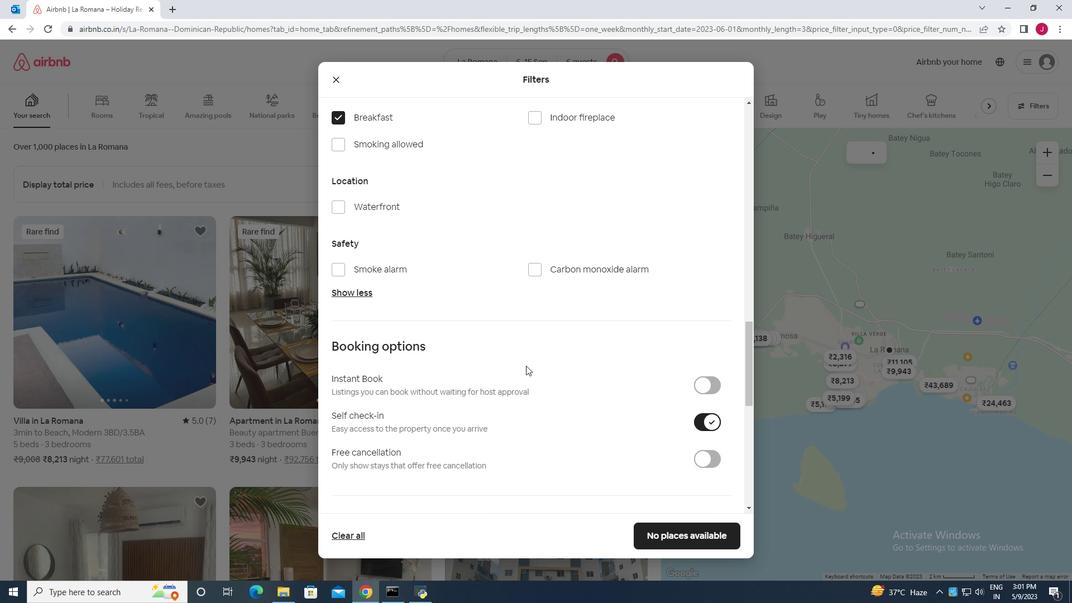 
Action: Mouse scrolled (526, 365) with delta (0, 0)
Screenshot: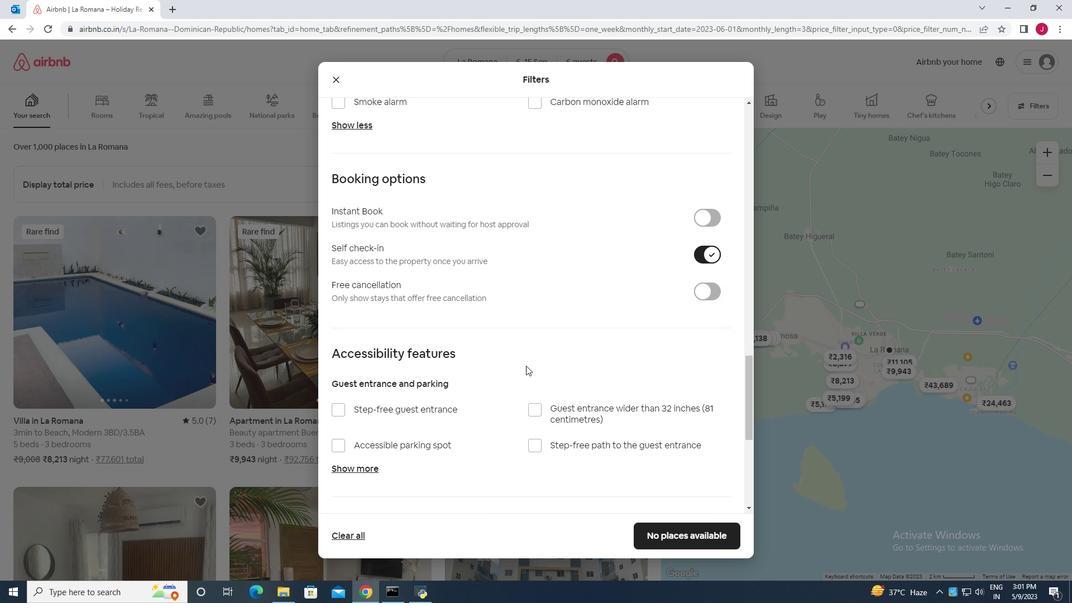 
Action: Mouse scrolled (526, 365) with delta (0, 0)
Screenshot: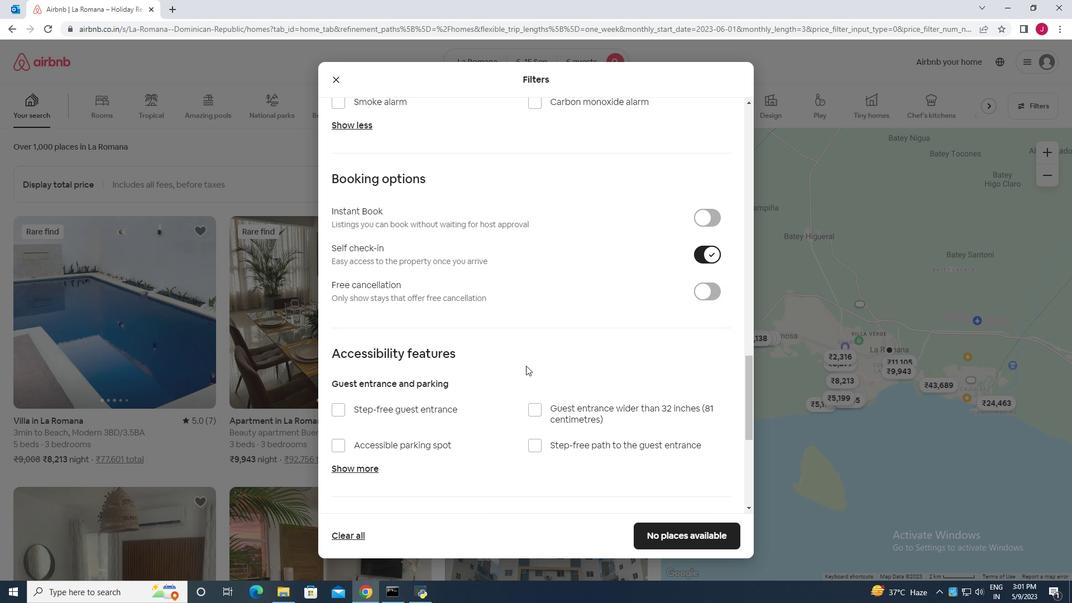
Action: Mouse scrolled (526, 365) with delta (0, 0)
Screenshot: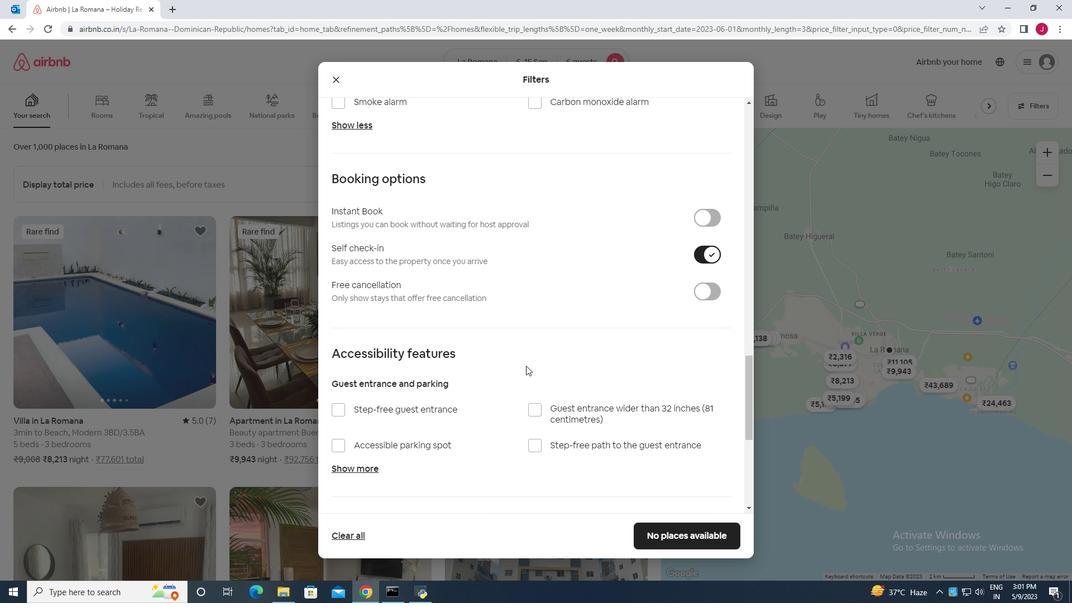 
Action: Mouse scrolled (526, 365) with delta (0, 0)
Screenshot: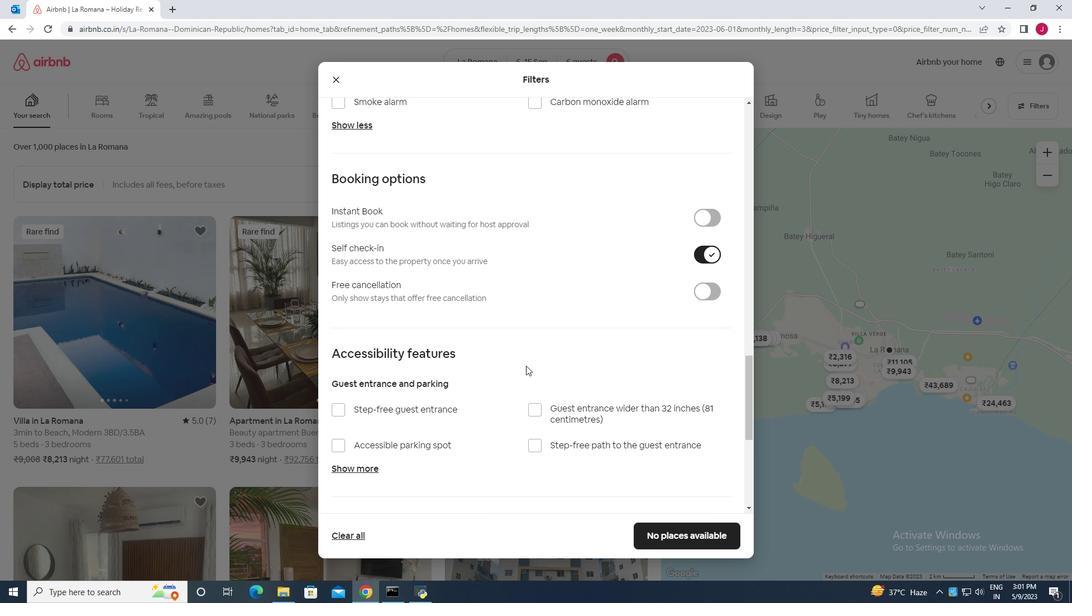 
Action: Mouse scrolled (526, 365) with delta (0, 0)
Screenshot: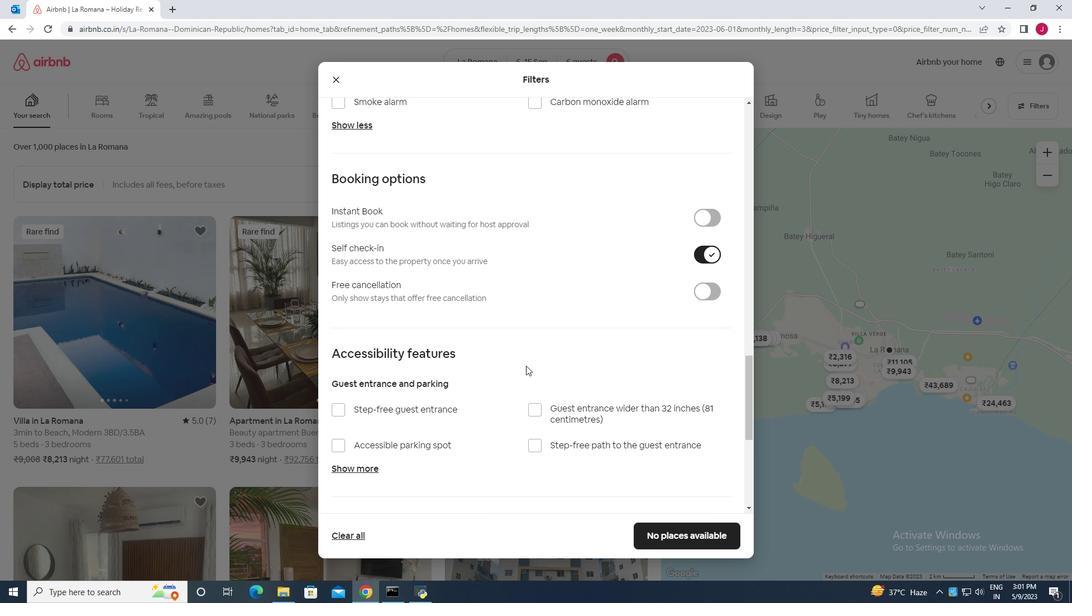 
Action: Mouse moved to (582, 333)
Screenshot: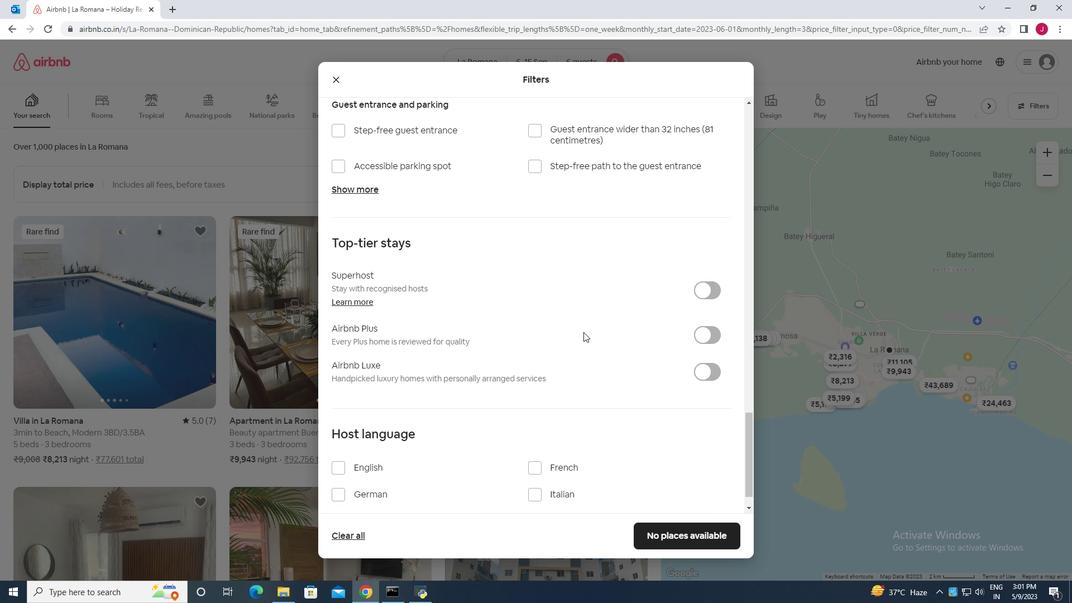 
Action: Mouse scrolled (582, 332) with delta (0, 0)
Screenshot: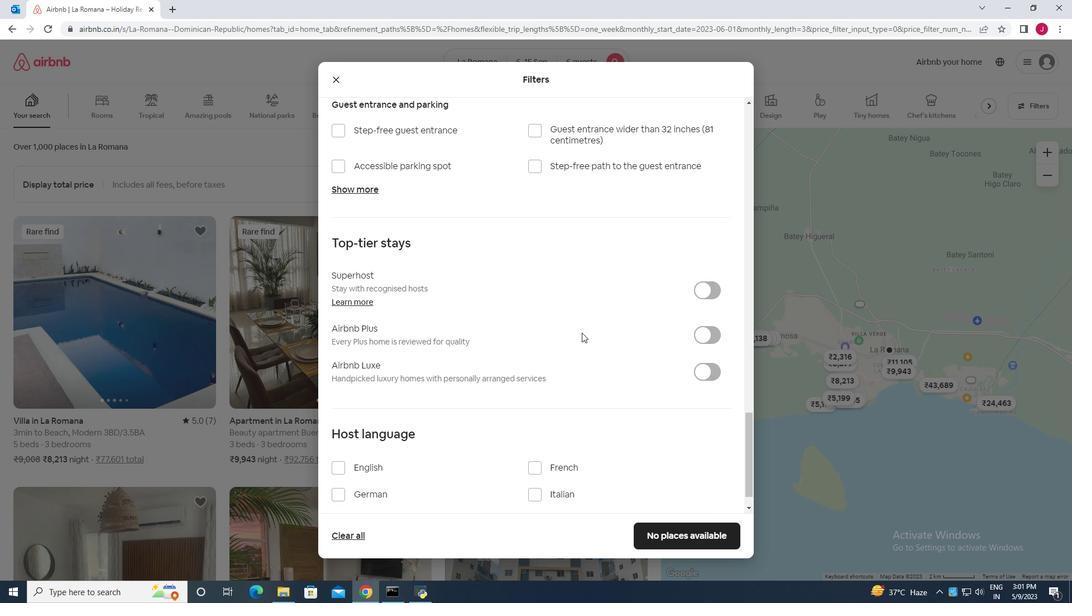 
Action: Mouse scrolled (582, 332) with delta (0, 0)
Screenshot: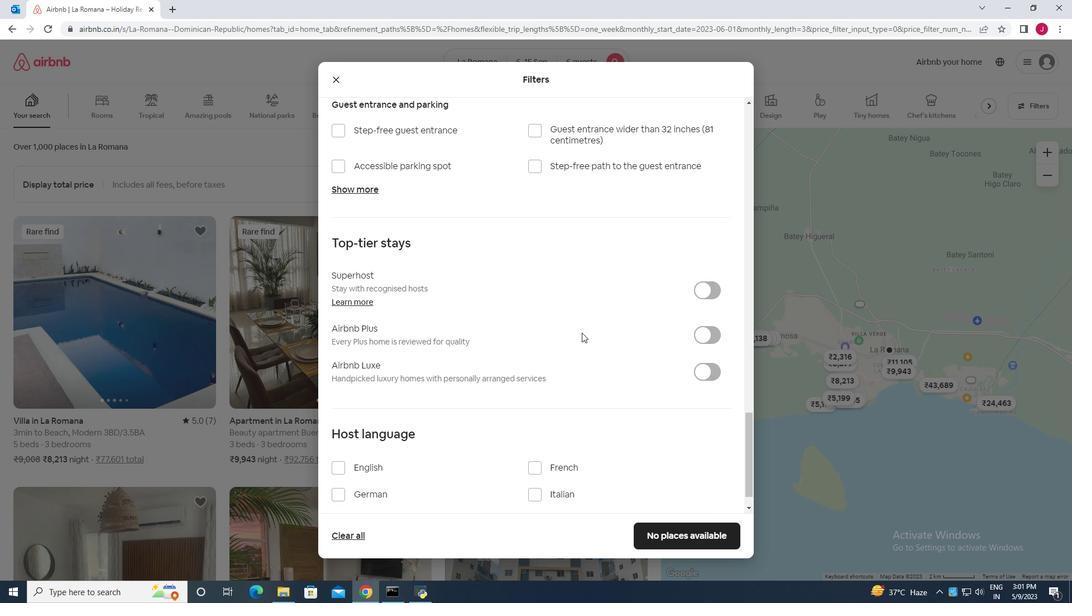 
Action: Mouse scrolled (582, 332) with delta (0, 0)
Screenshot: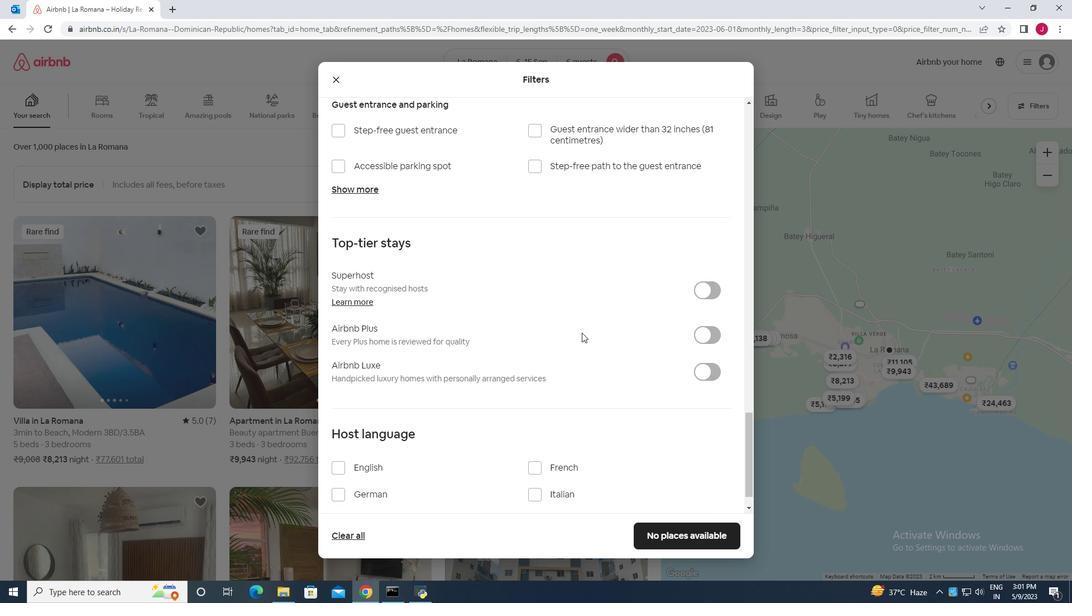 
Action: Mouse scrolled (582, 332) with delta (0, 0)
Screenshot: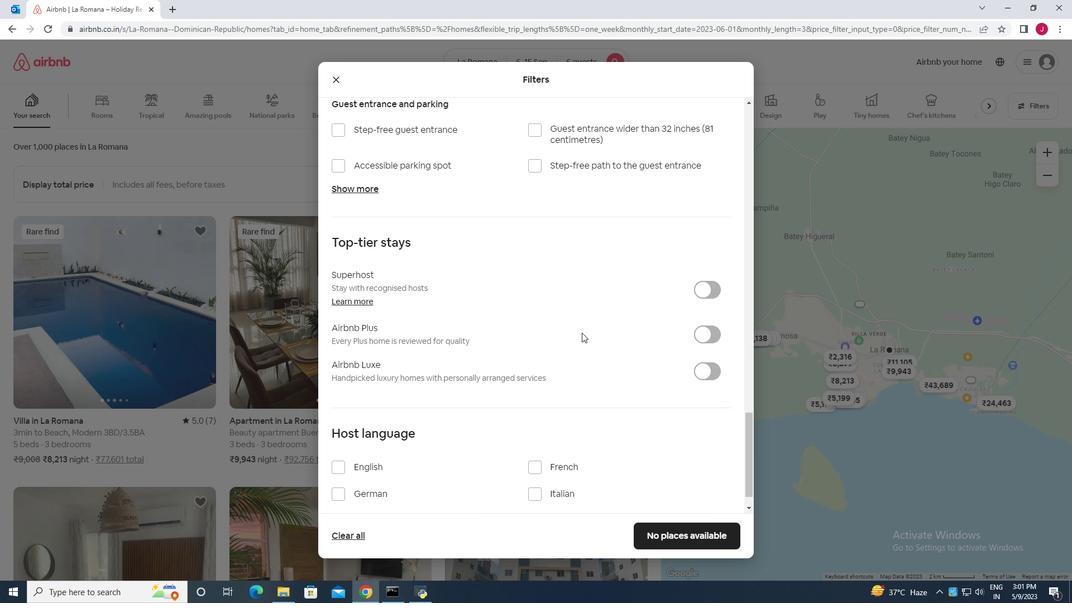 
Action: Mouse moved to (340, 434)
Screenshot: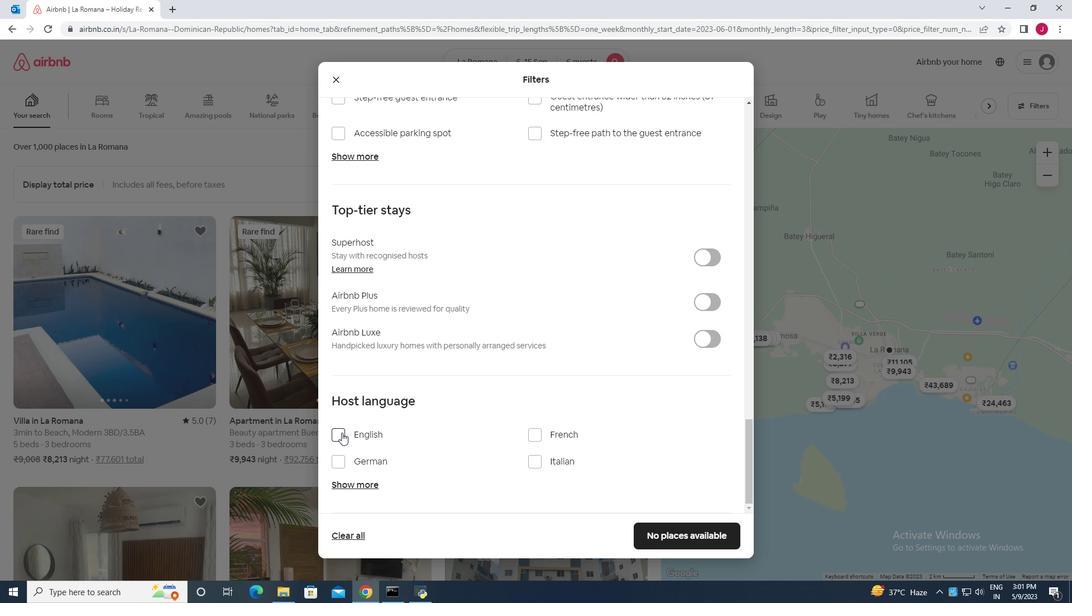 
Action: Mouse pressed left at (340, 434)
Screenshot: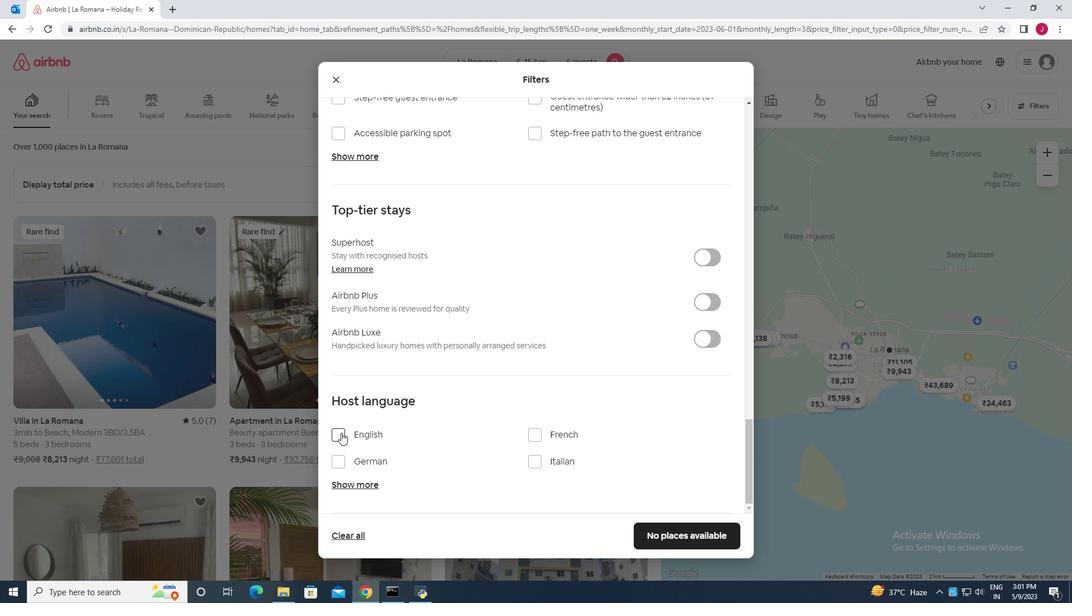
Action: Mouse moved to (686, 536)
Screenshot: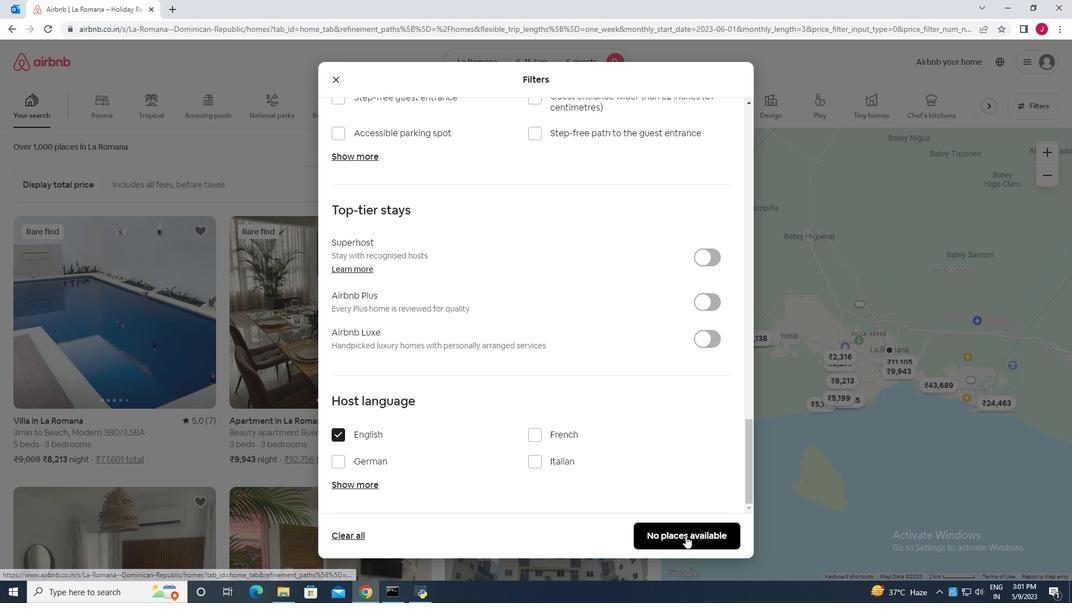
Action: Mouse pressed left at (686, 536)
Screenshot: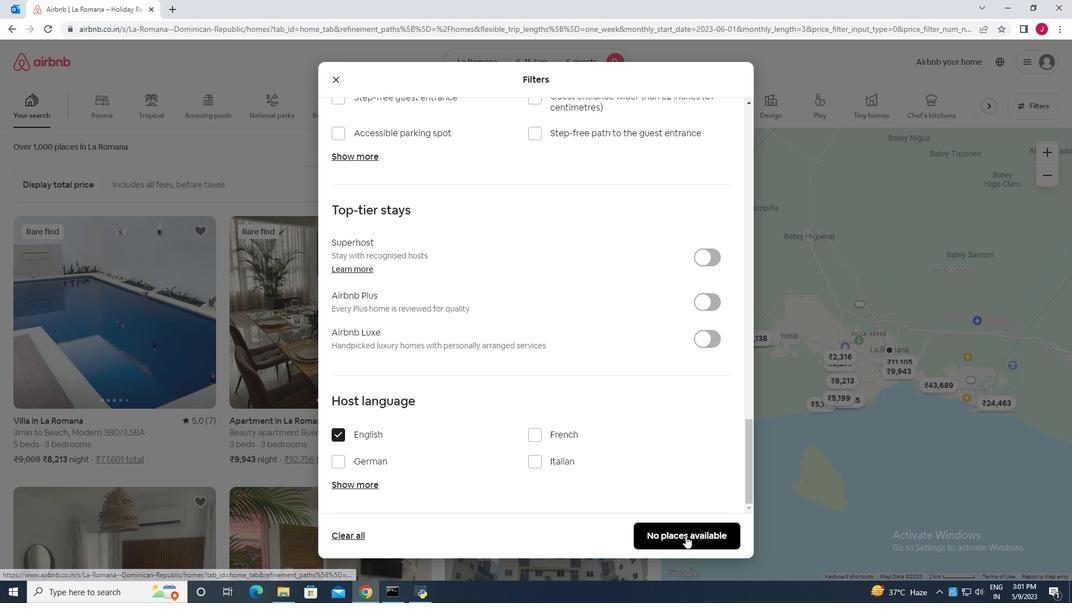 
Action: Mouse moved to (649, 482)
Screenshot: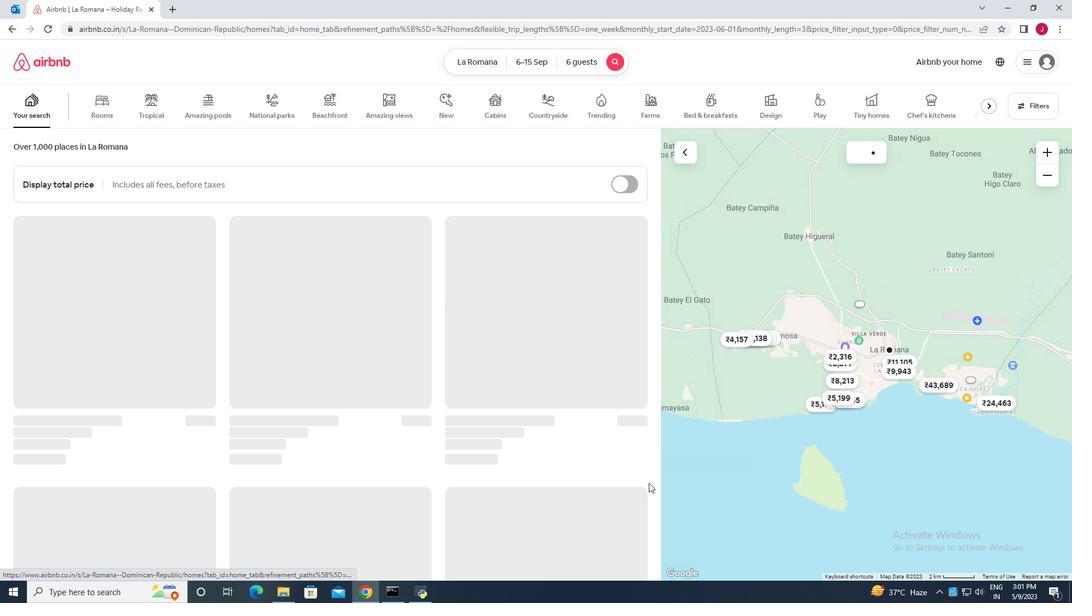 
